 Task: Search one way flight ticket for 2 adults, 4 children and 1 infant on lap in business from Bethel: Bethel Airport(also Seebethel Seaplane Base) to Fort Wayne: Fort Wayne International Airport on 5-4-2023. Number of bags: 1 carry on bag. Price is upto 40000. Outbound departure time preference is 18:15.
Action: Mouse moved to (415, 360)
Screenshot: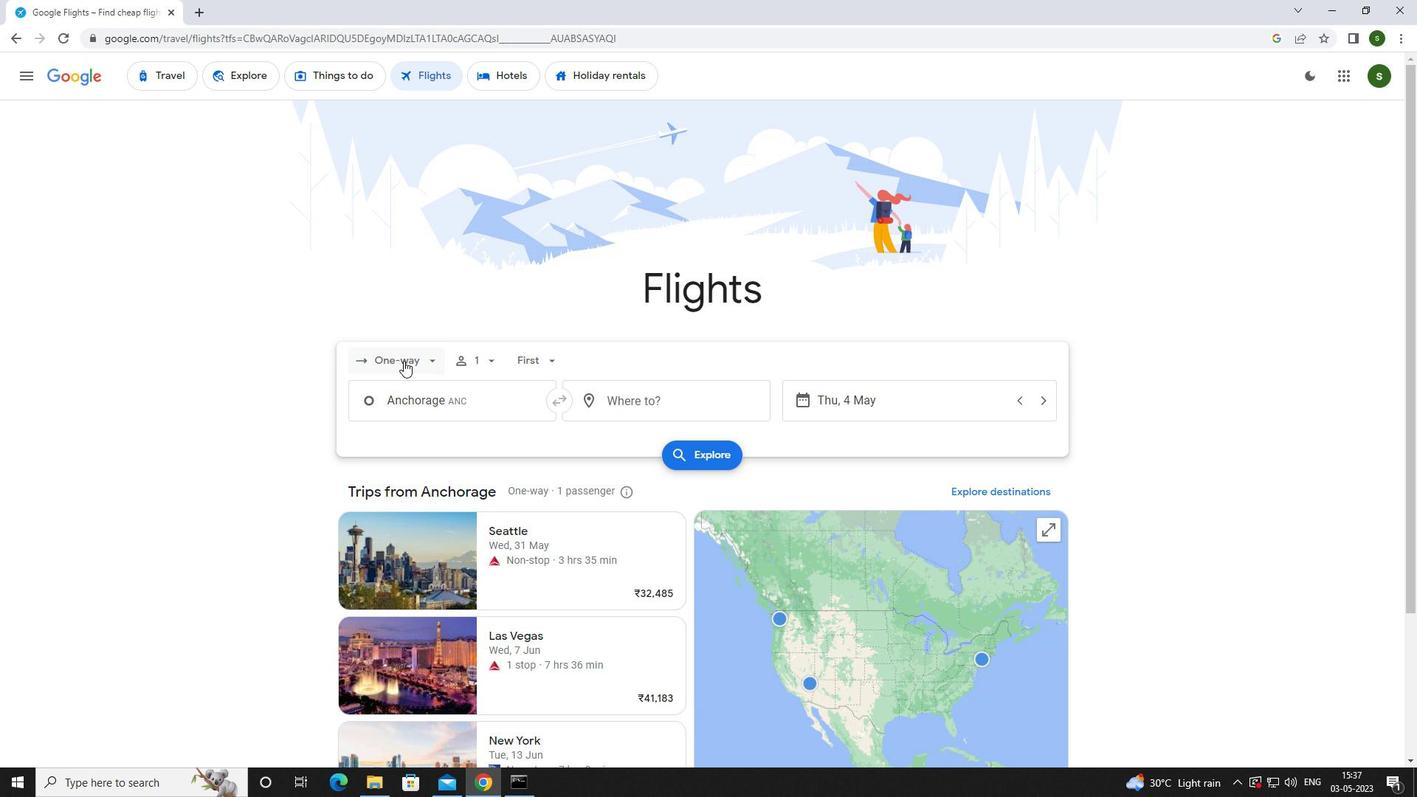 
Action: Mouse pressed left at (415, 360)
Screenshot: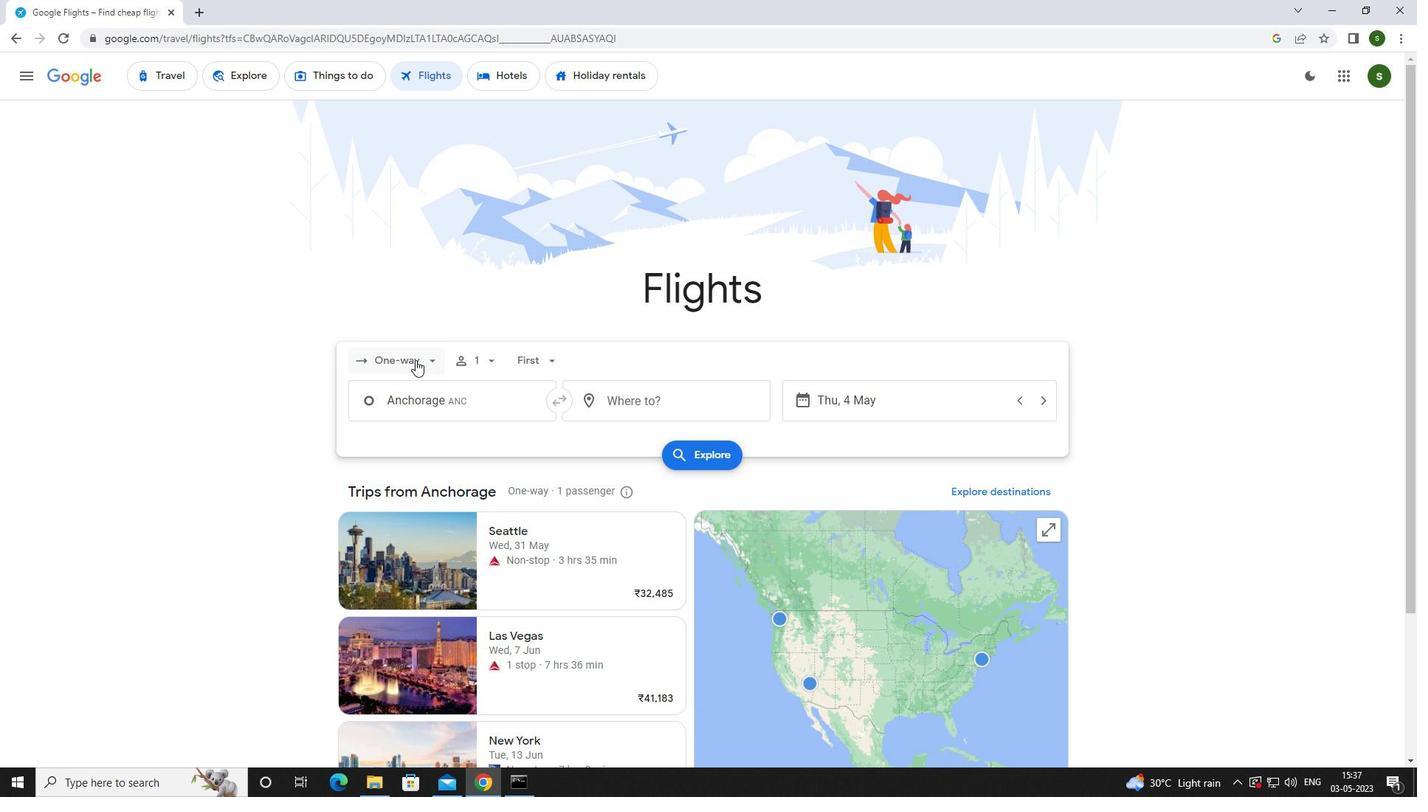 
Action: Mouse moved to (438, 422)
Screenshot: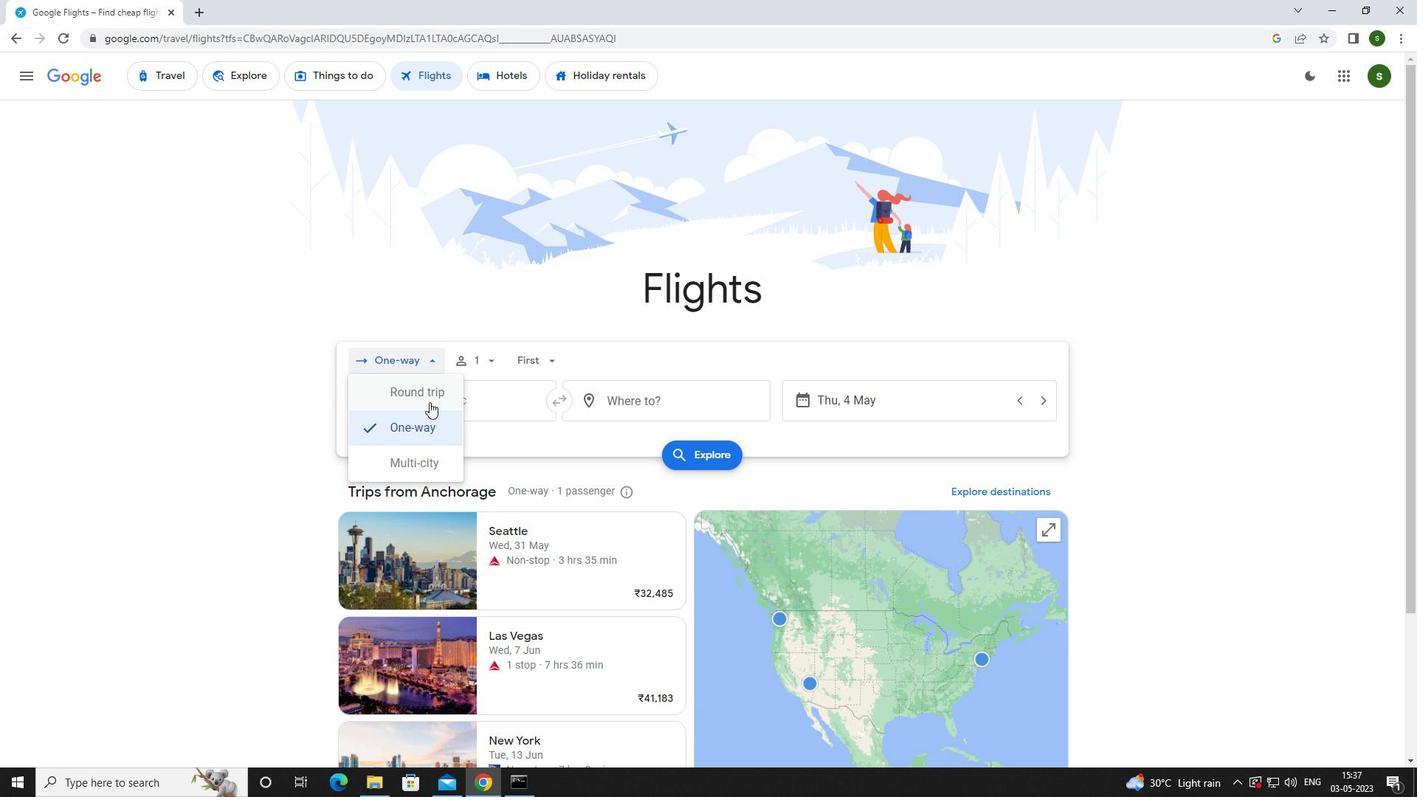 
Action: Mouse pressed left at (438, 422)
Screenshot: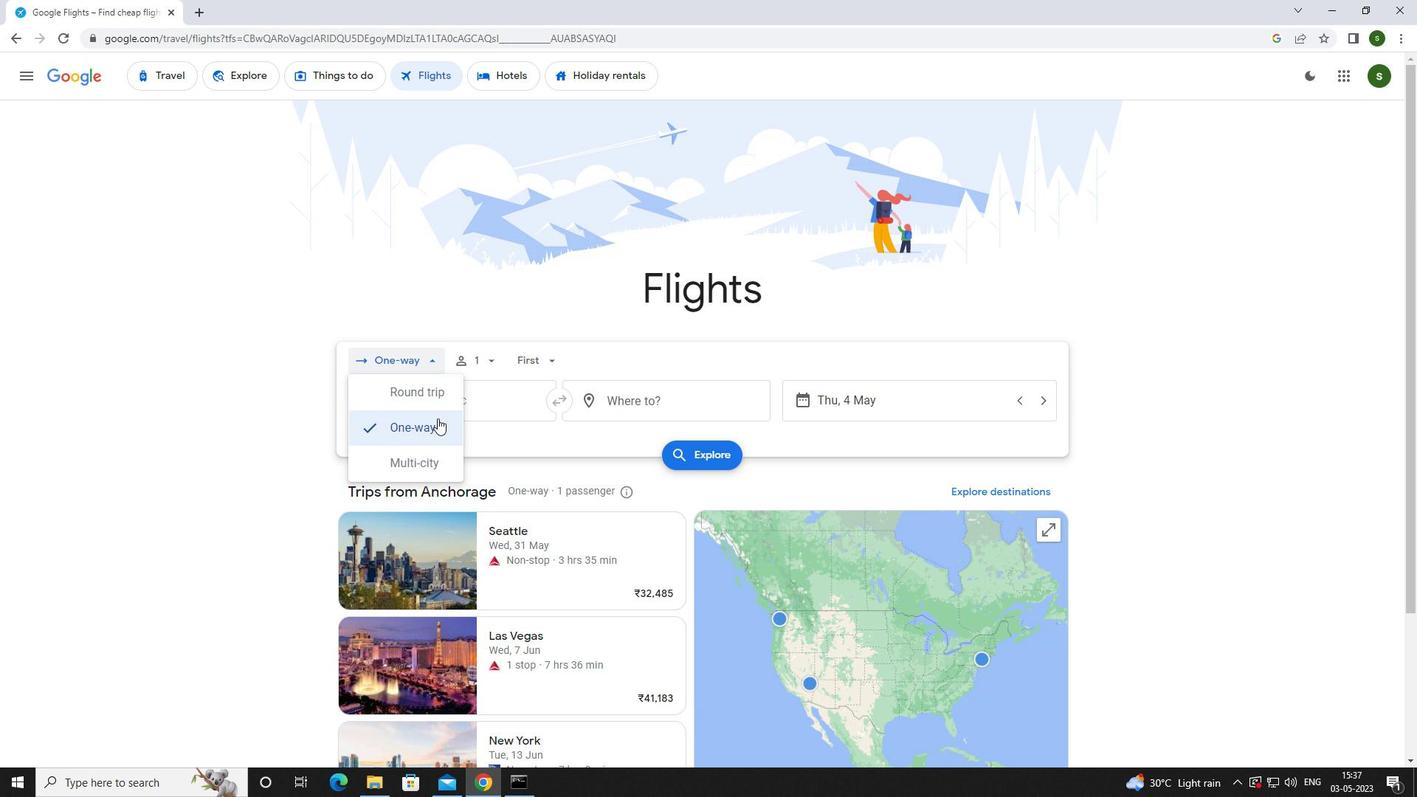 
Action: Mouse moved to (493, 364)
Screenshot: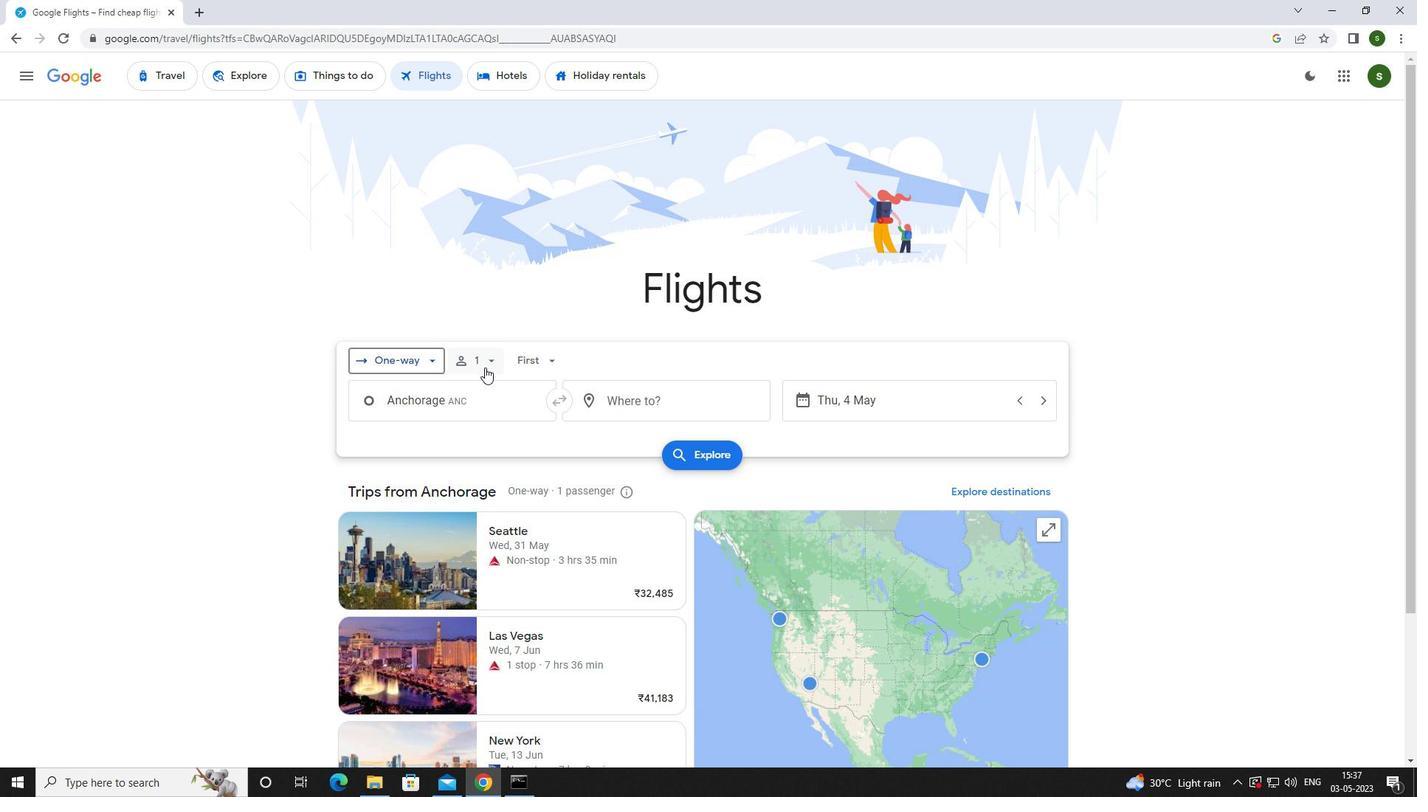 
Action: Mouse pressed left at (493, 364)
Screenshot: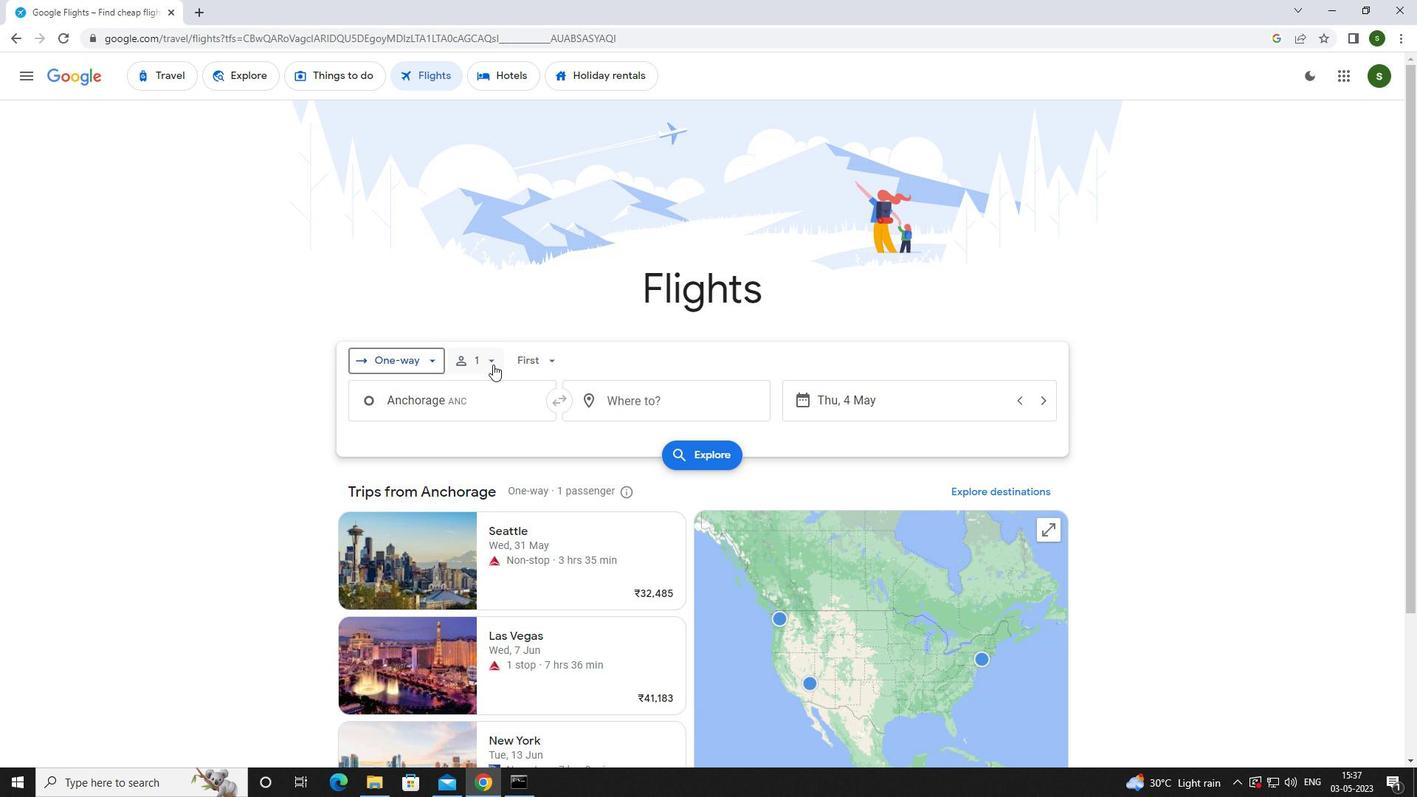
Action: Mouse moved to (604, 398)
Screenshot: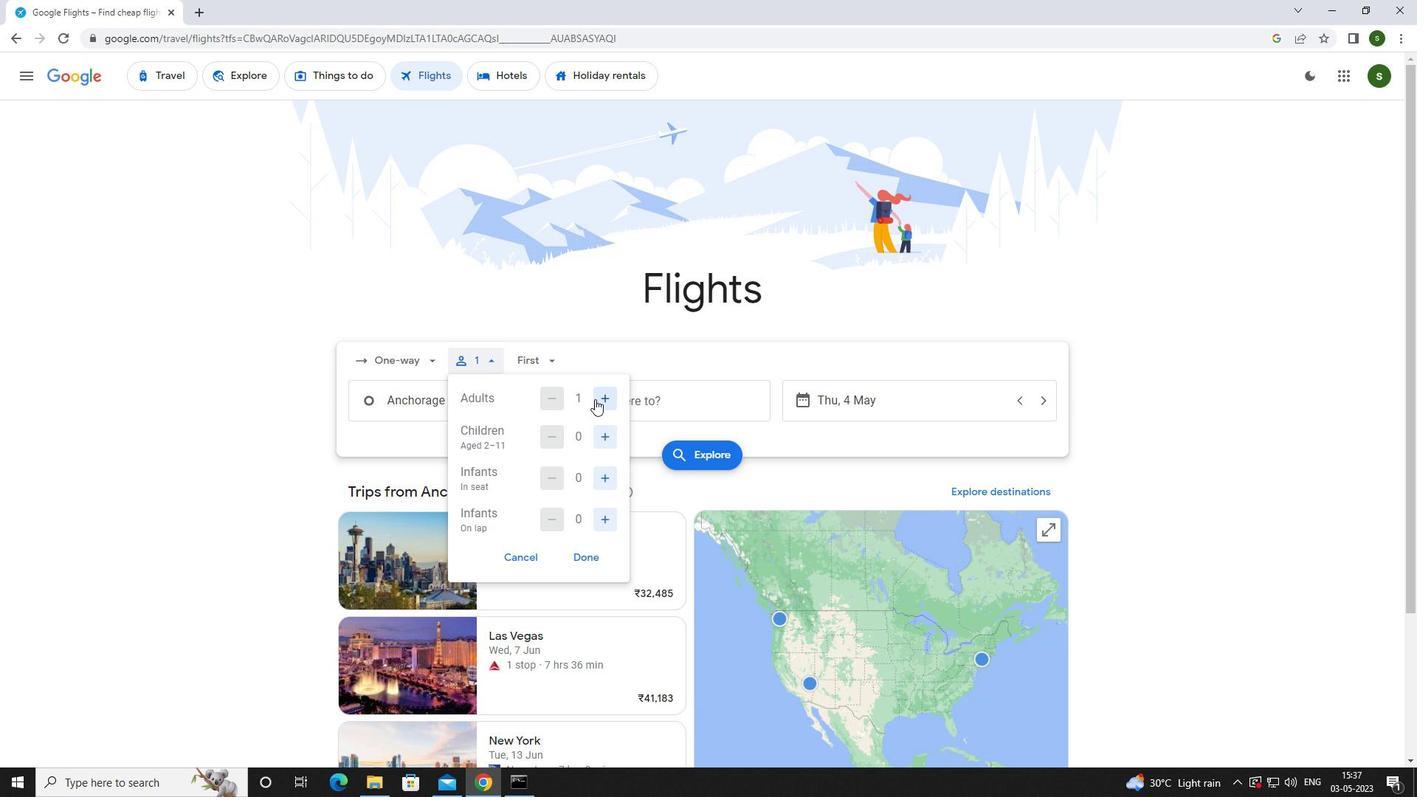 
Action: Mouse pressed left at (604, 398)
Screenshot: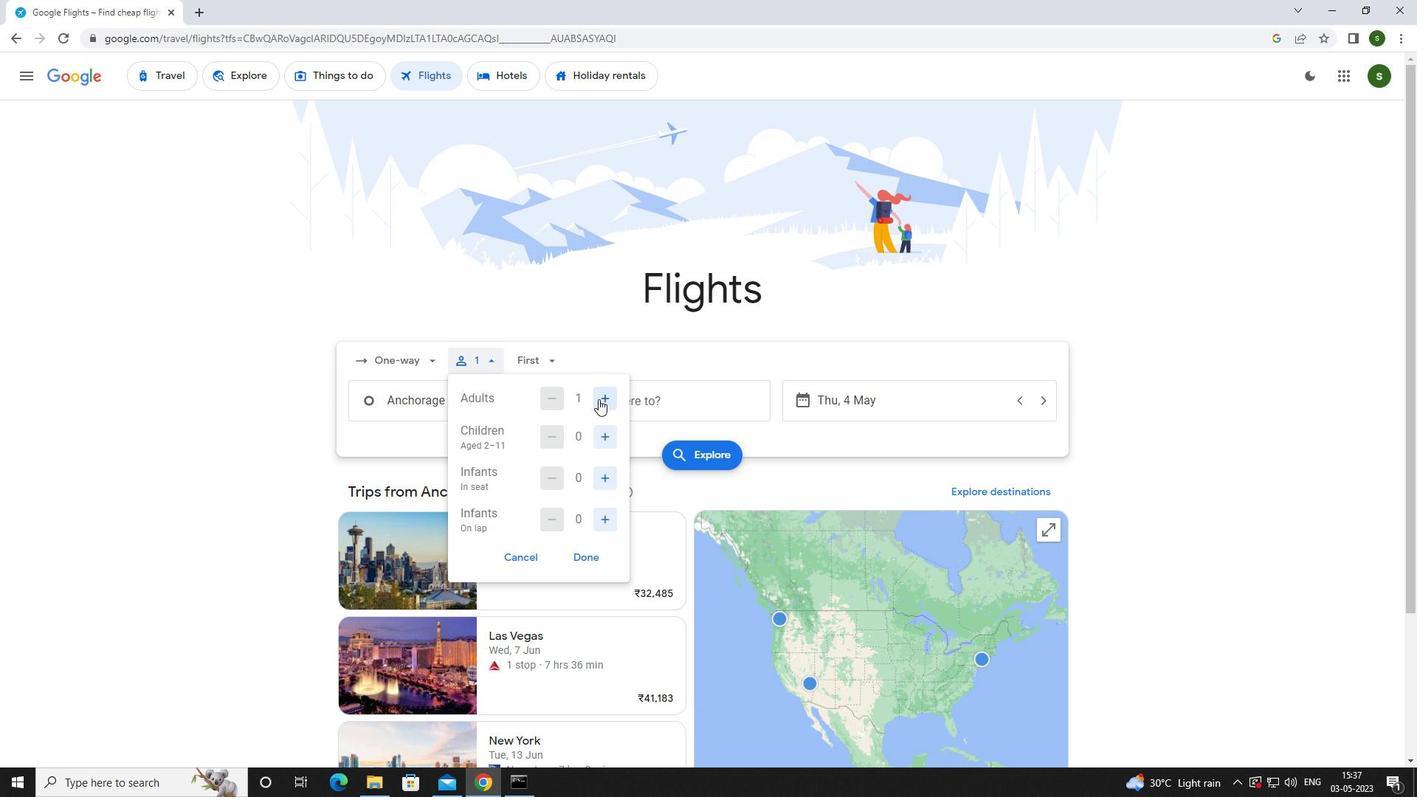 
Action: Mouse moved to (609, 438)
Screenshot: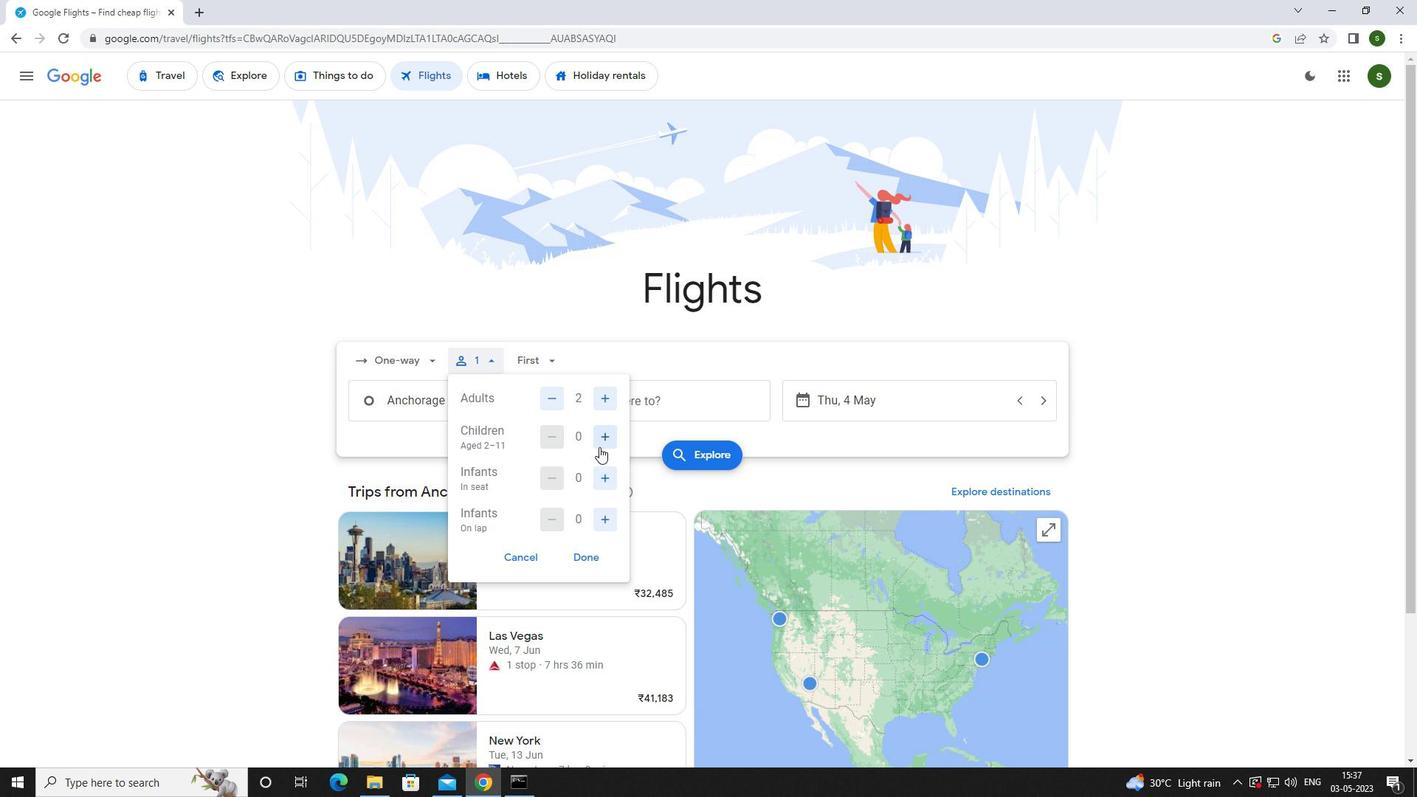 
Action: Mouse pressed left at (609, 438)
Screenshot: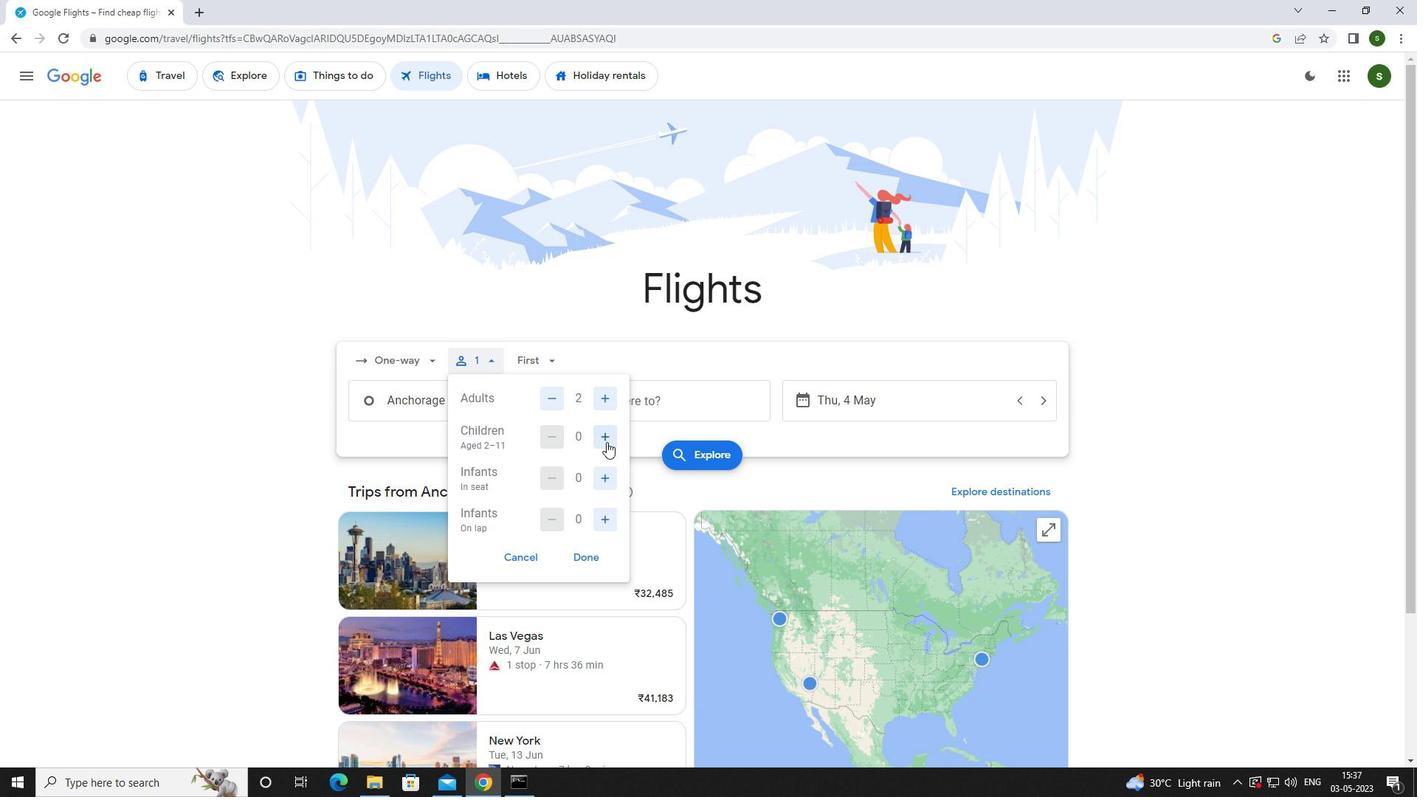 
Action: Mouse pressed left at (609, 438)
Screenshot: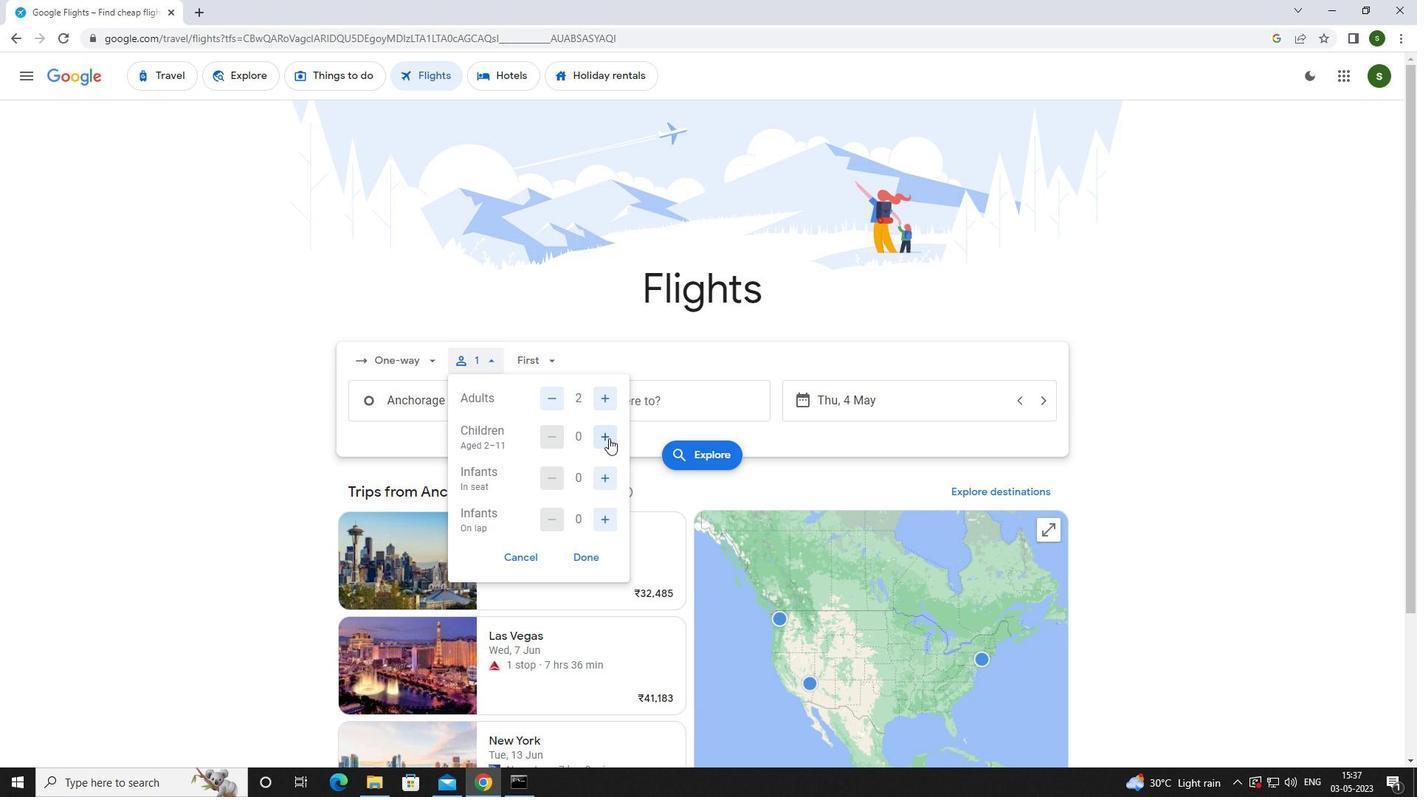 
Action: Mouse pressed left at (609, 438)
Screenshot: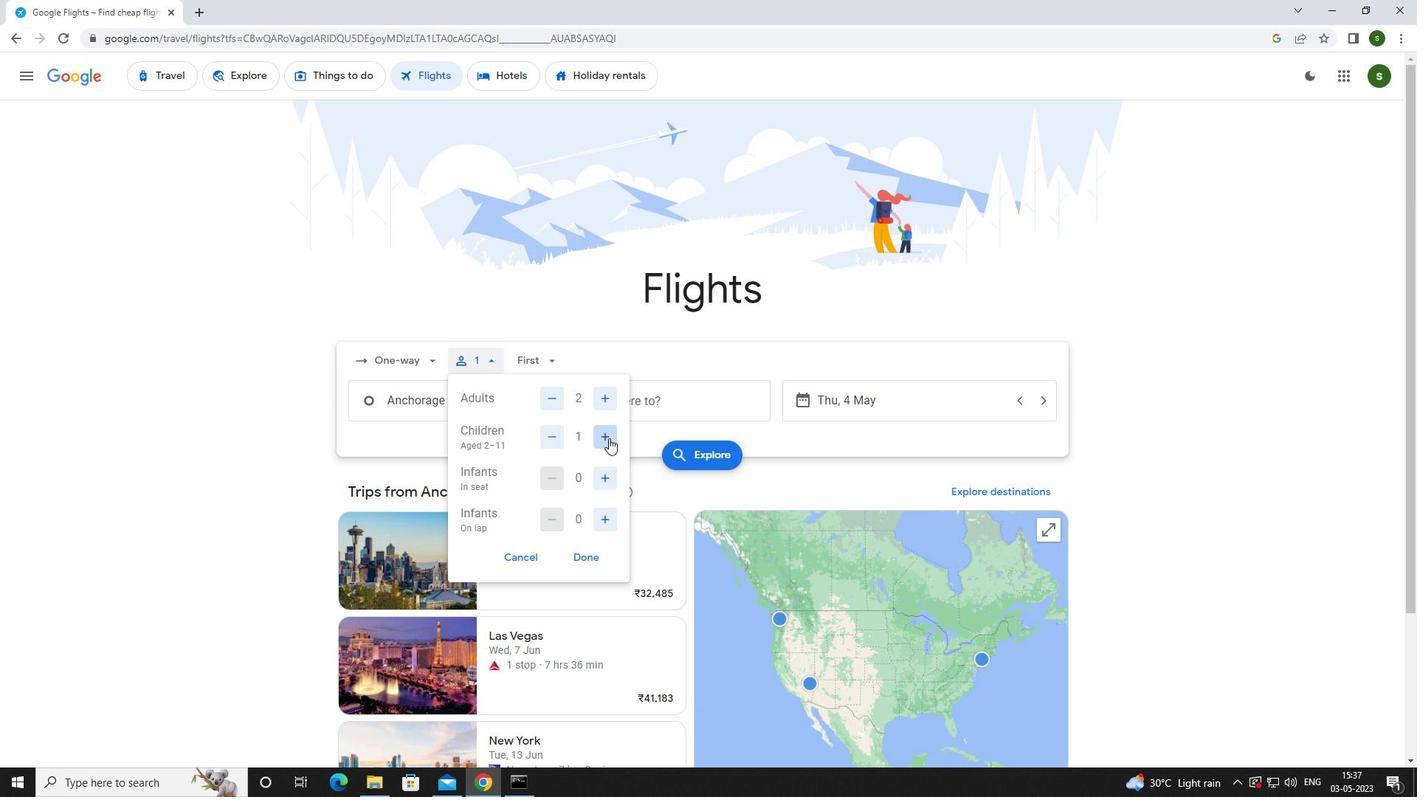 
Action: Mouse pressed left at (609, 438)
Screenshot: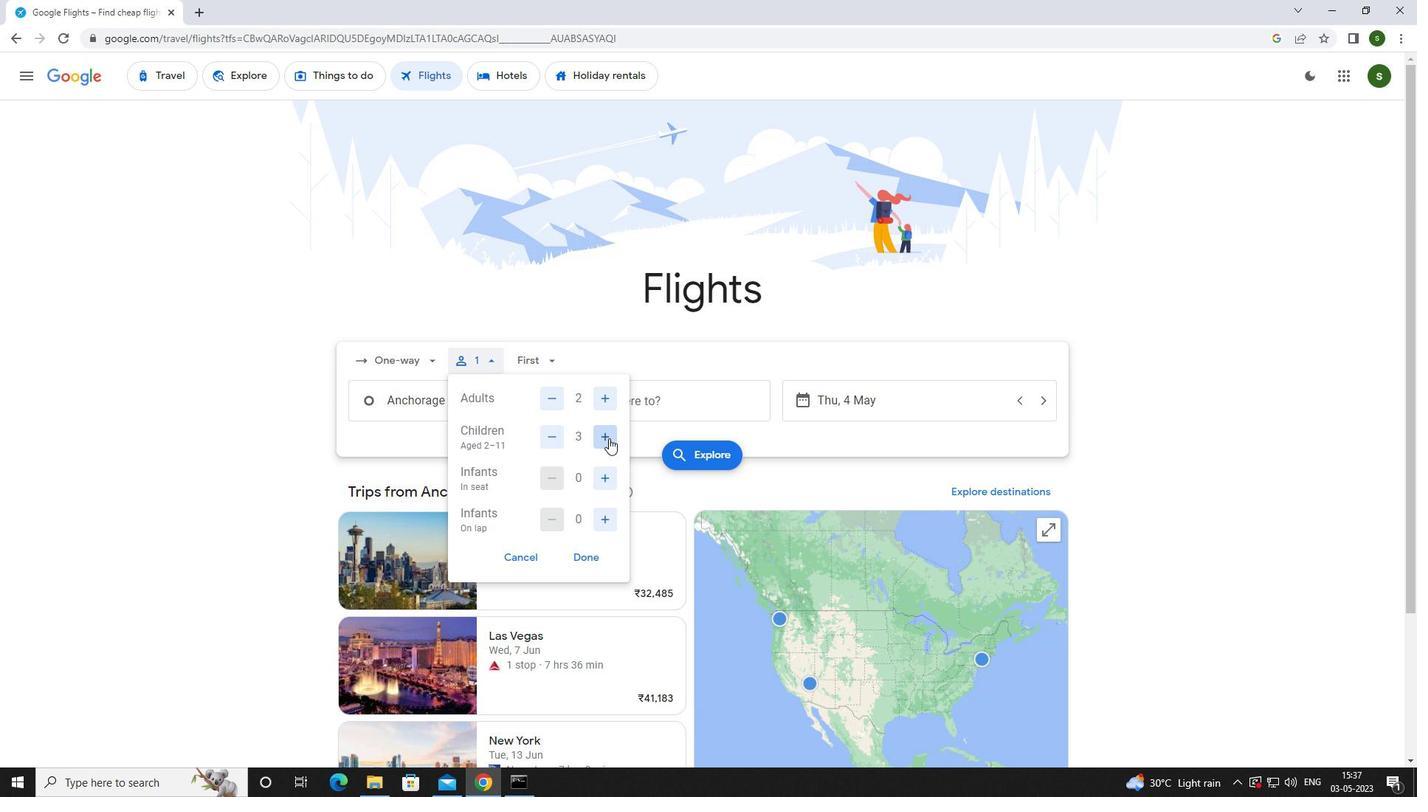 
Action: Mouse moved to (598, 508)
Screenshot: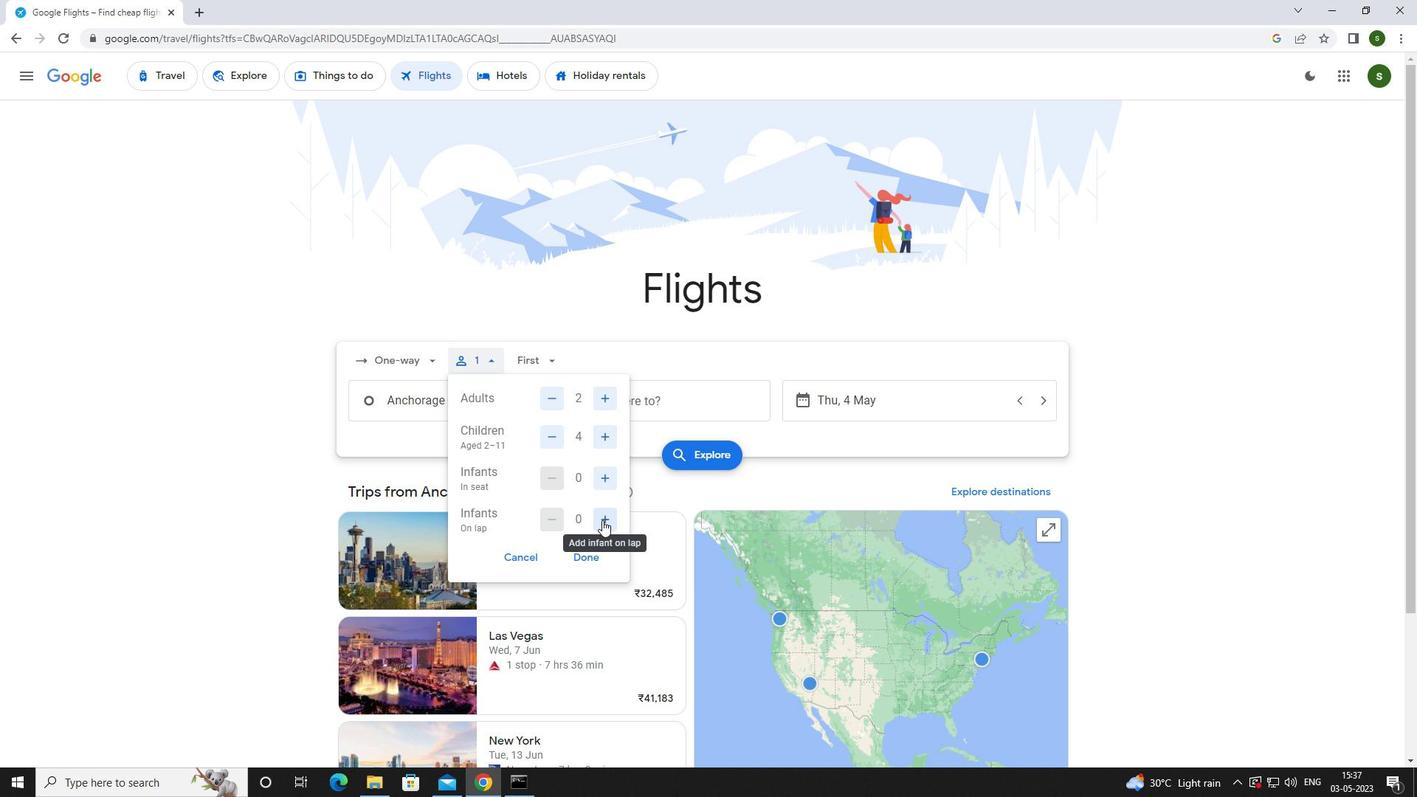 
Action: Mouse pressed left at (598, 508)
Screenshot: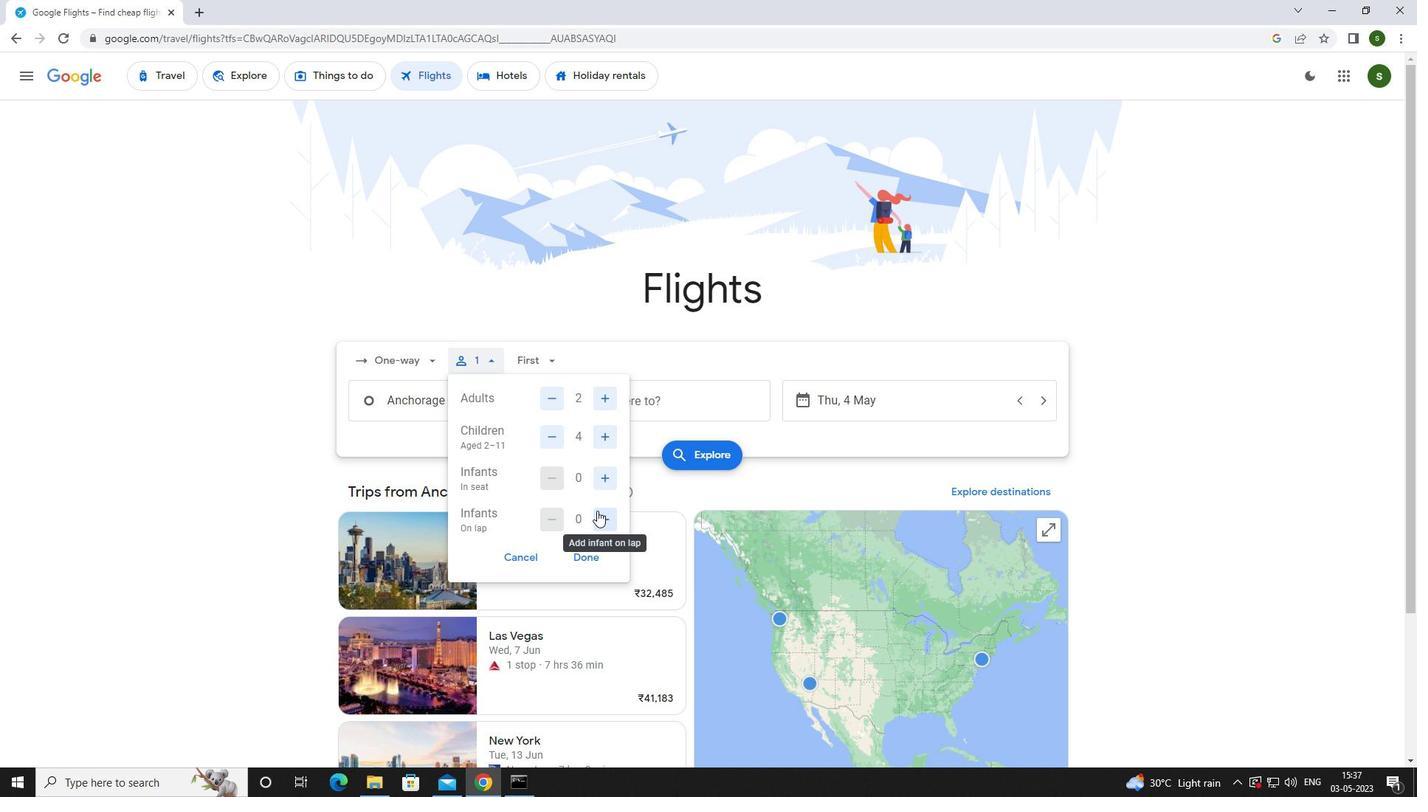 
Action: Mouse moved to (547, 348)
Screenshot: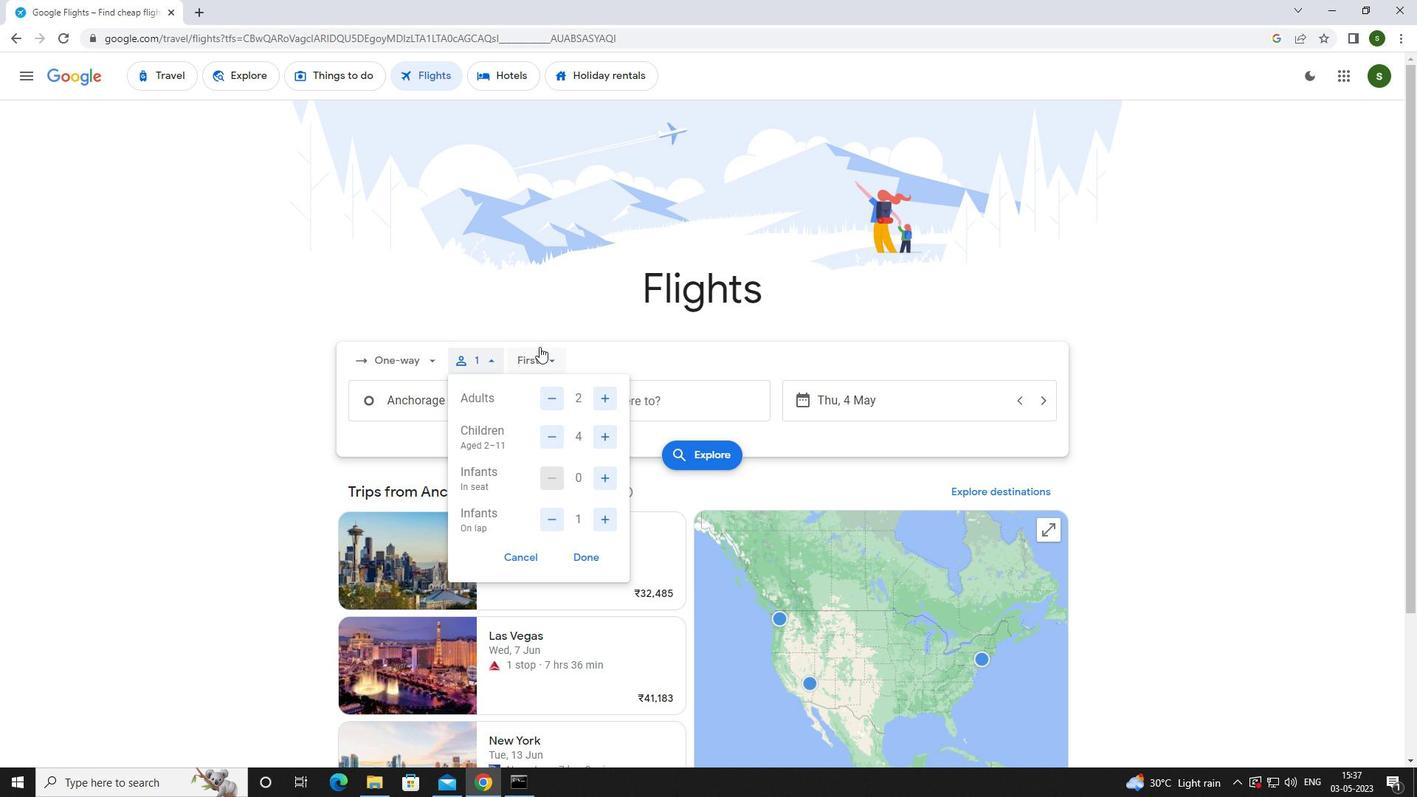 
Action: Mouse pressed left at (547, 348)
Screenshot: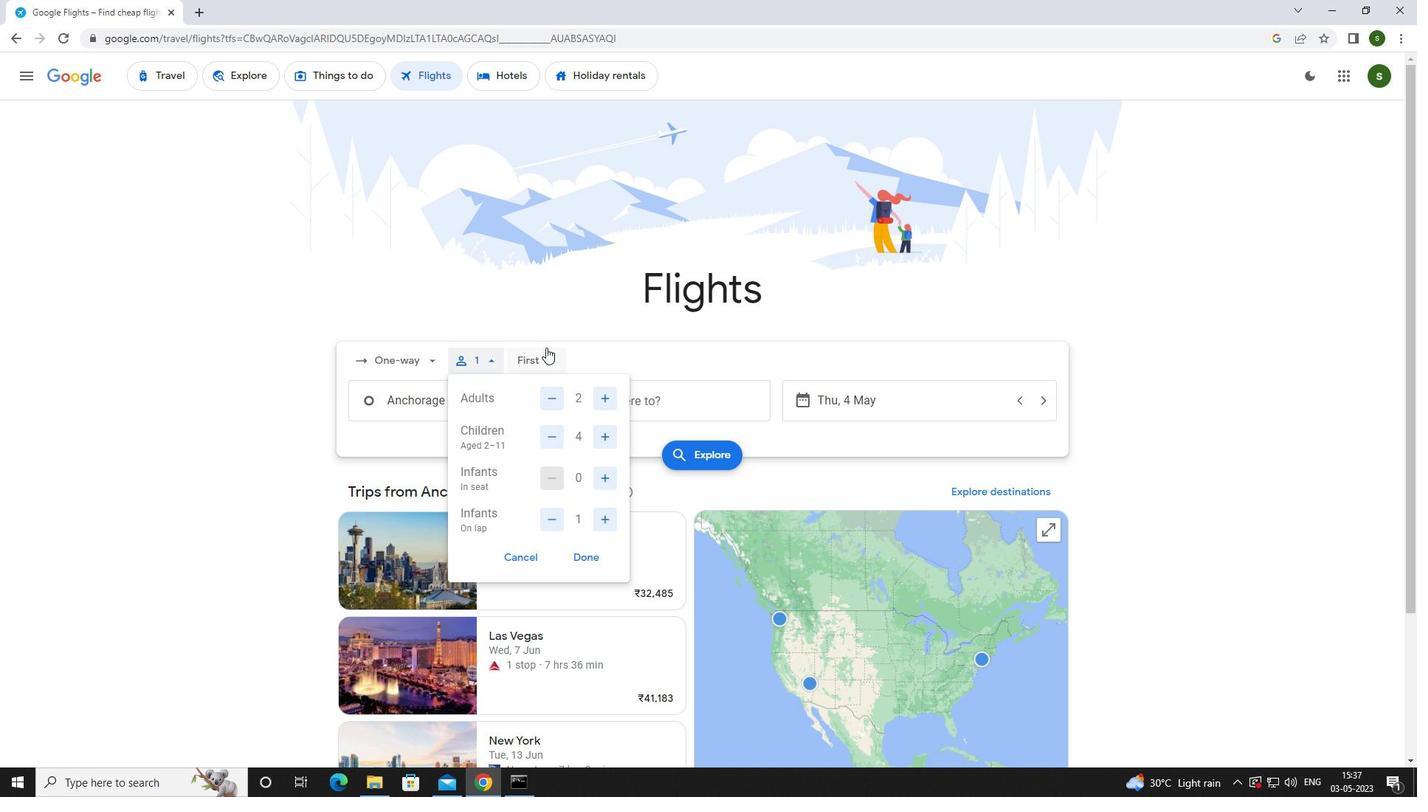 
Action: Mouse moved to (556, 472)
Screenshot: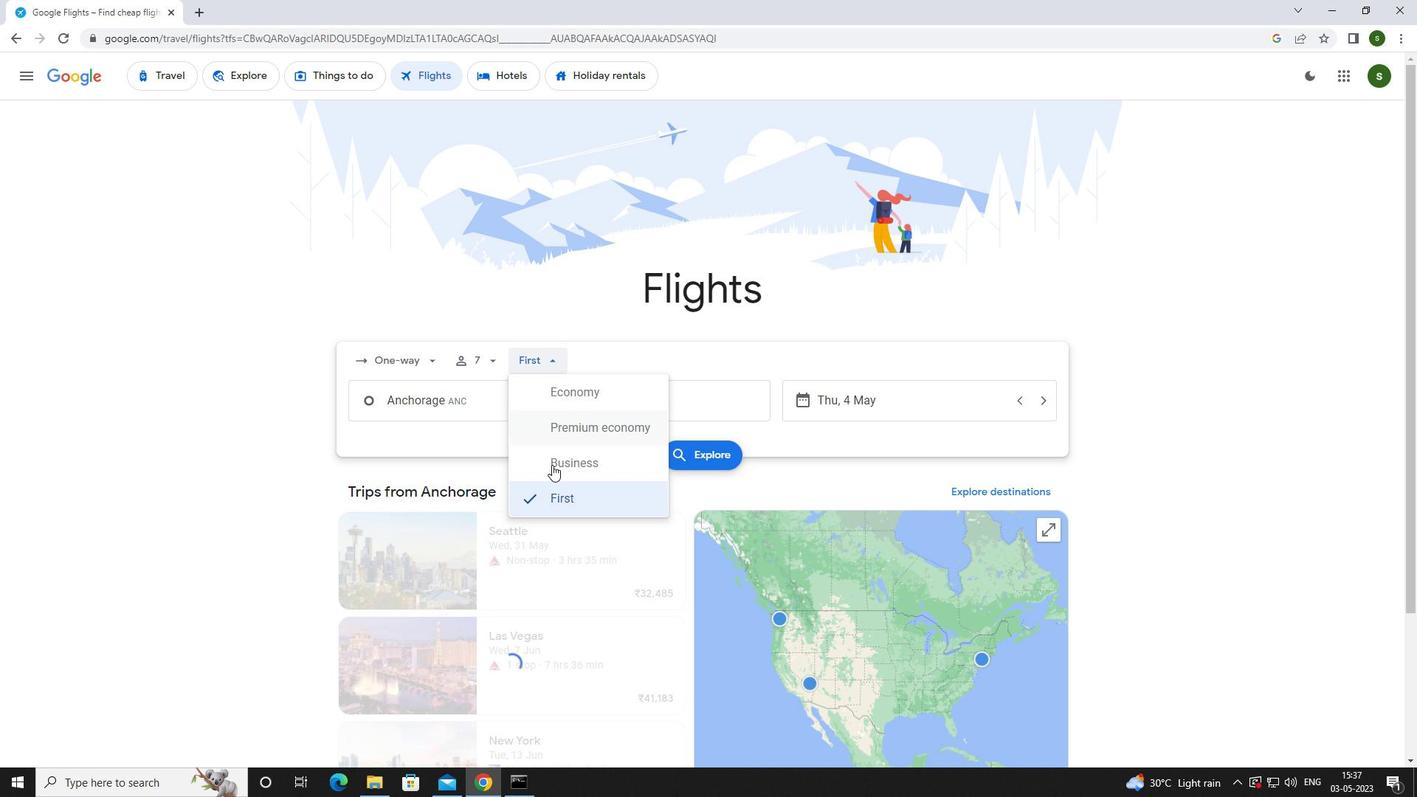 
Action: Mouse pressed left at (556, 472)
Screenshot: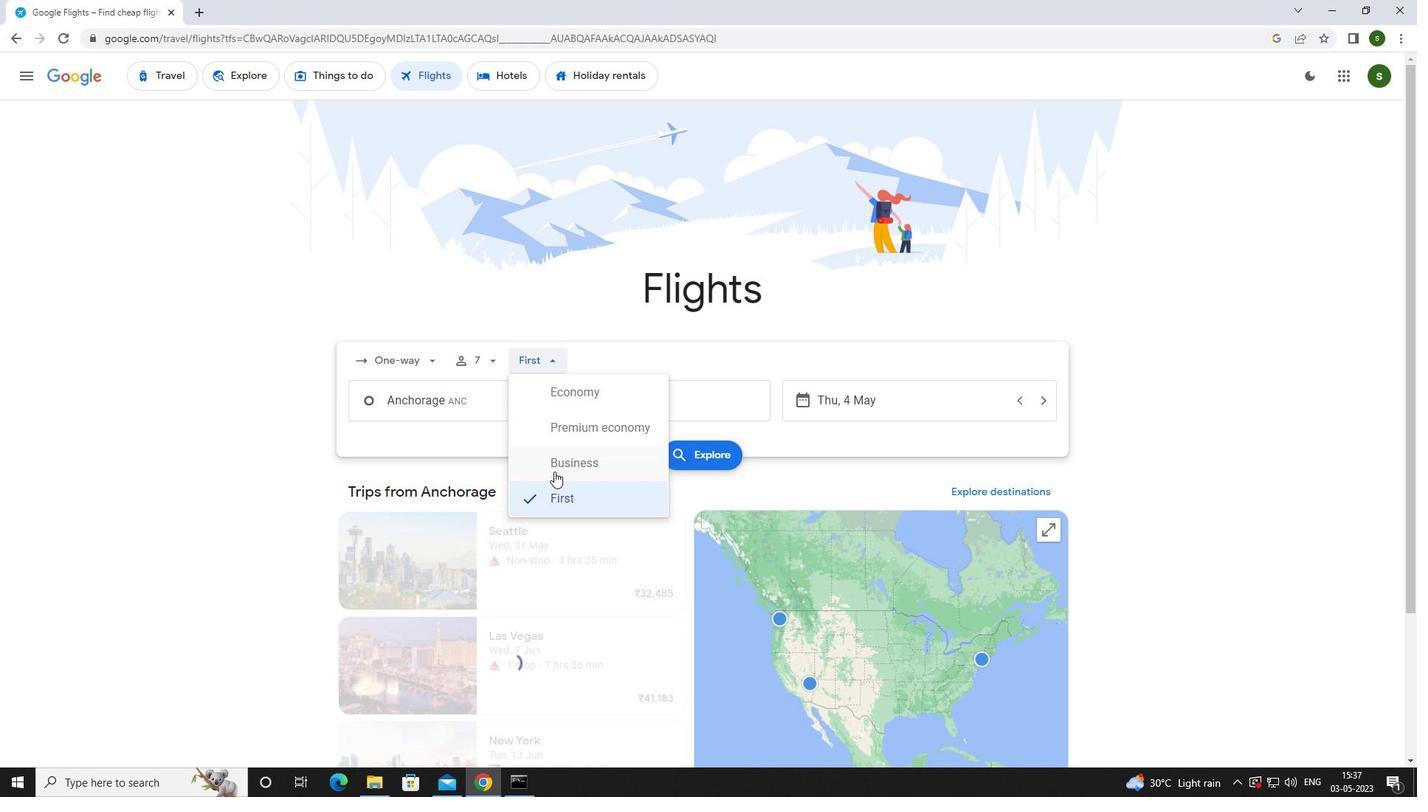 
Action: Mouse moved to (493, 409)
Screenshot: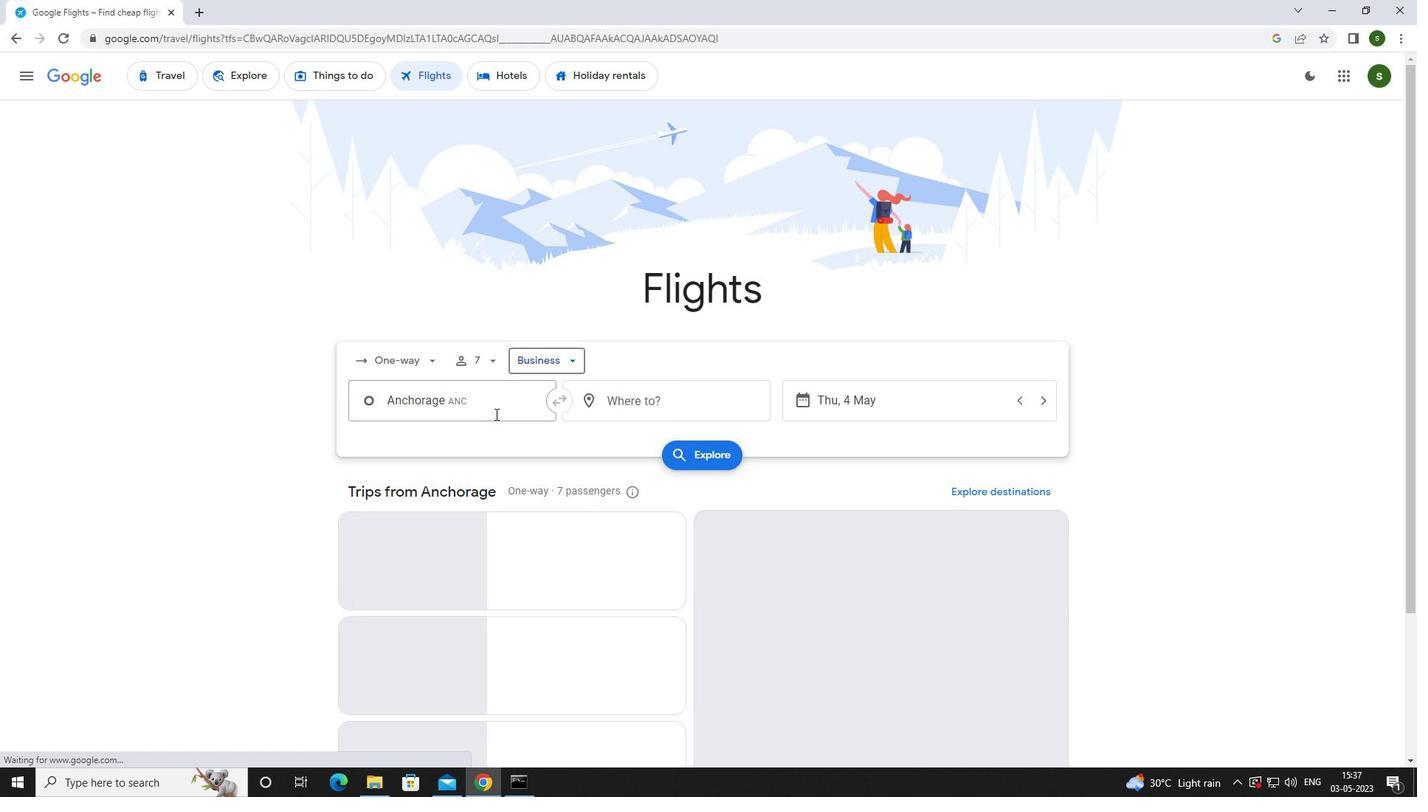
Action: Mouse pressed left at (493, 409)
Screenshot: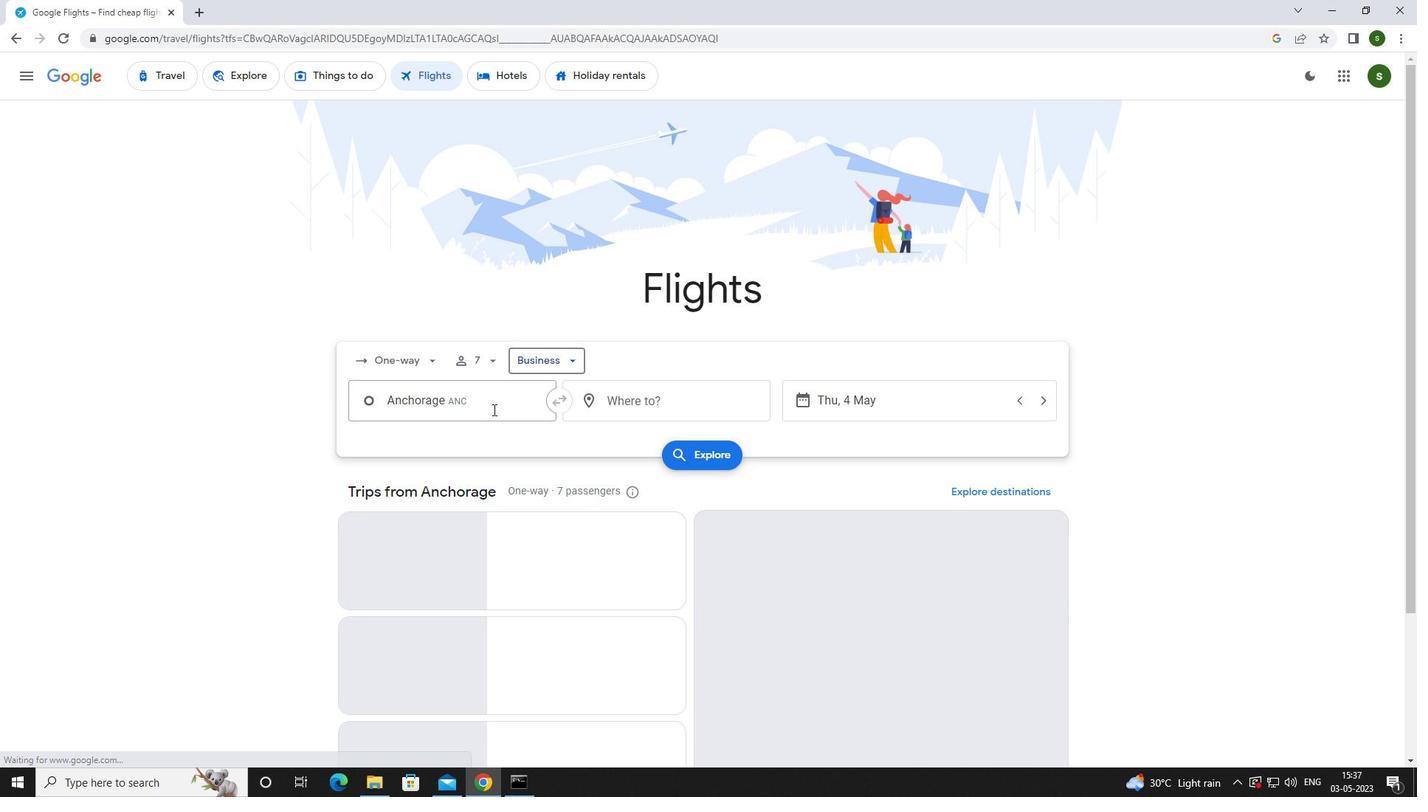 
Action: Mouse moved to (471, 412)
Screenshot: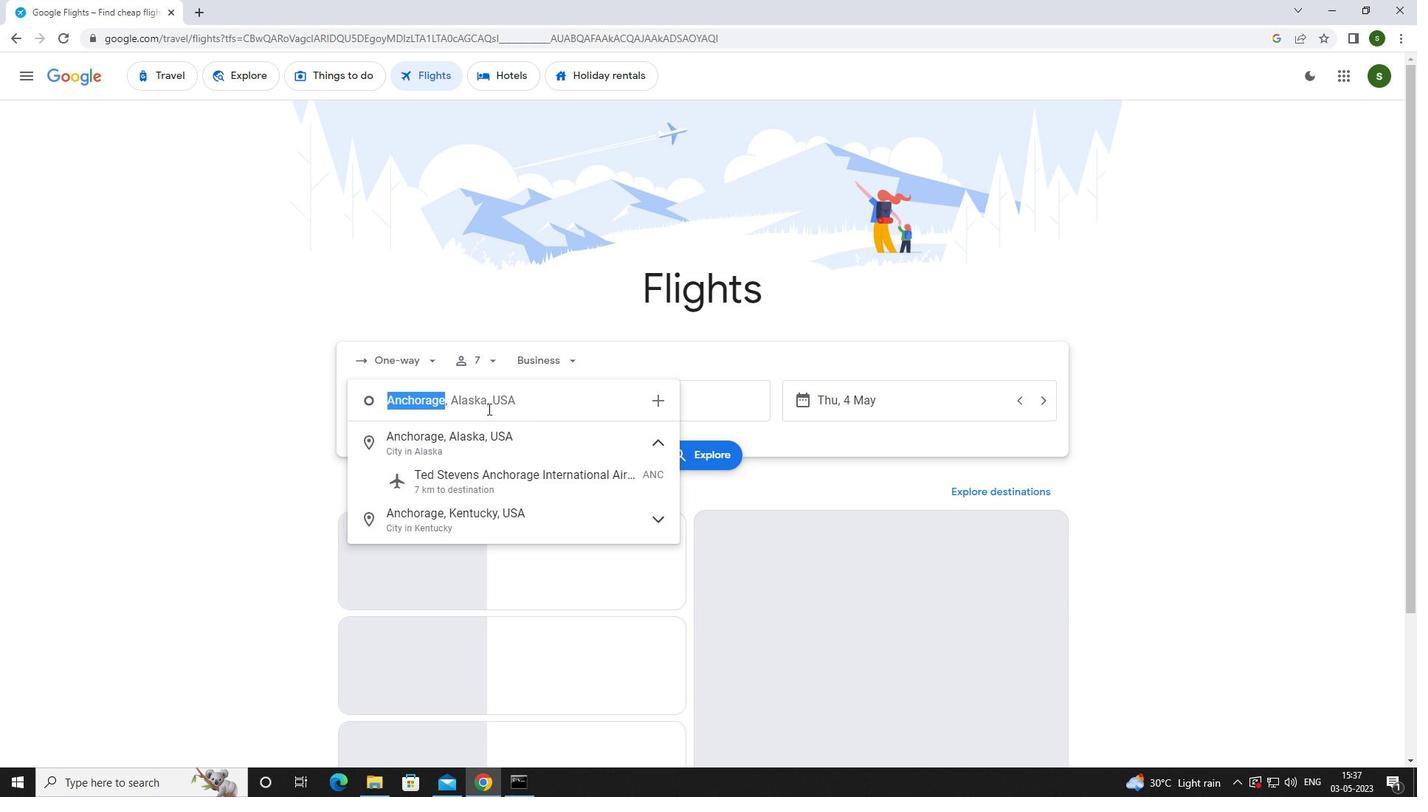 
Action: Key pressed <Key.caps_lock>b<Key.caps_lock>ethel
Screenshot: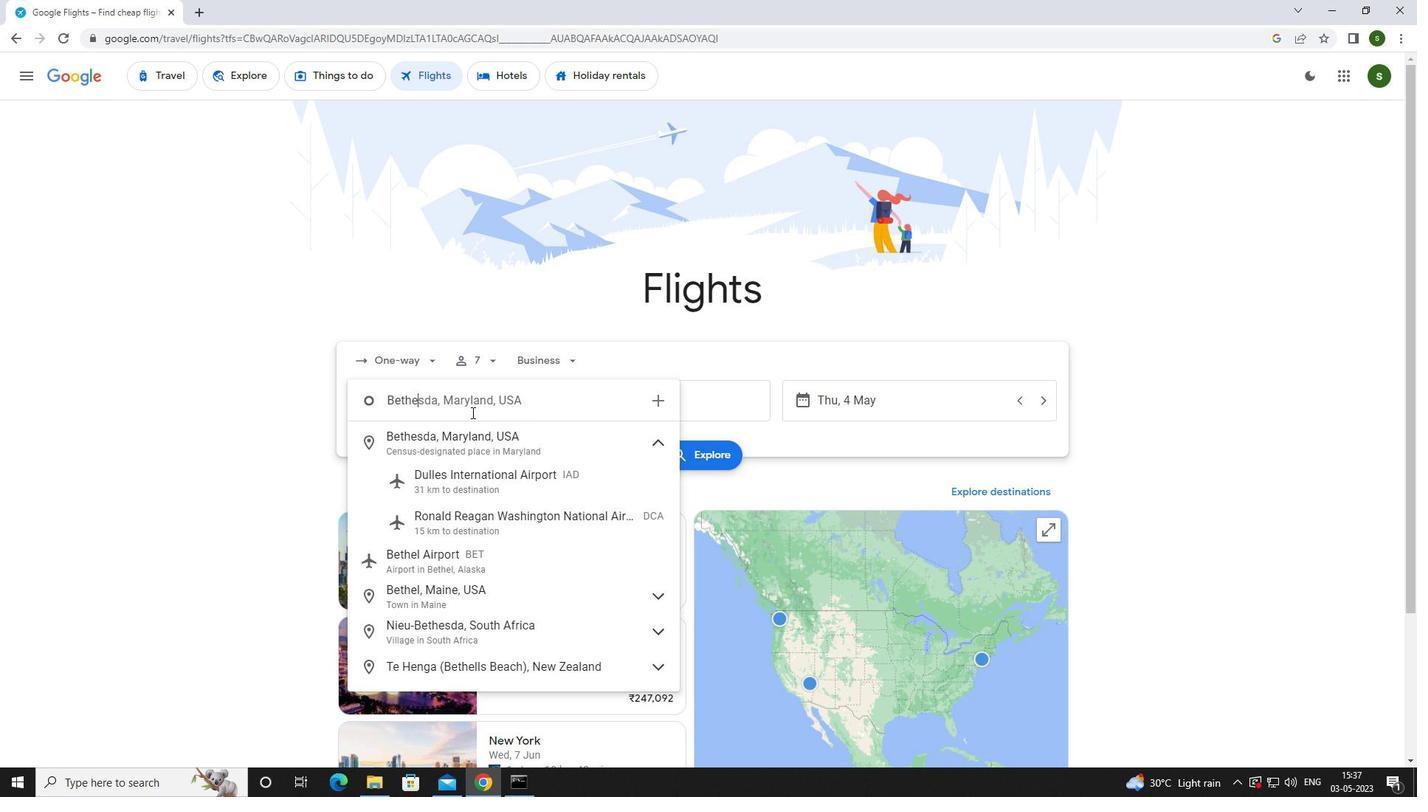 
Action: Mouse moved to (461, 440)
Screenshot: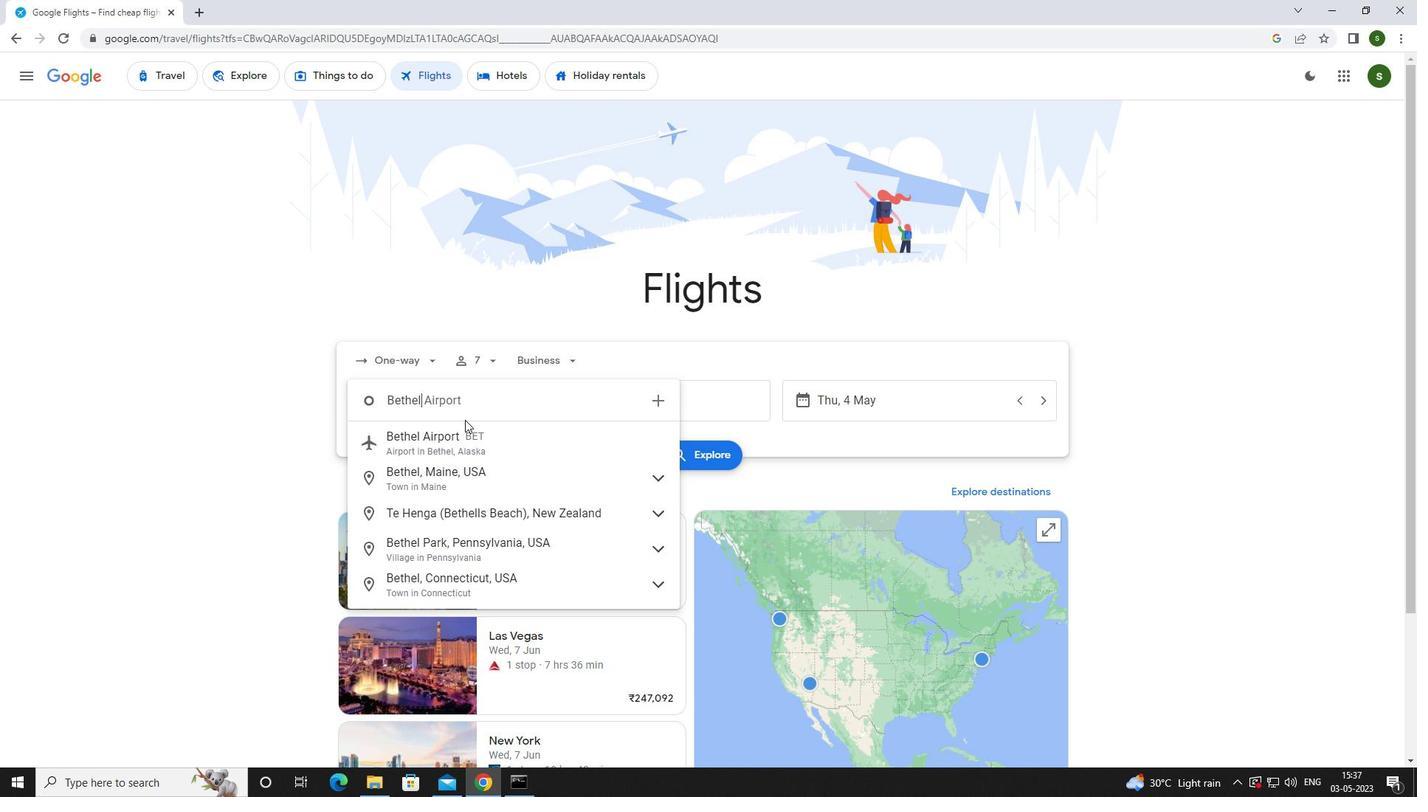 
Action: Mouse pressed left at (461, 440)
Screenshot: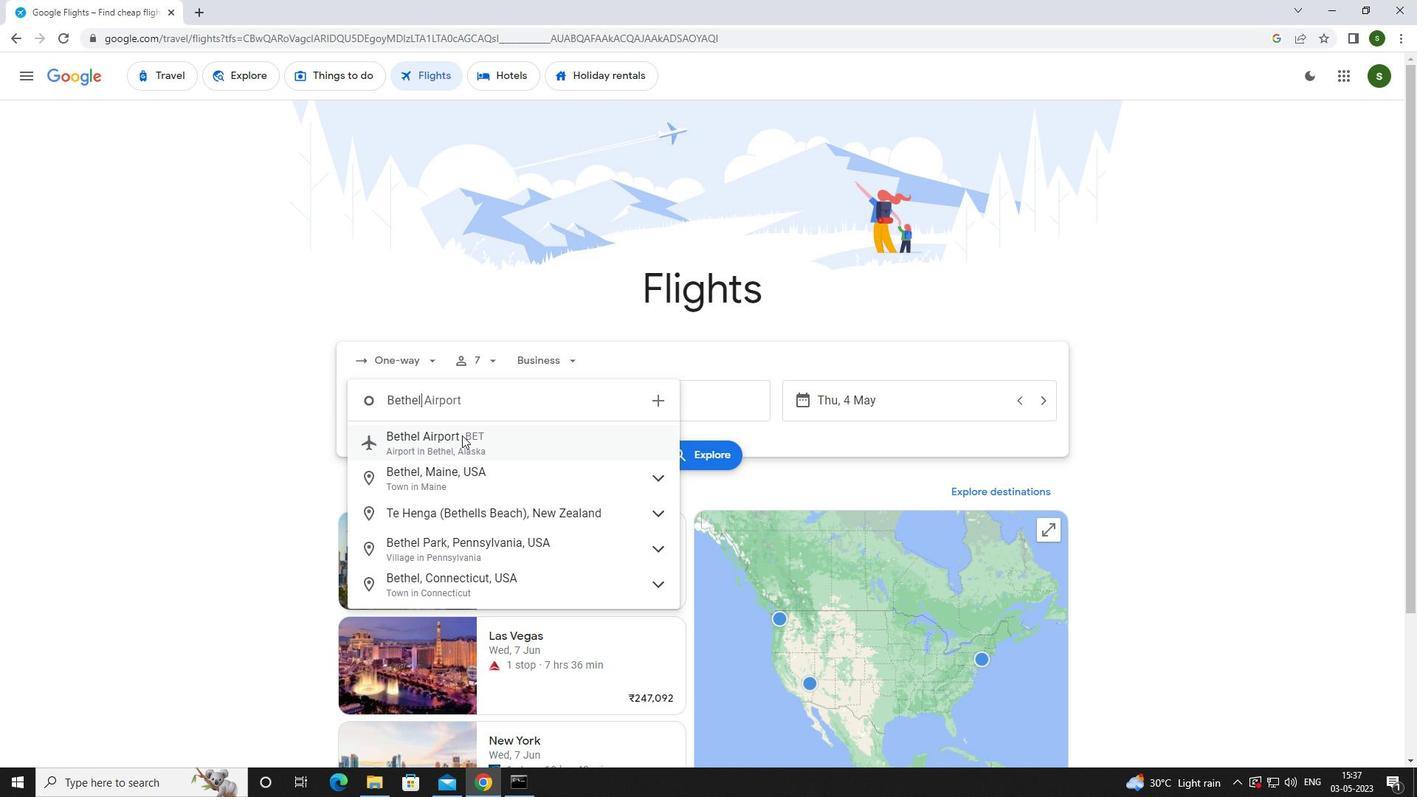
Action: Mouse moved to (640, 400)
Screenshot: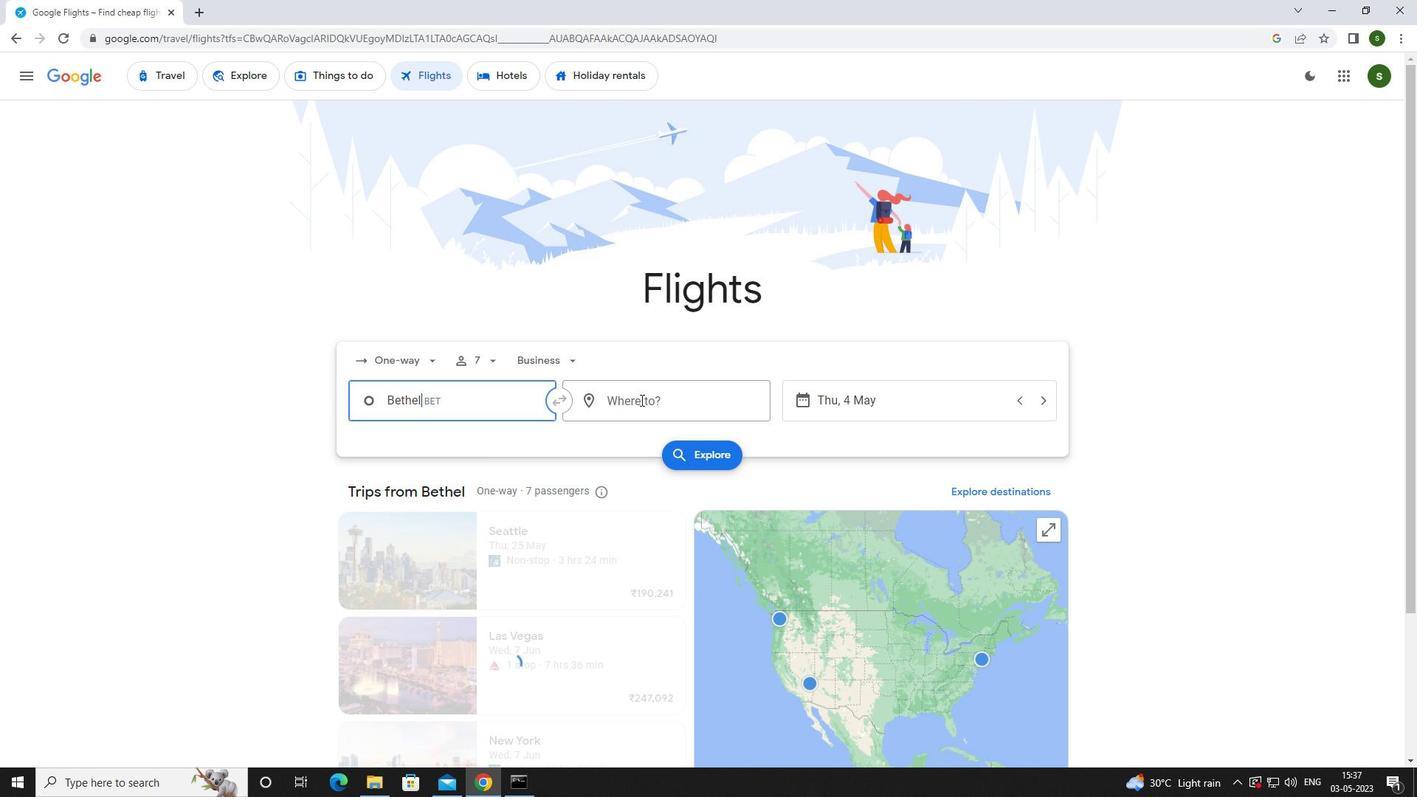 
Action: Mouse pressed left at (640, 400)
Screenshot: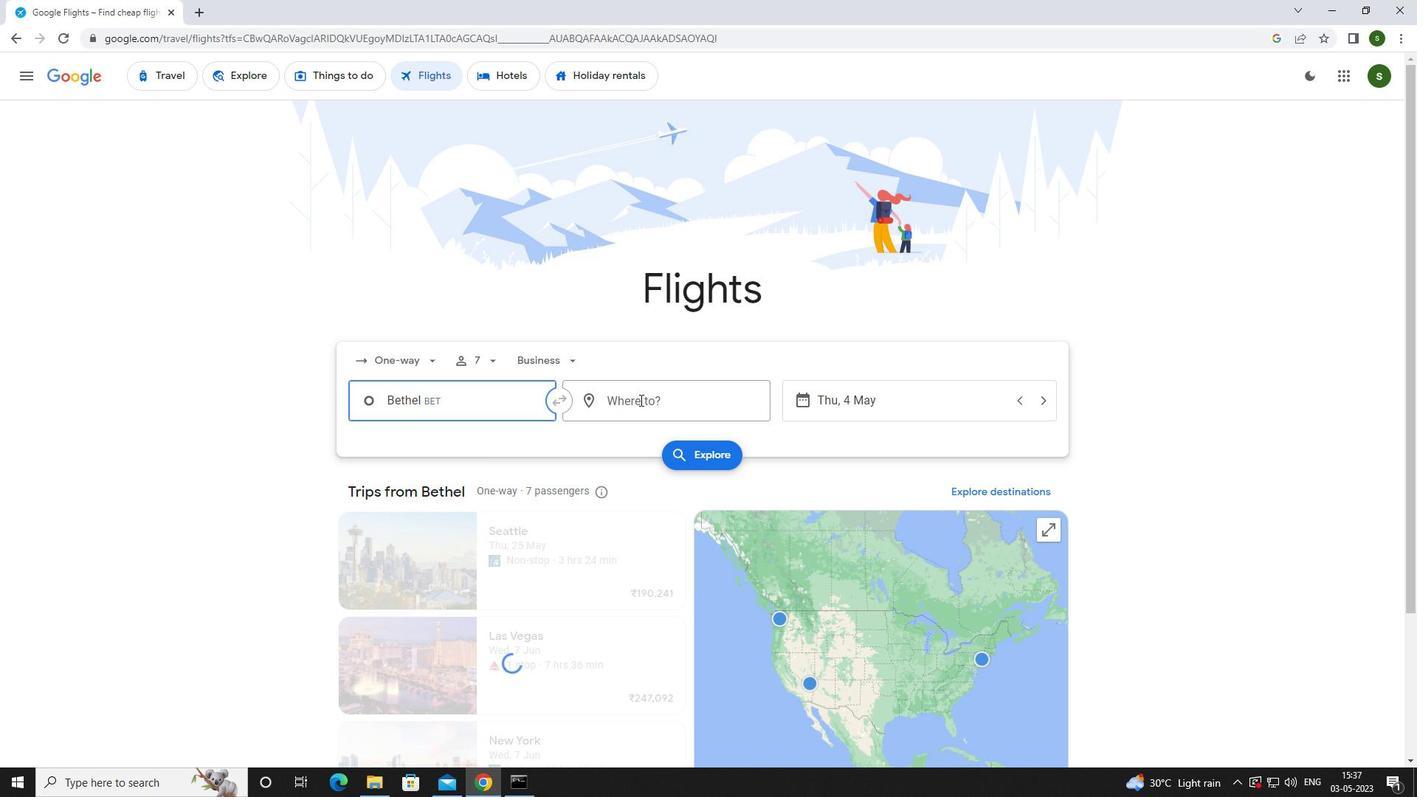 
Action: Mouse moved to (507, 444)
Screenshot: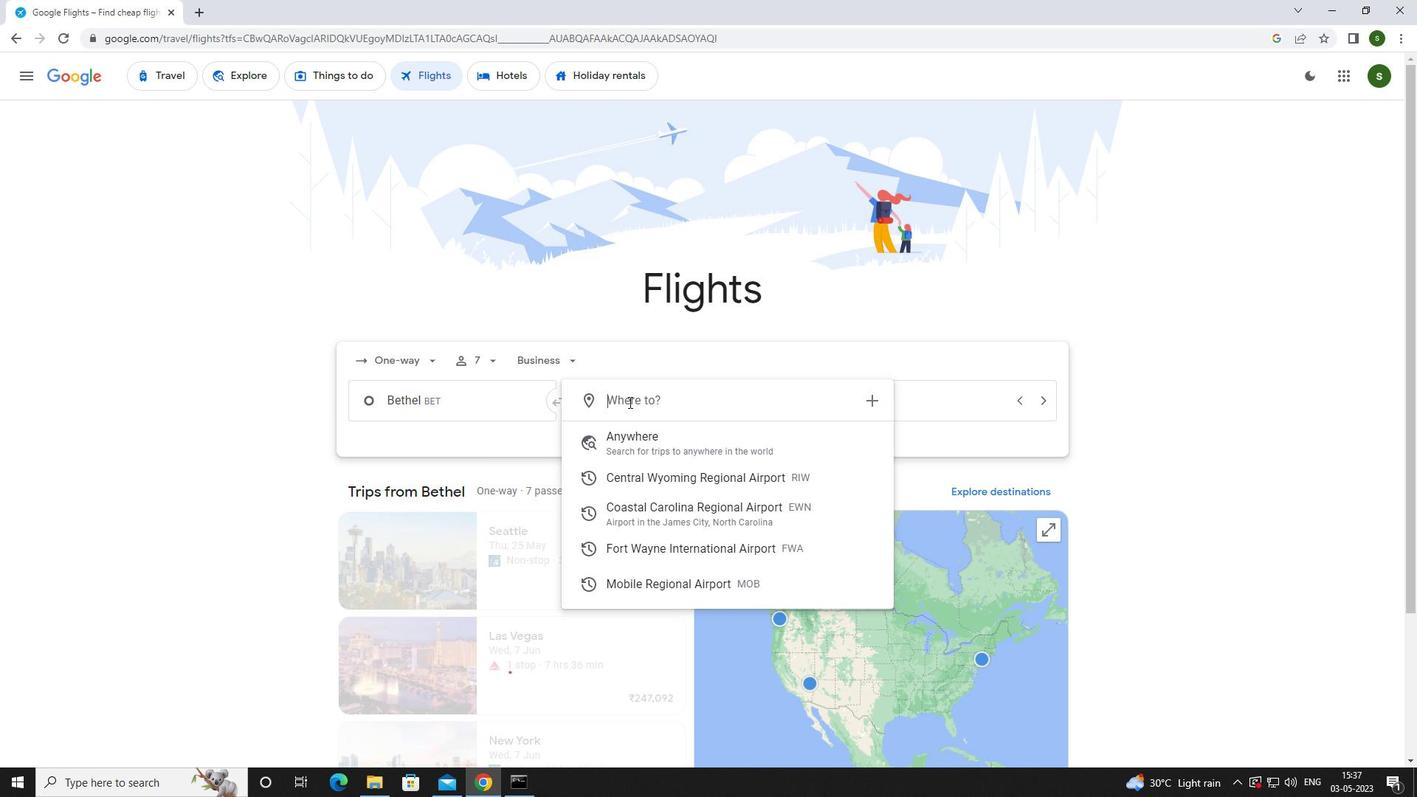 
Action: Key pressed <Key.caps_lock>f<Key.caps_lock>ort<Key.space><Key.caps_lock>w<Key.caps_lock>a
Screenshot: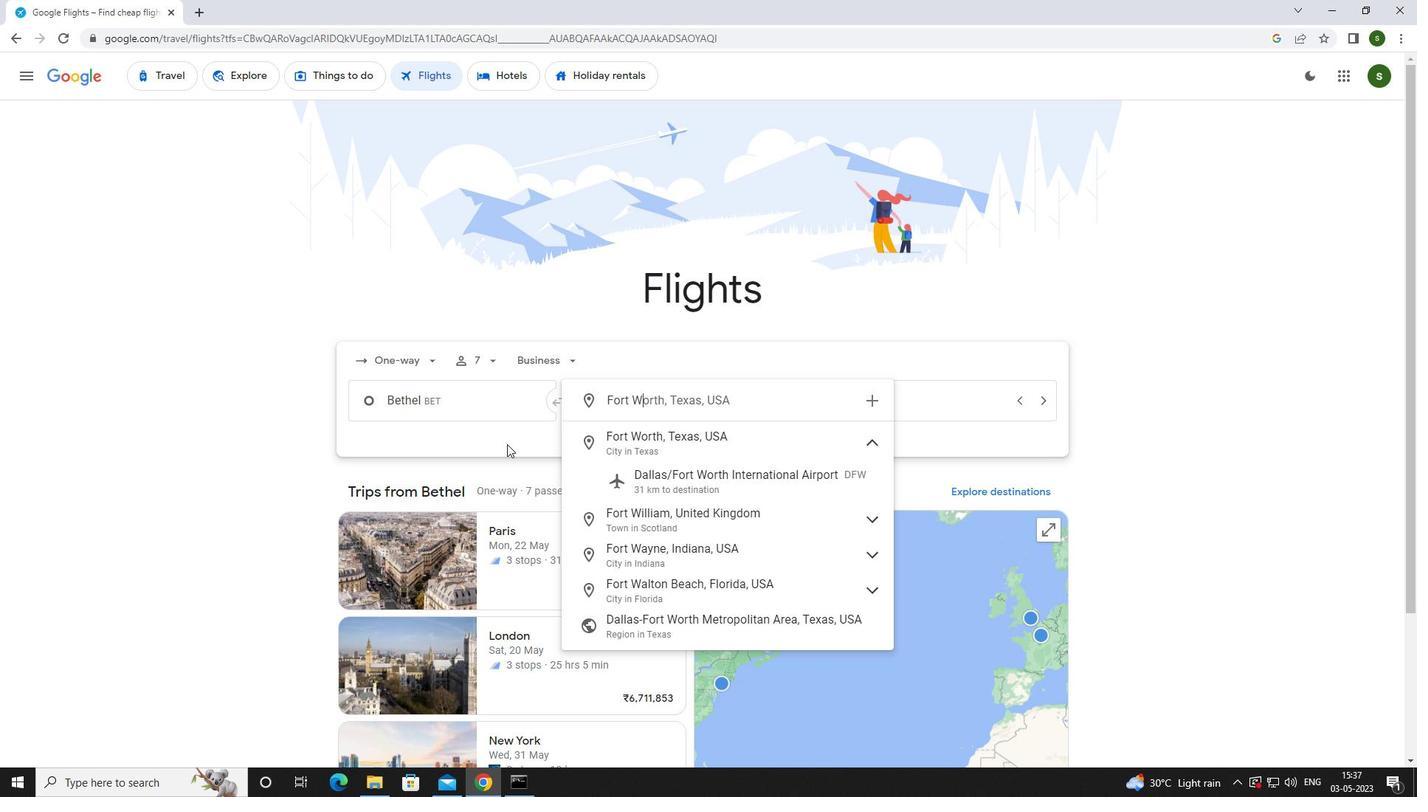 
Action: Mouse moved to (658, 492)
Screenshot: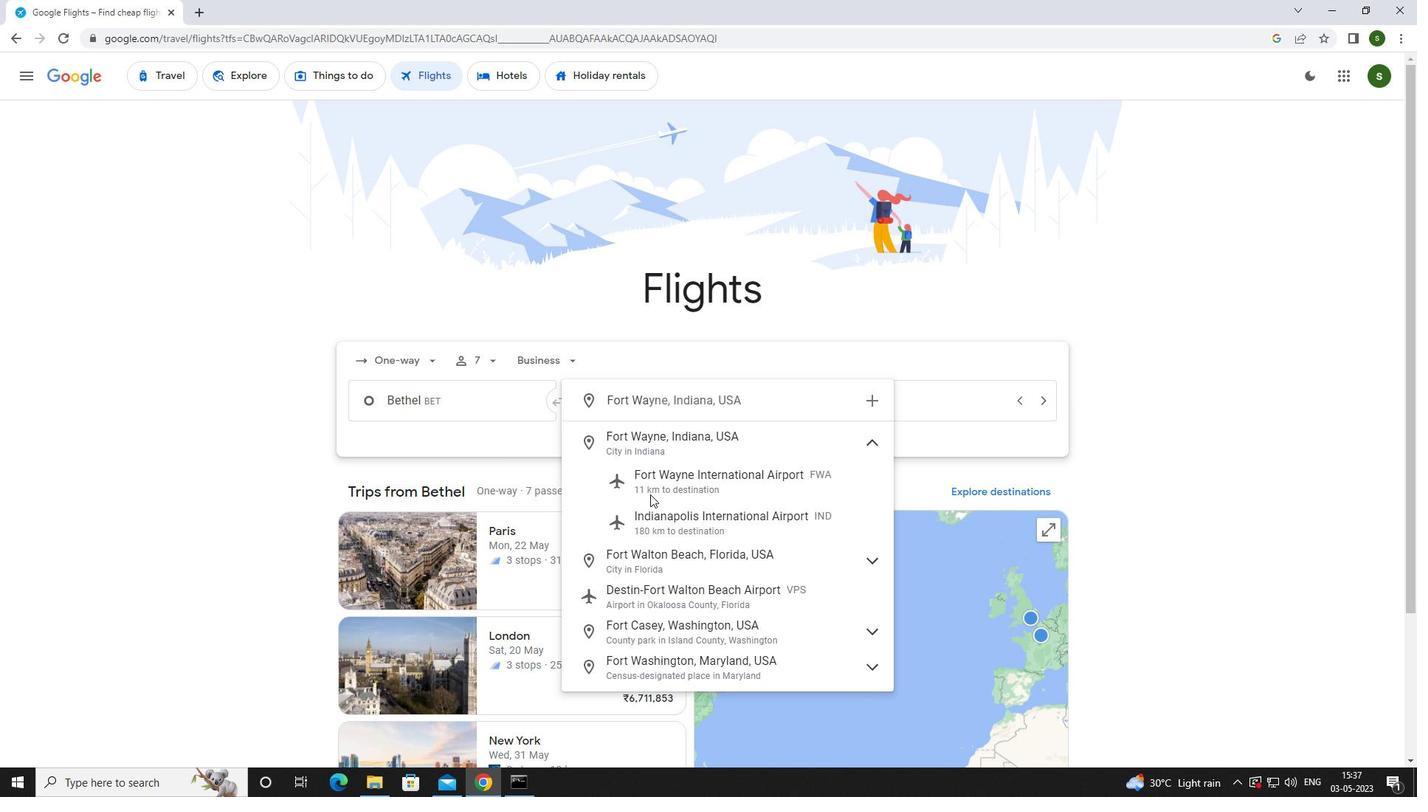 
Action: Mouse pressed left at (658, 492)
Screenshot: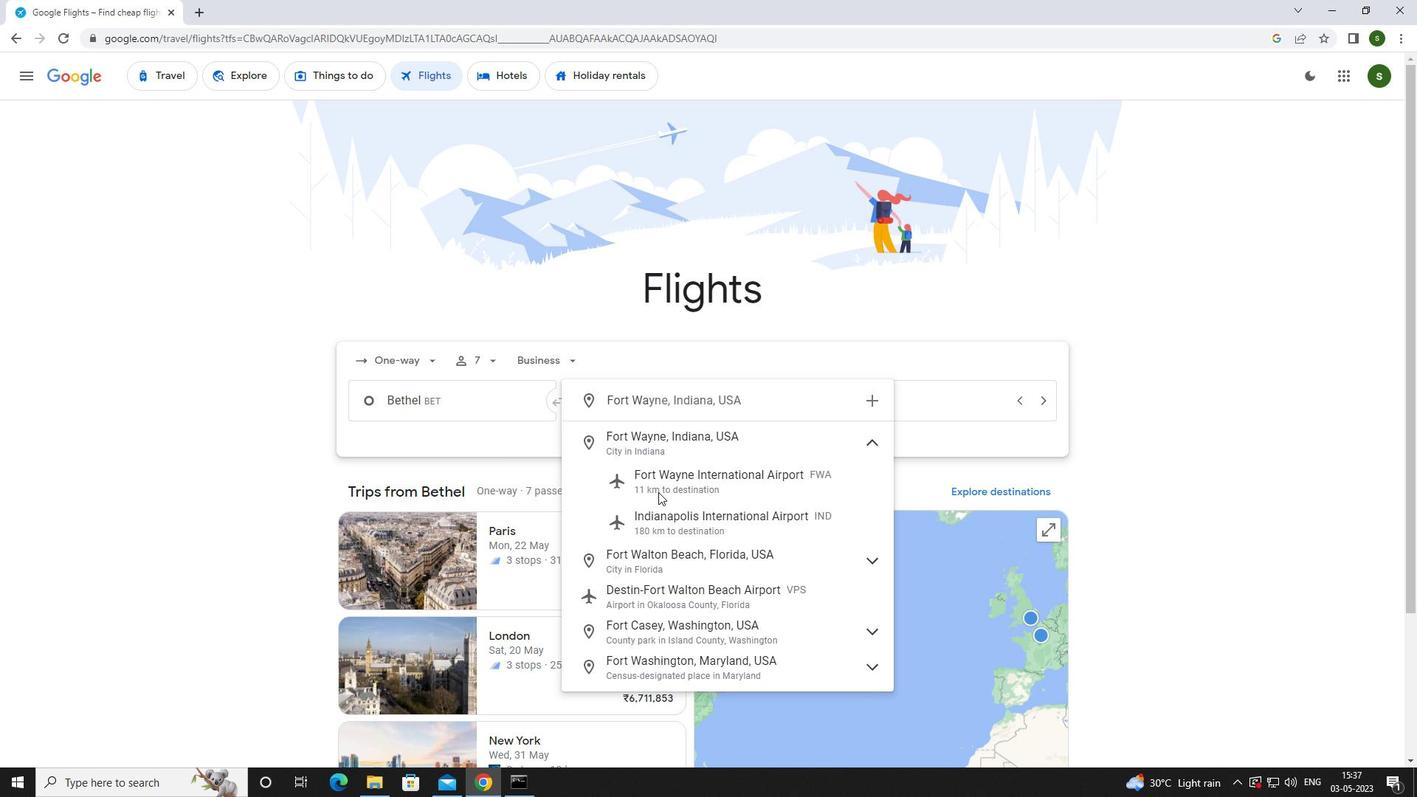 
Action: Mouse moved to (682, 477)
Screenshot: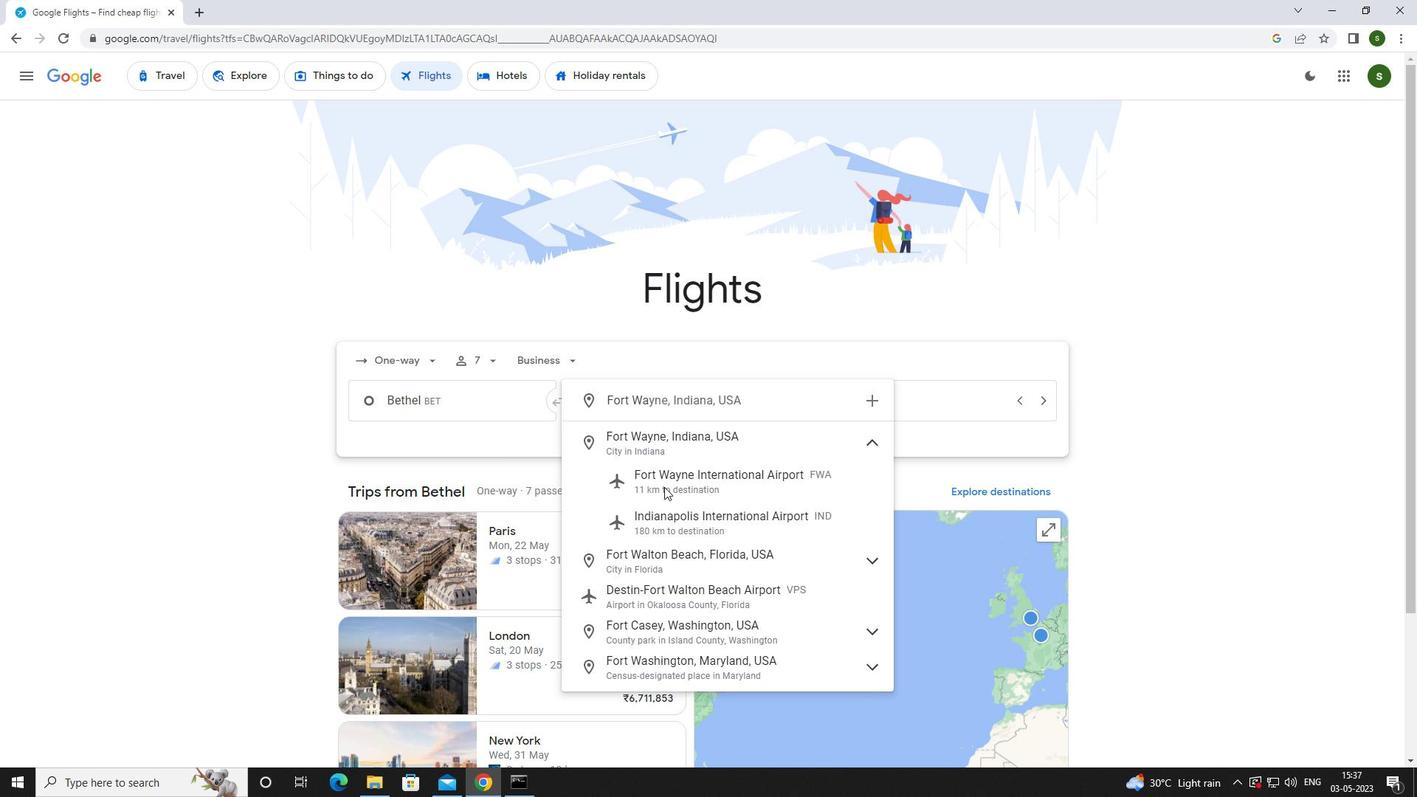 
Action: Mouse pressed left at (682, 477)
Screenshot: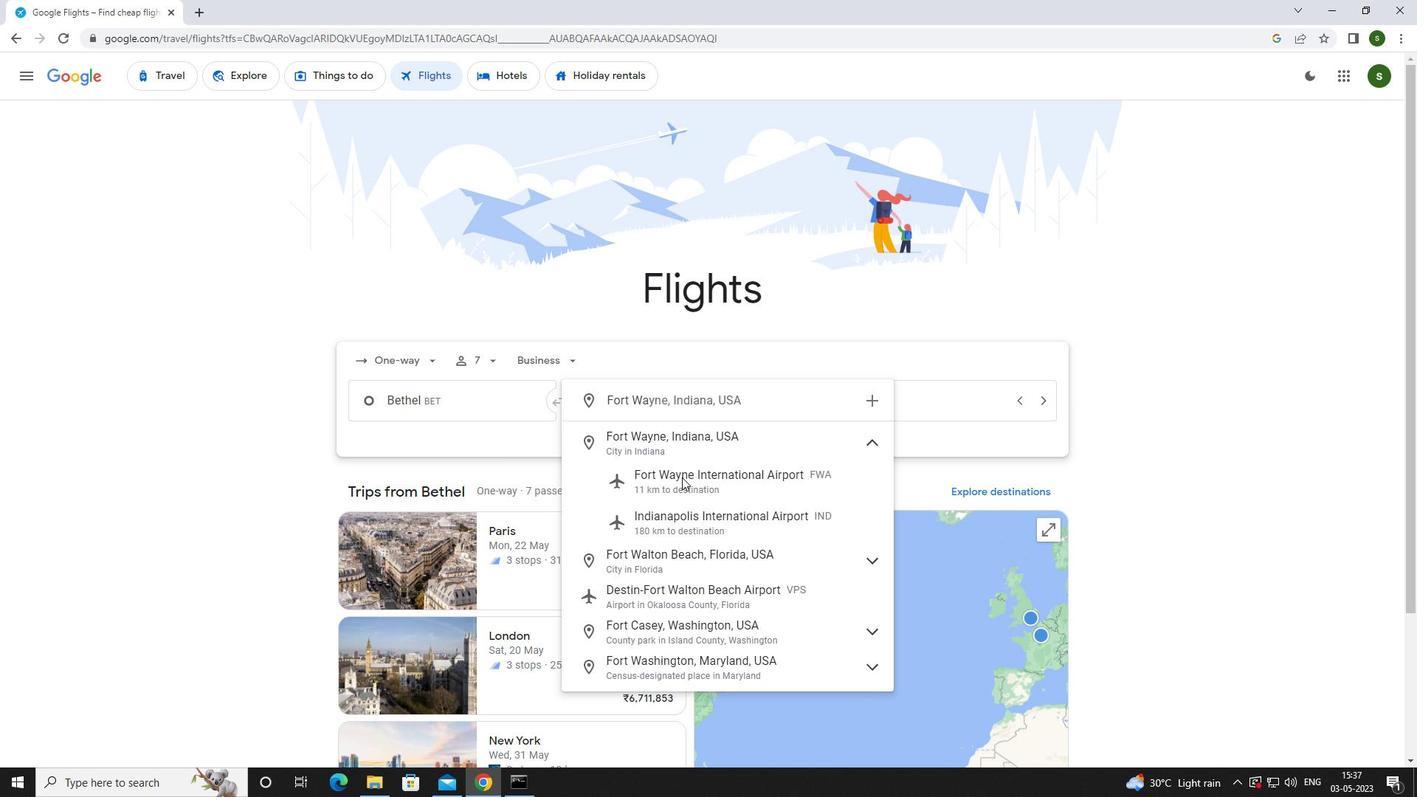 
Action: Mouse moved to (903, 395)
Screenshot: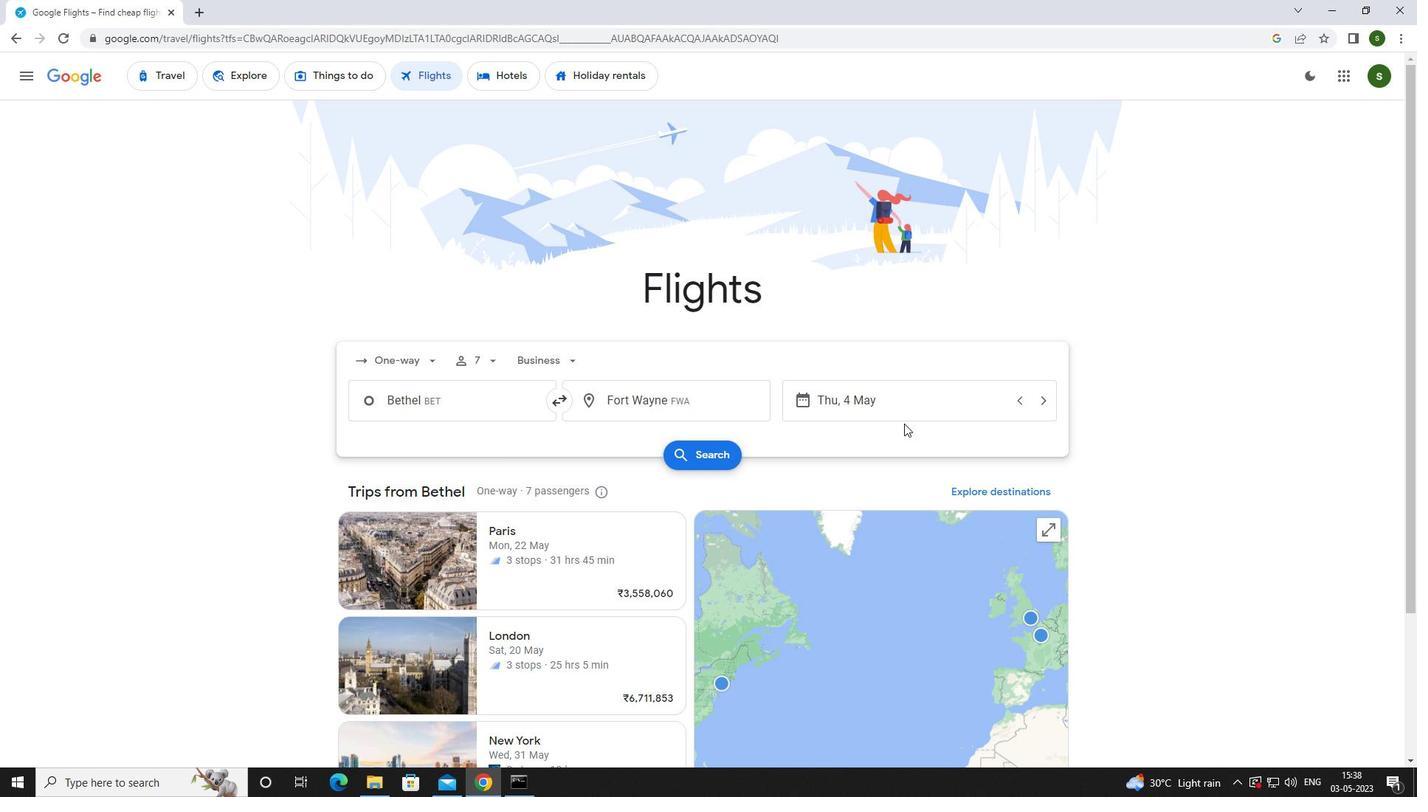 
Action: Mouse pressed left at (903, 395)
Screenshot: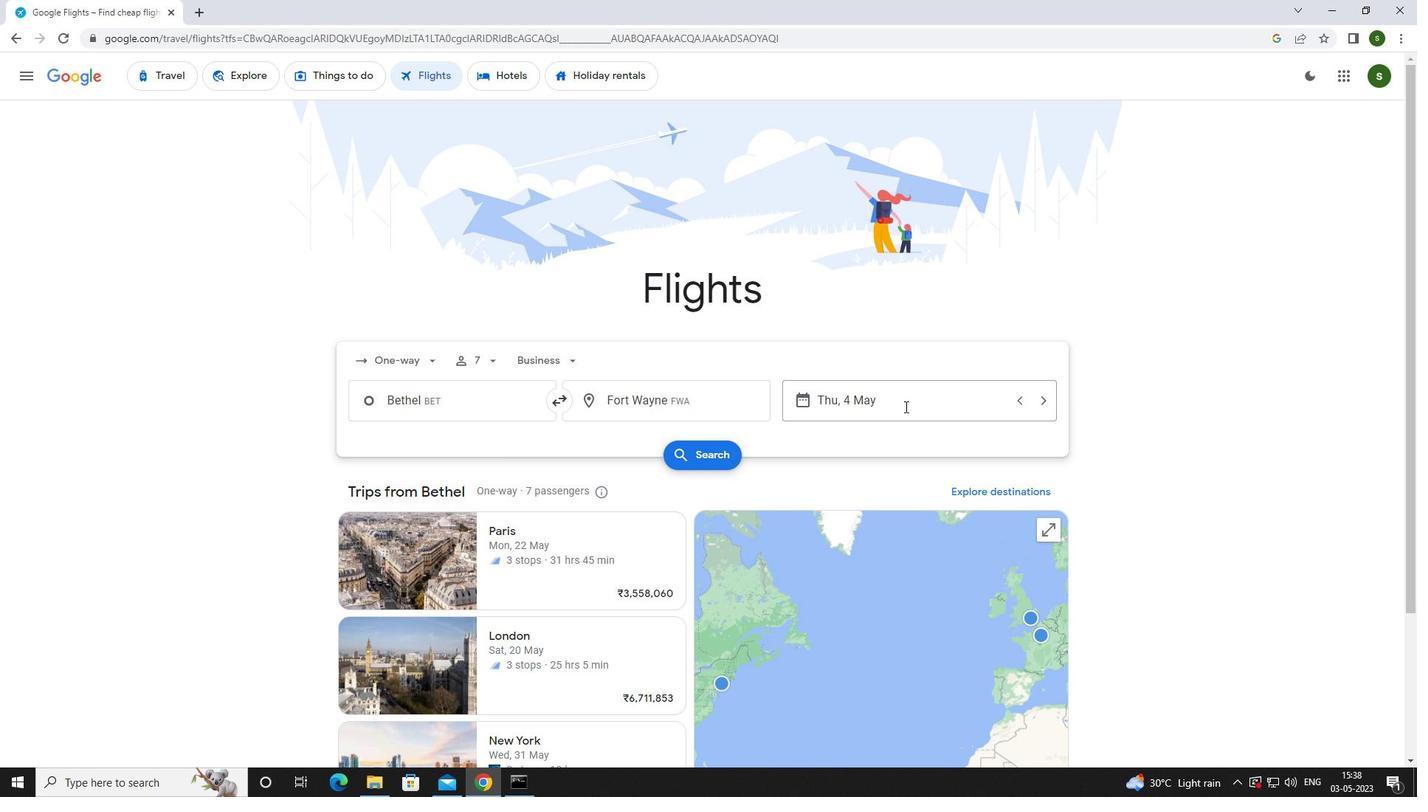 
Action: Mouse moved to (678, 505)
Screenshot: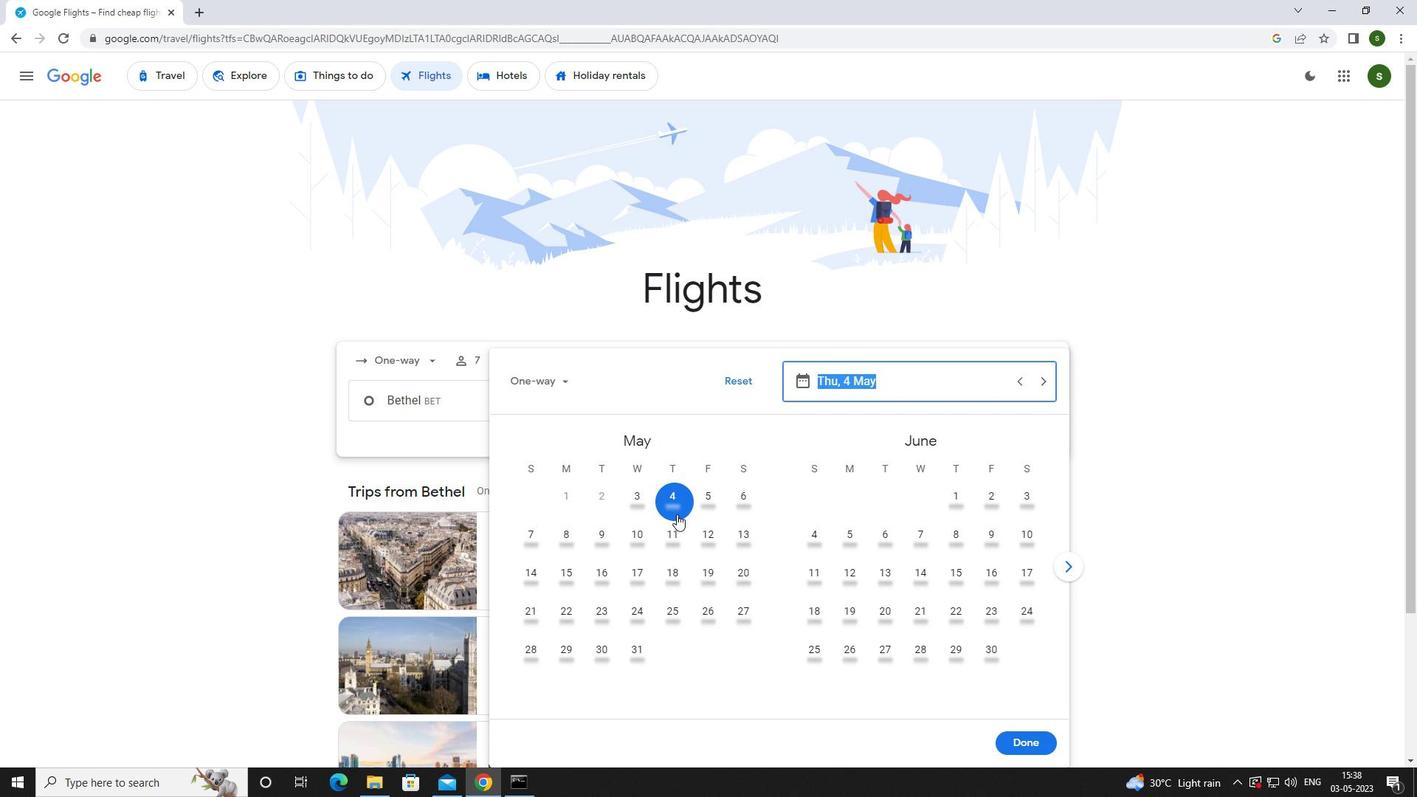 
Action: Mouse pressed left at (678, 505)
Screenshot: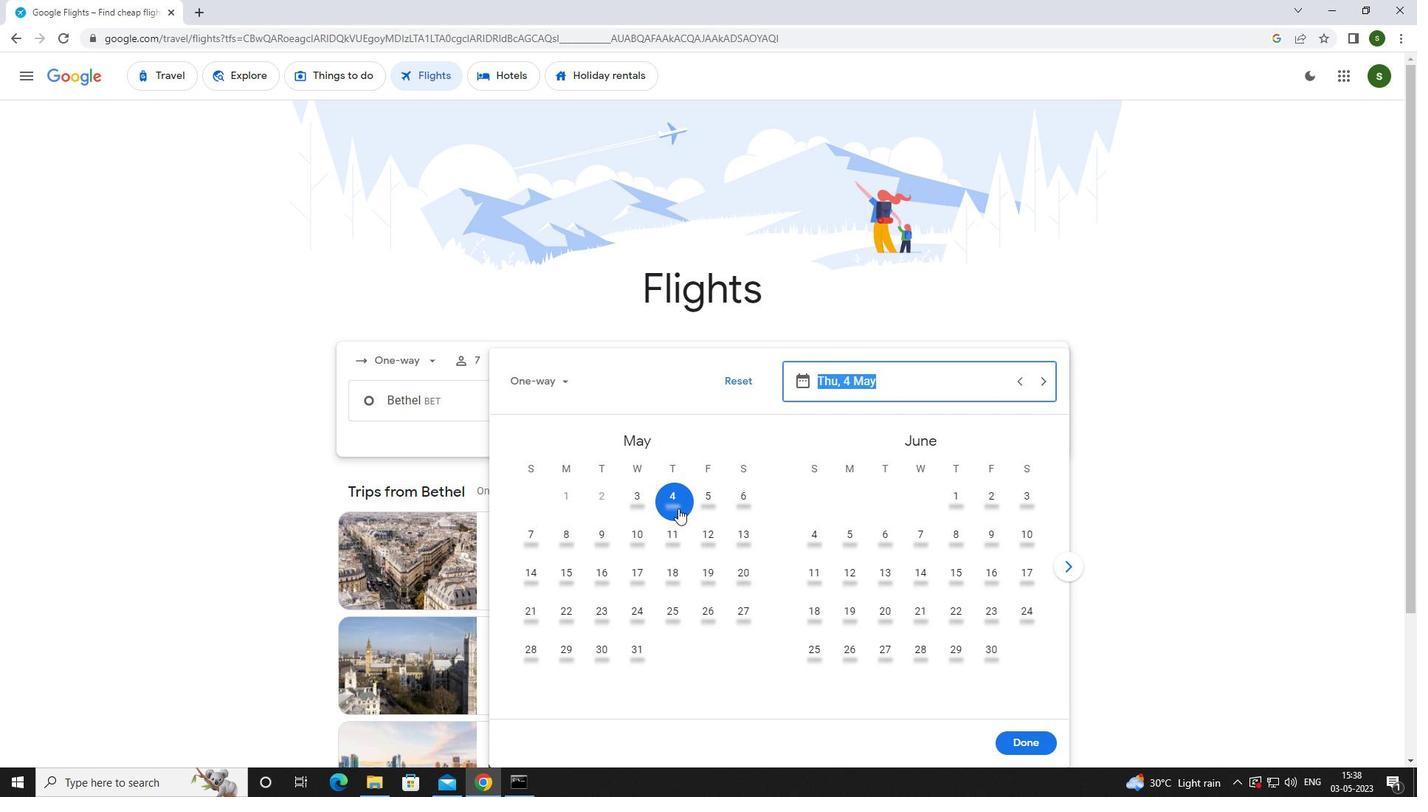 
Action: Mouse moved to (1033, 742)
Screenshot: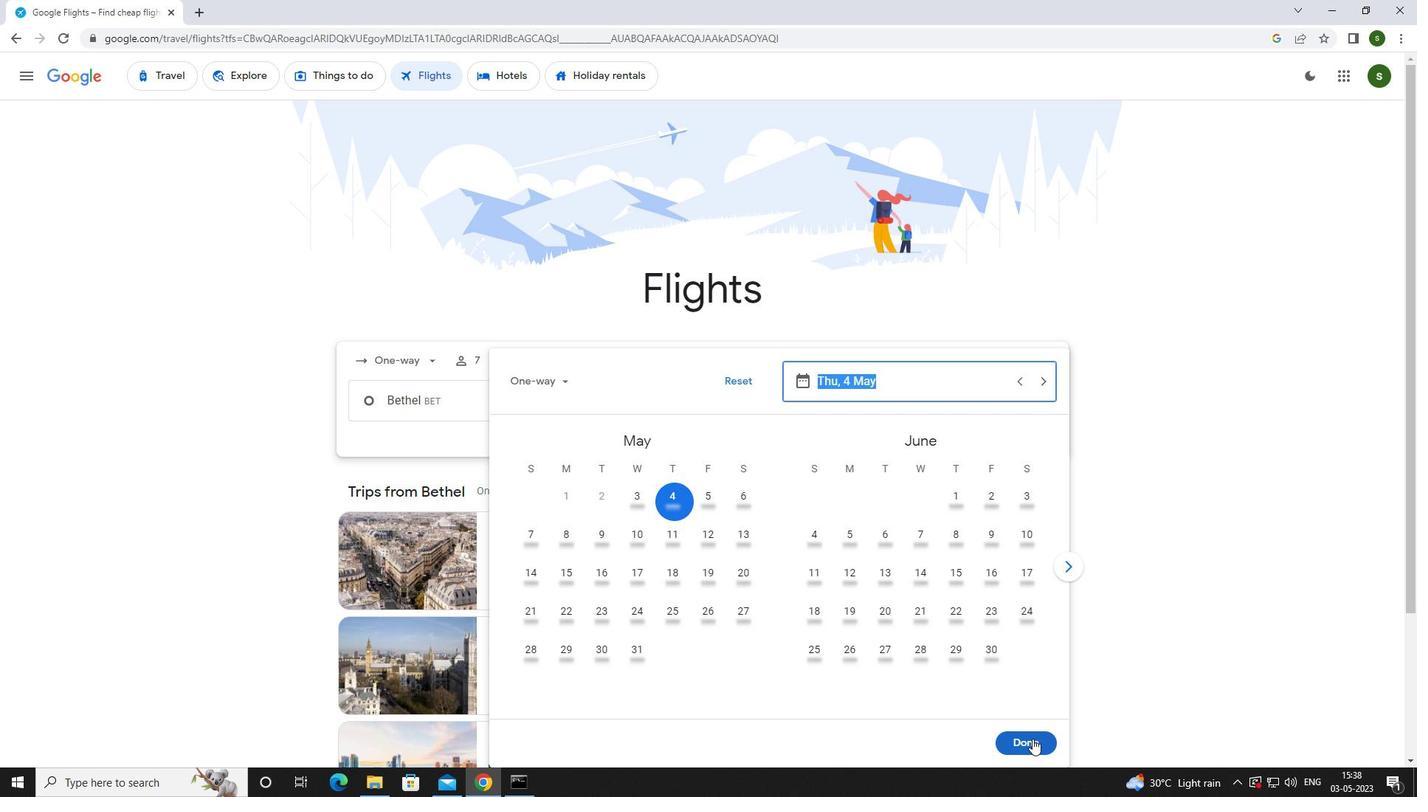 
Action: Mouse pressed left at (1033, 742)
Screenshot: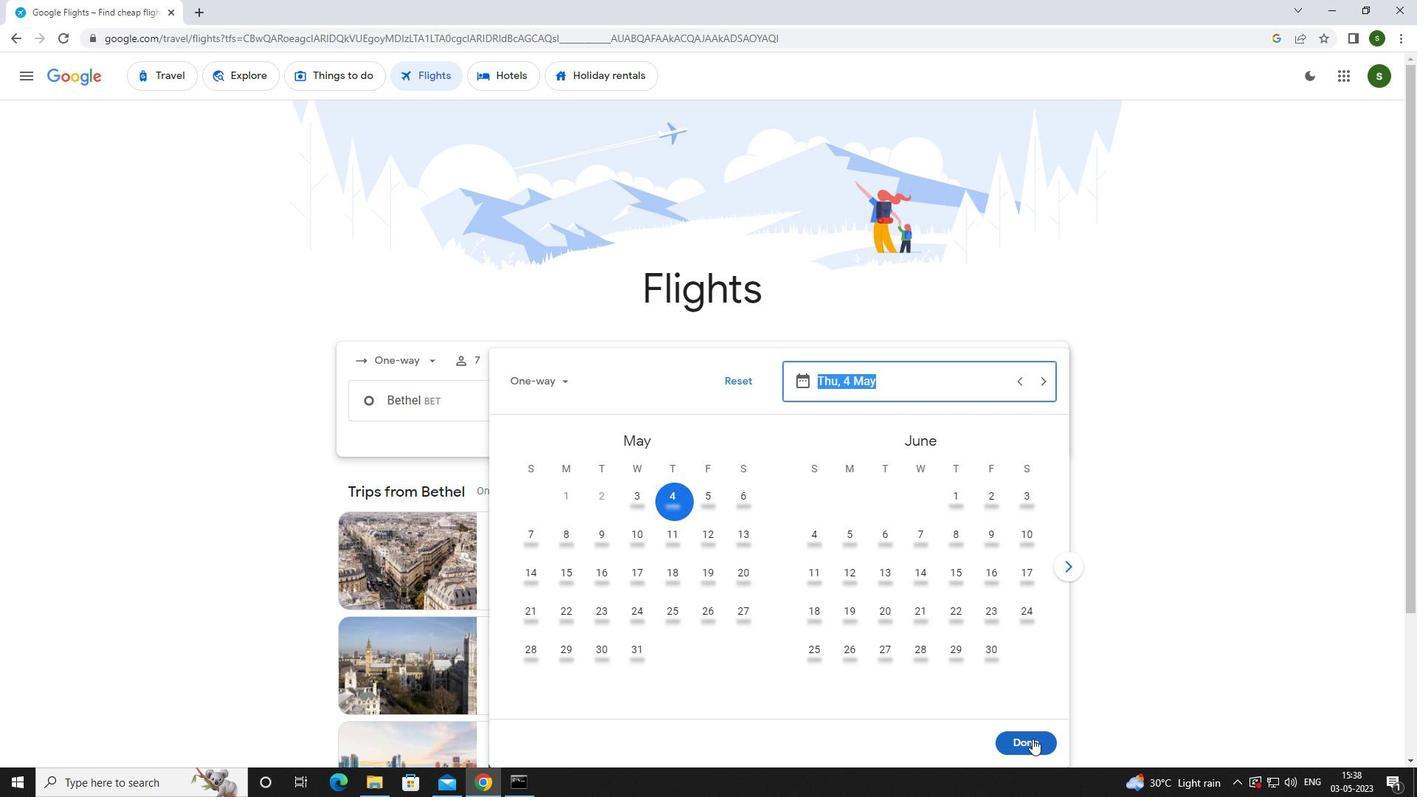 
Action: Mouse moved to (720, 462)
Screenshot: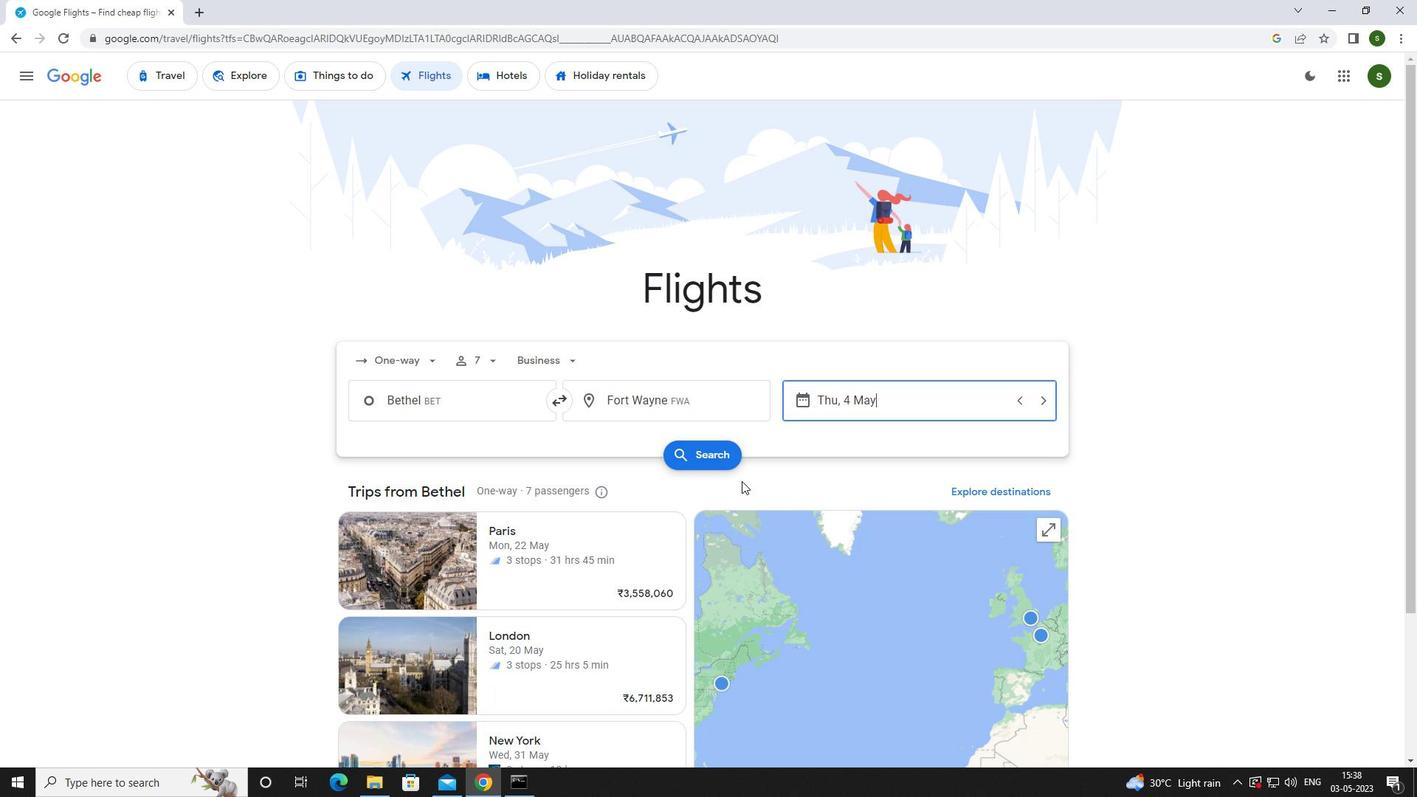 
Action: Mouse pressed left at (720, 462)
Screenshot: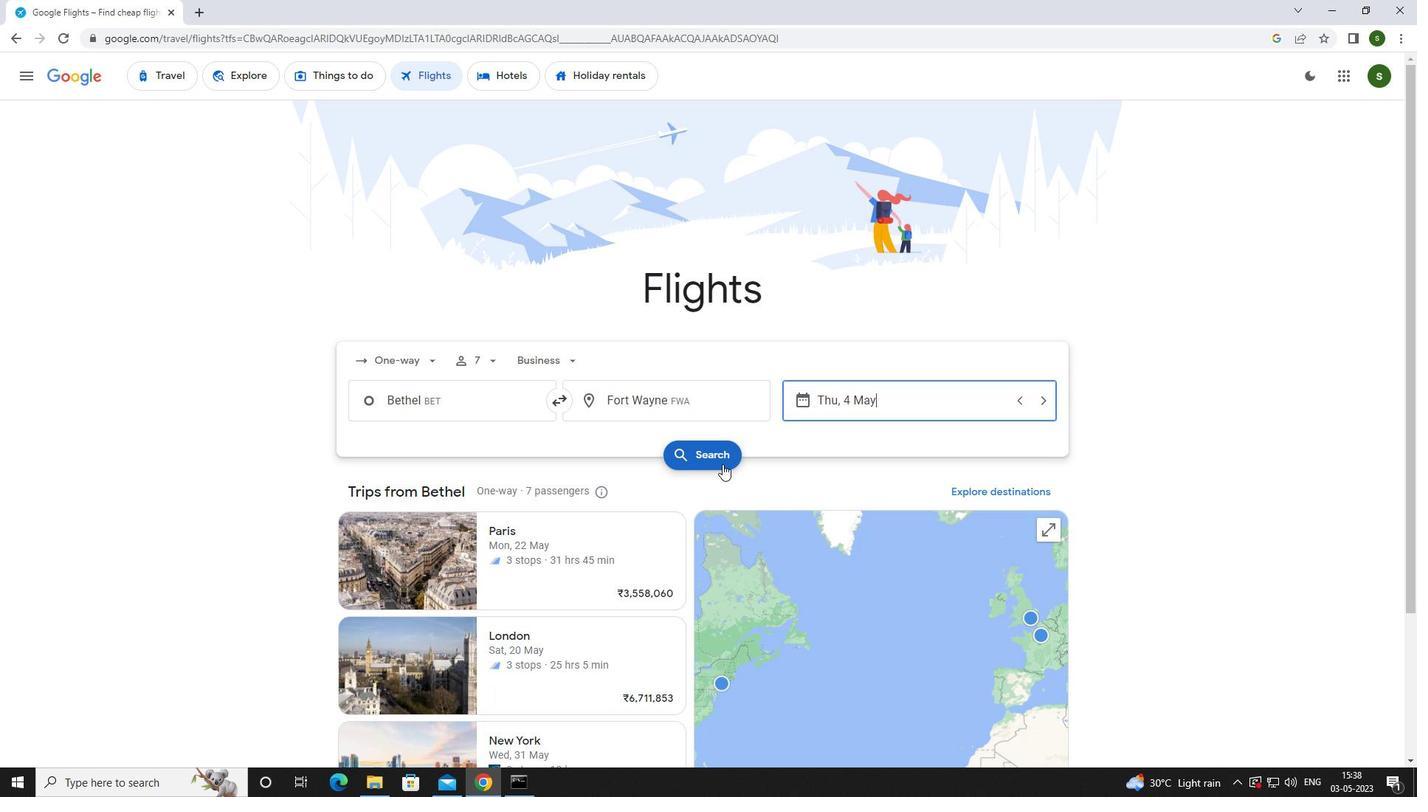 
Action: Mouse moved to (373, 205)
Screenshot: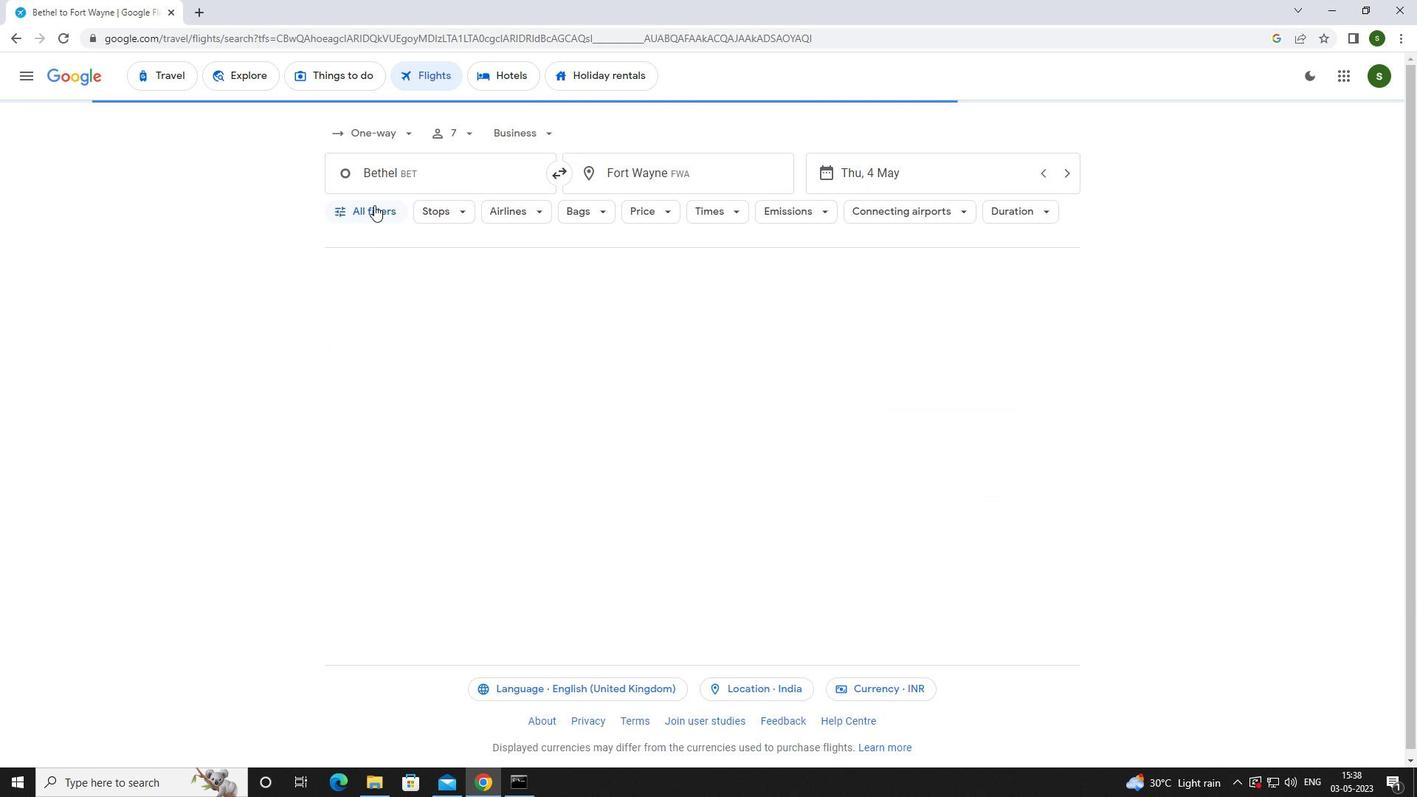 
Action: Mouse pressed left at (373, 205)
Screenshot: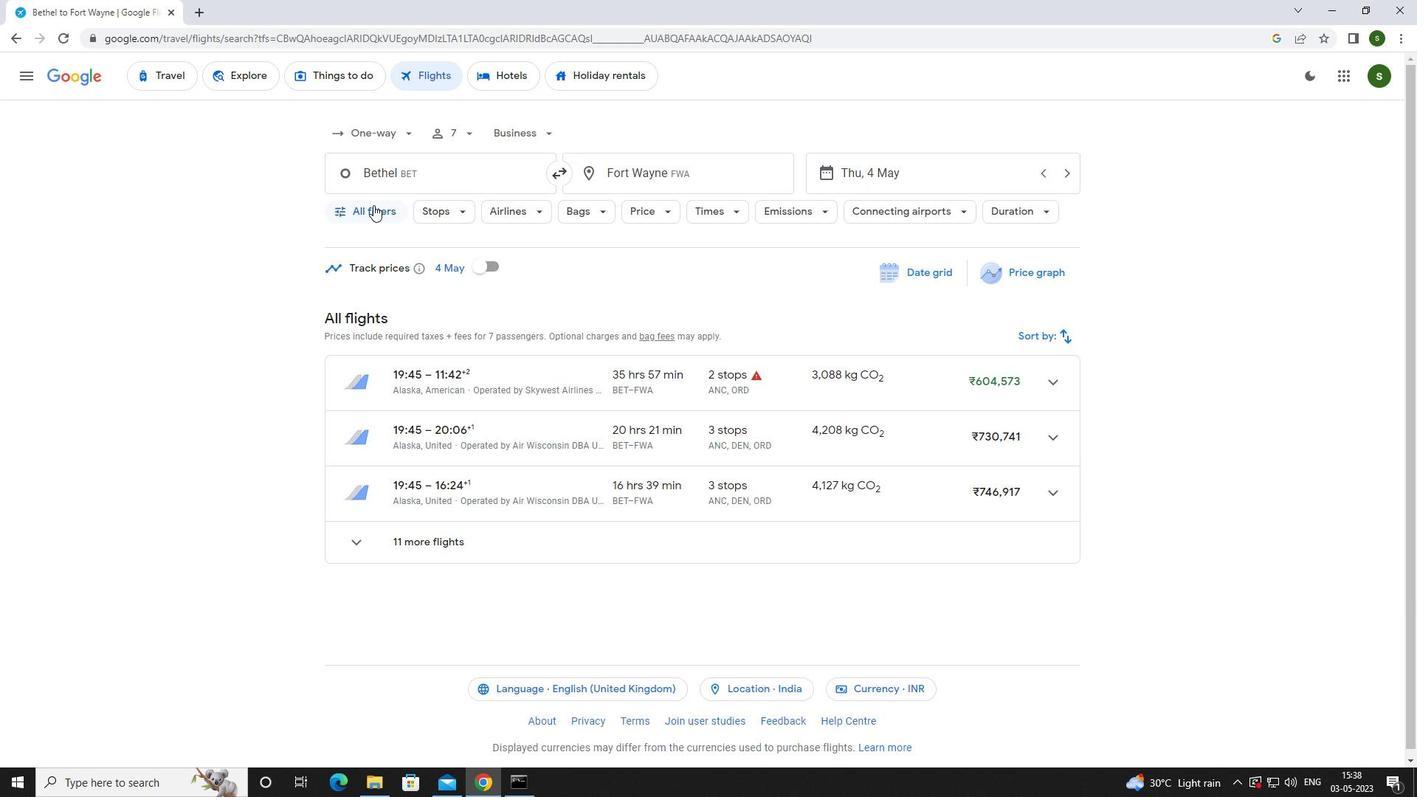 
Action: Mouse moved to (487, 412)
Screenshot: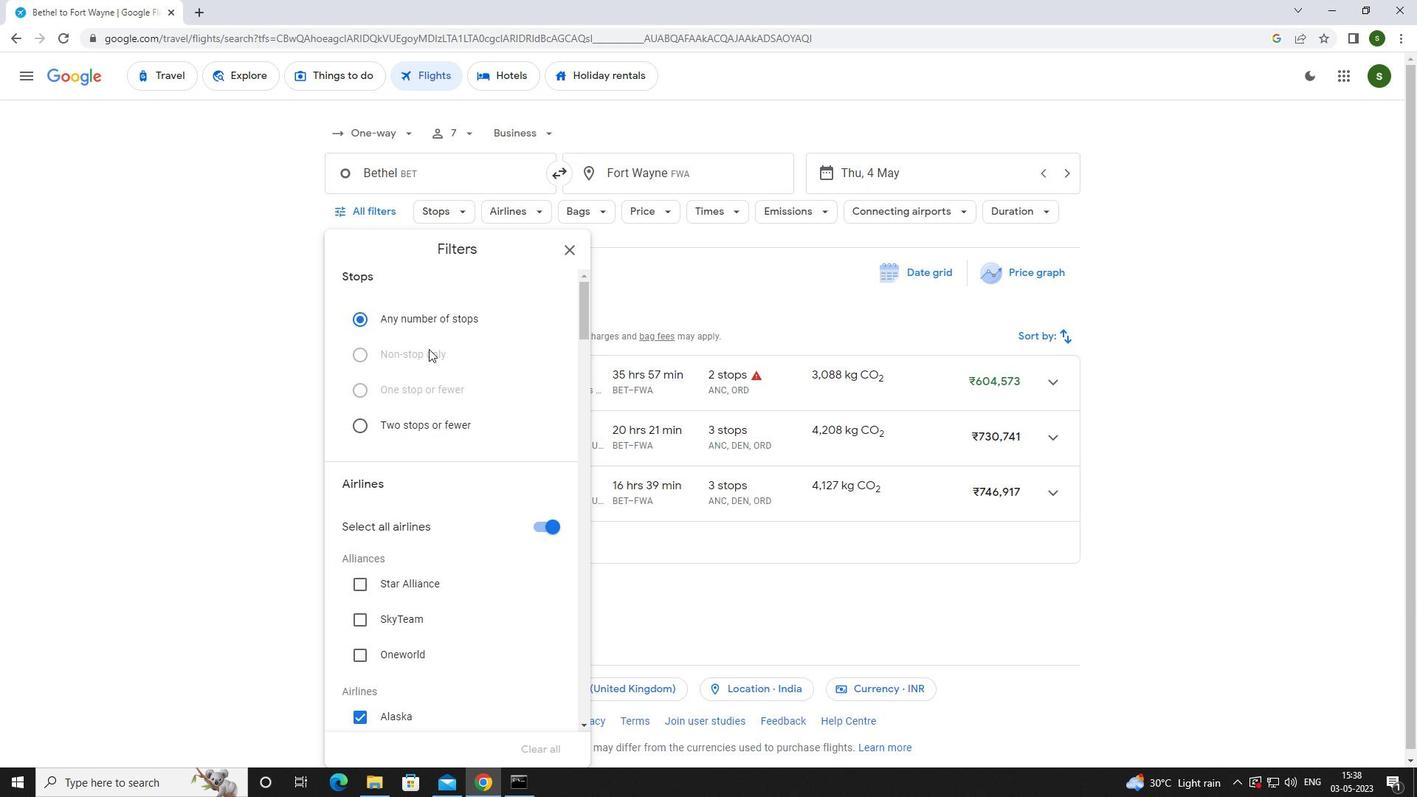 
Action: Mouse scrolled (487, 411) with delta (0, 0)
Screenshot: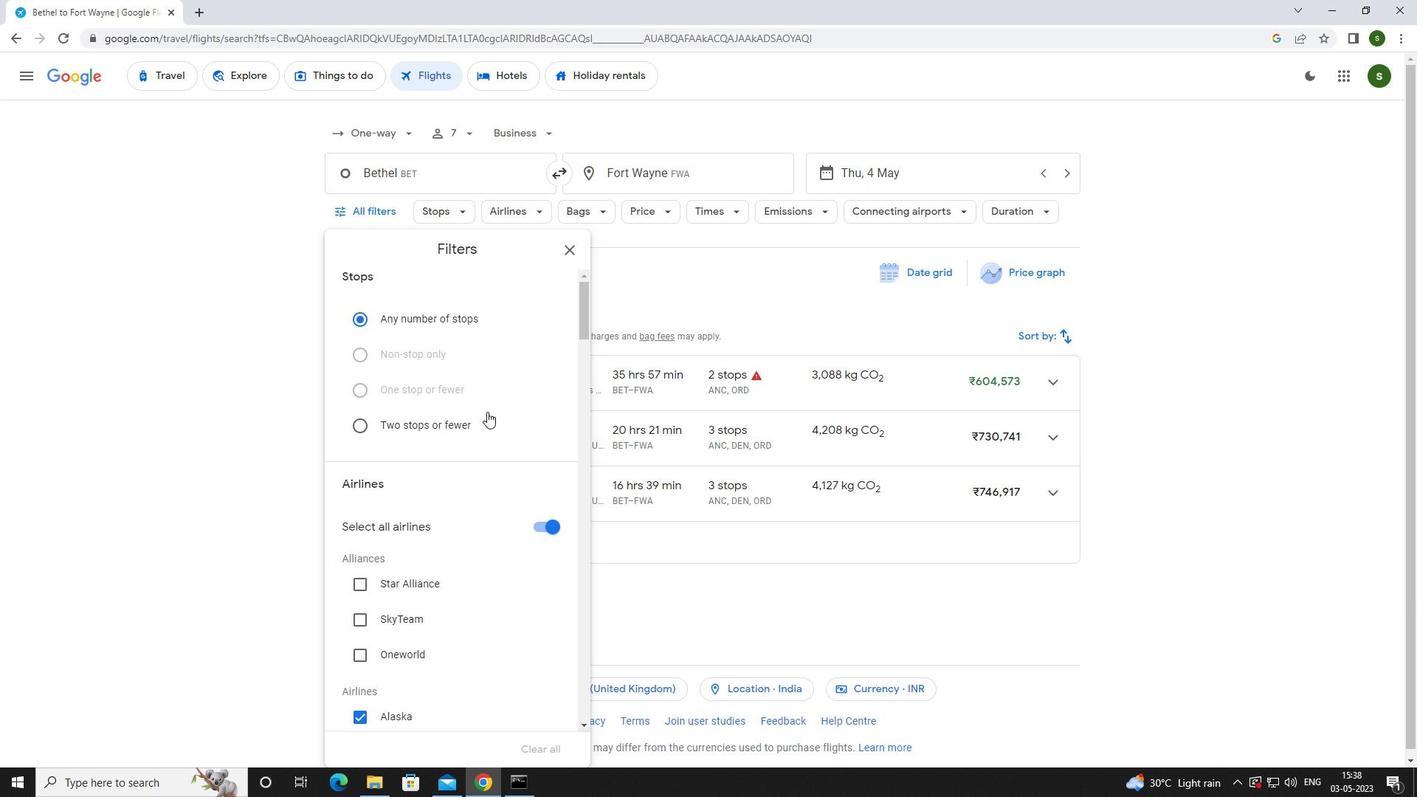
Action: Mouse scrolled (487, 411) with delta (0, 0)
Screenshot: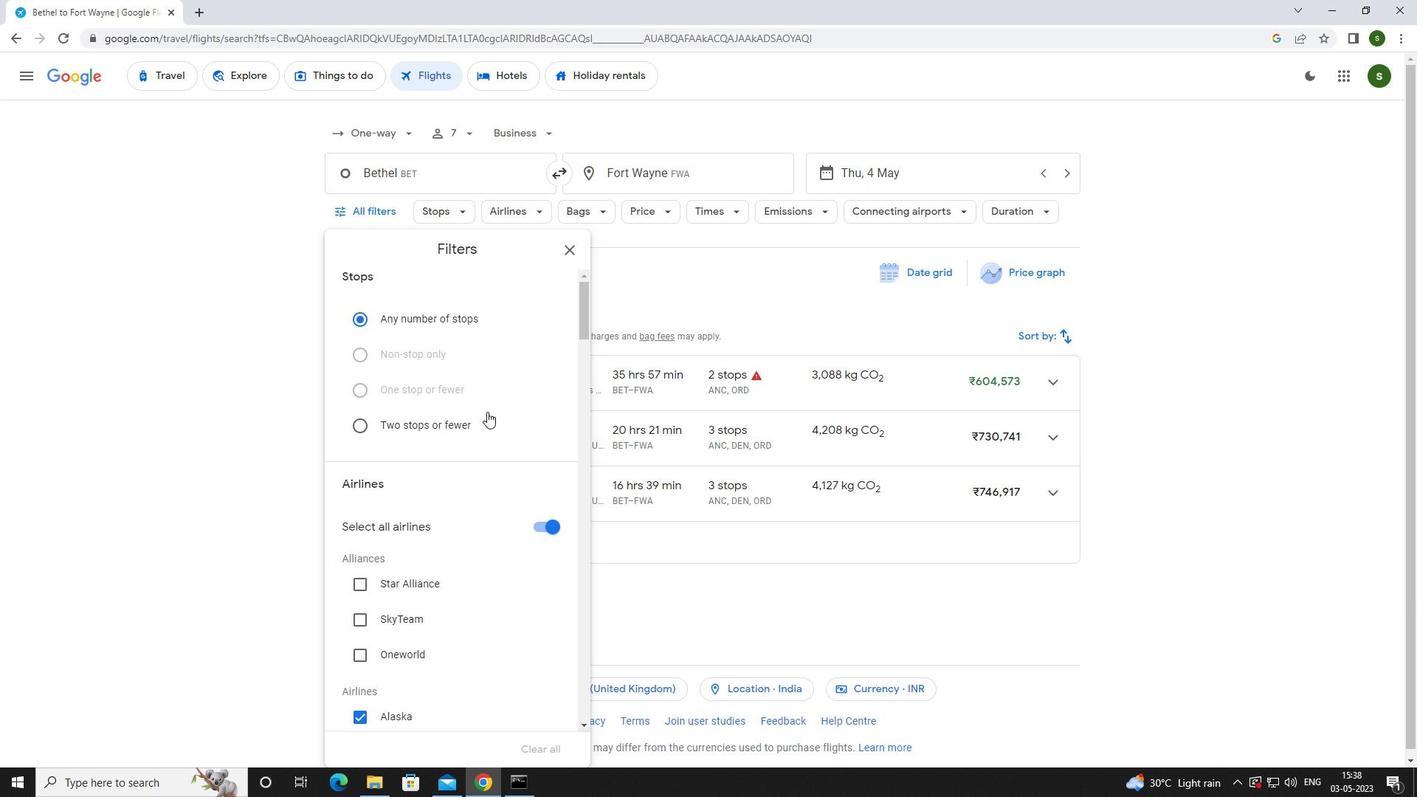 
Action: Mouse scrolled (487, 411) with delta (0, 0)
Screenshot: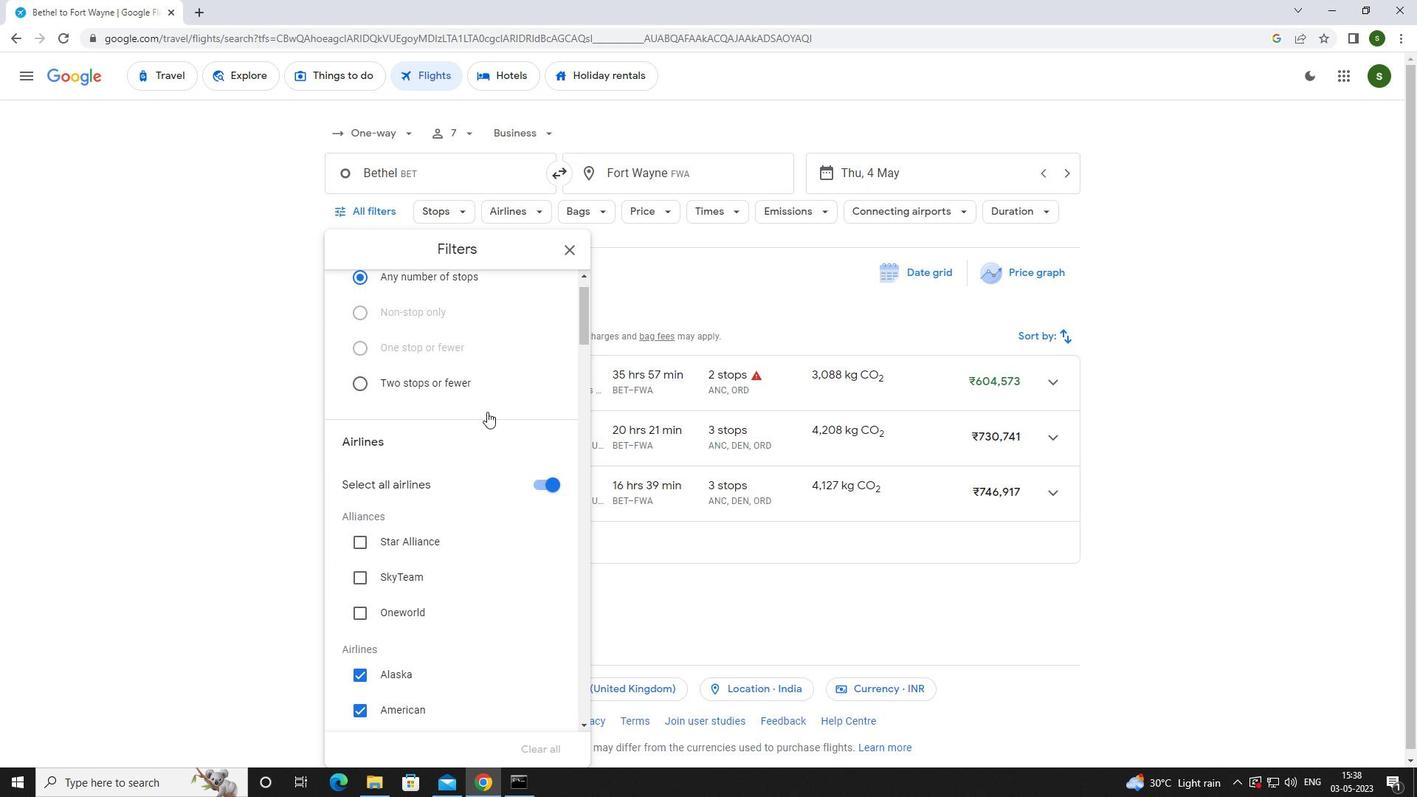 
Action: Mouse scrolled (487, 411) with delta (0, 0)
Screenshot: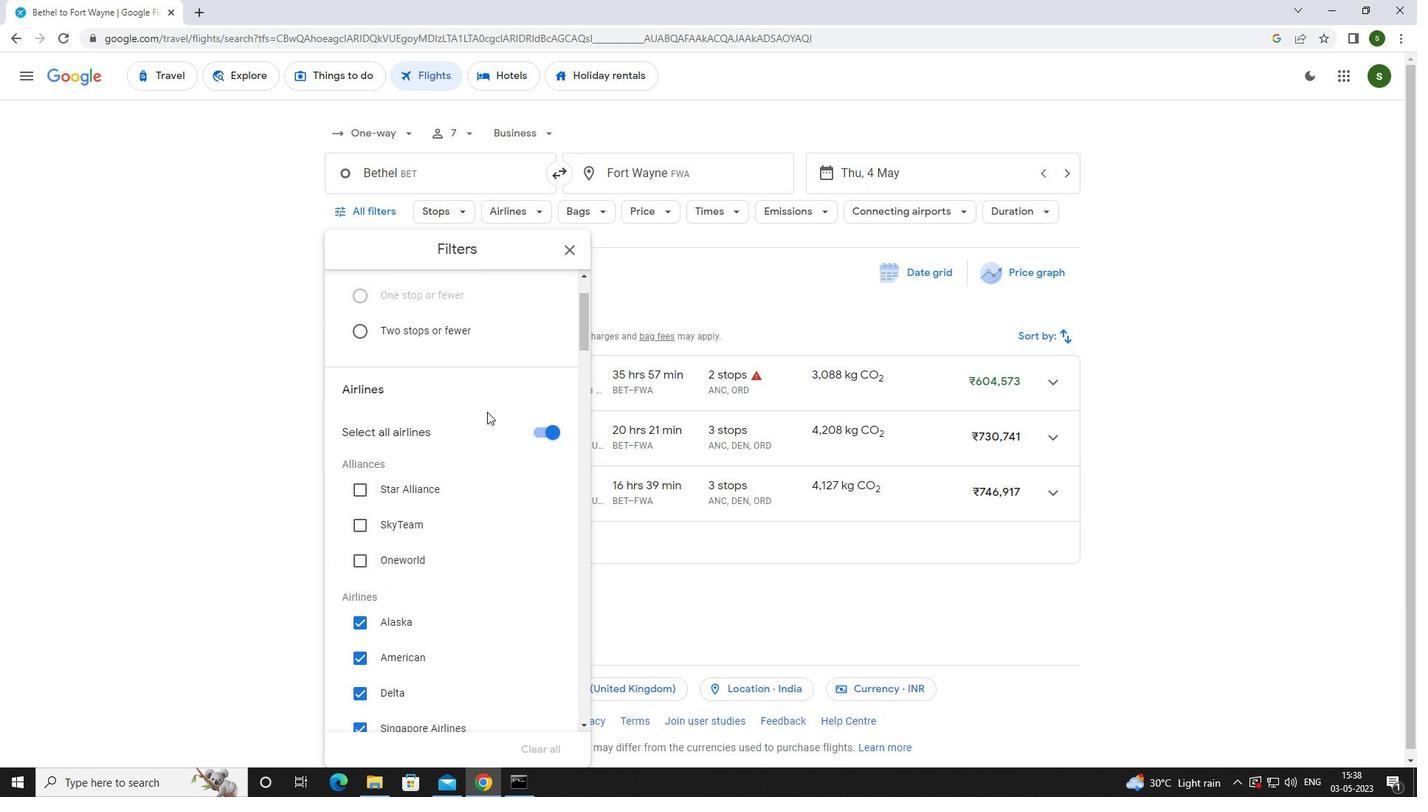
Action: Mouse scrolled (487, 411) with delta (0, 0)
Screenshot: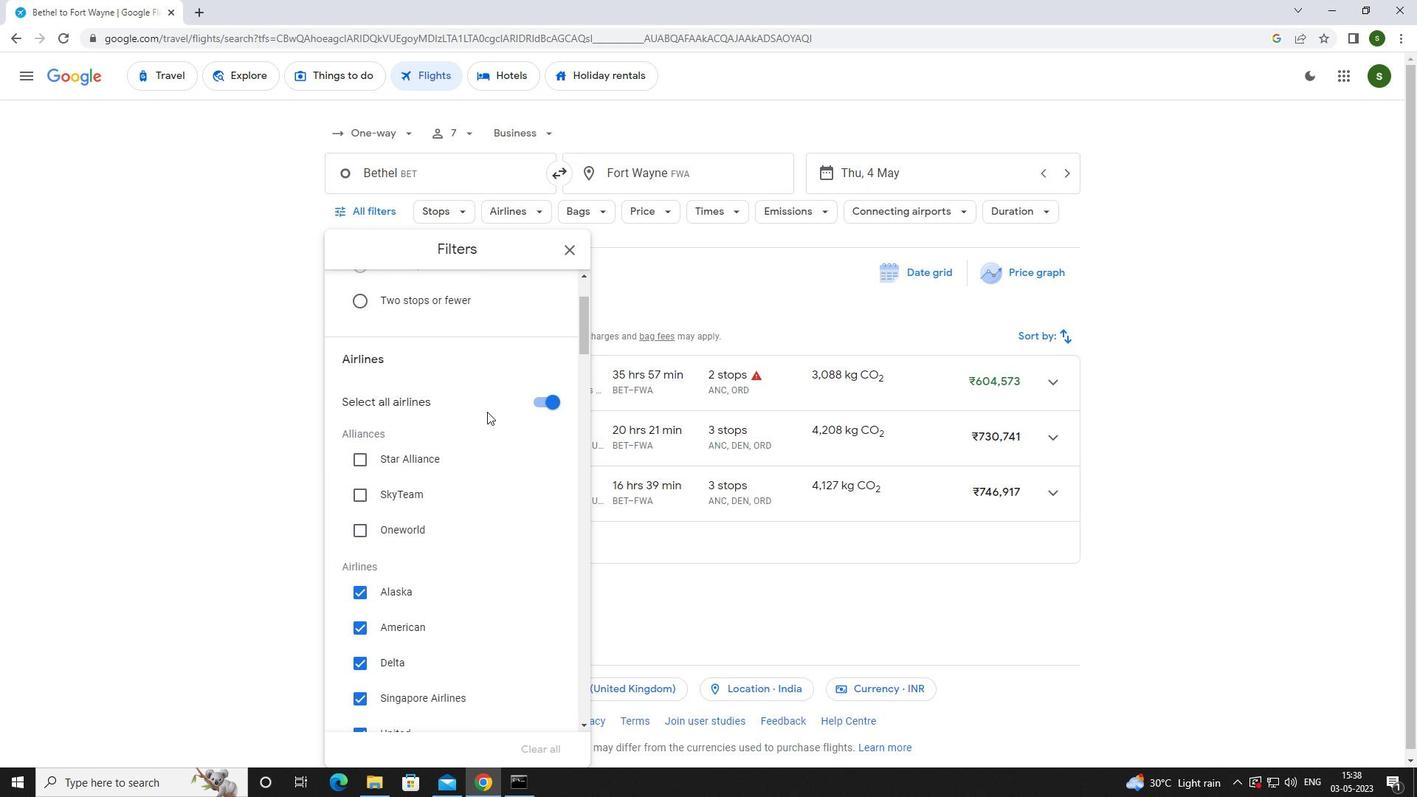 
Action: Mouse scrolled (487, 411) with delta (0, 0)
Screenshot: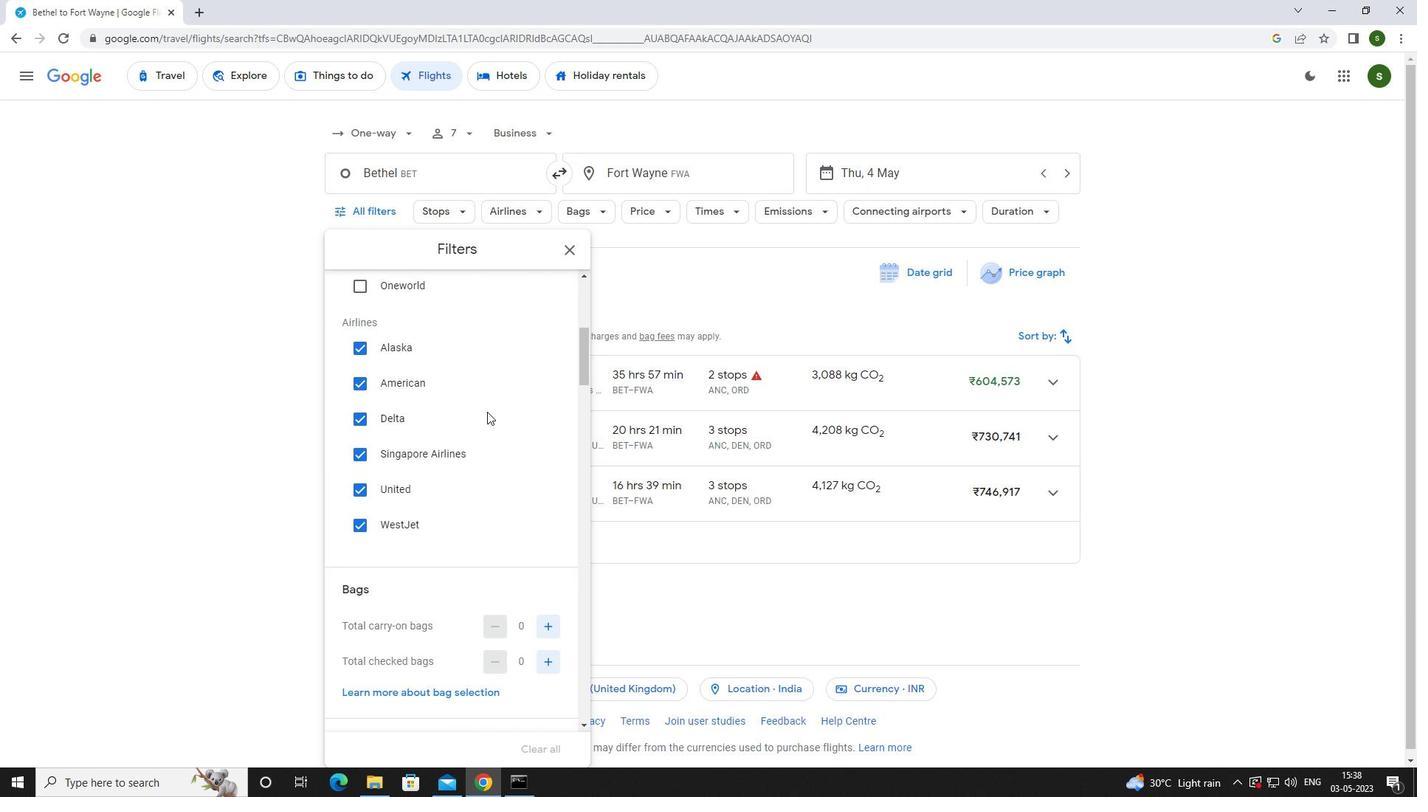 
Action: Mouse scrolled (487, 411) with delta (0, 0)
Screenshot: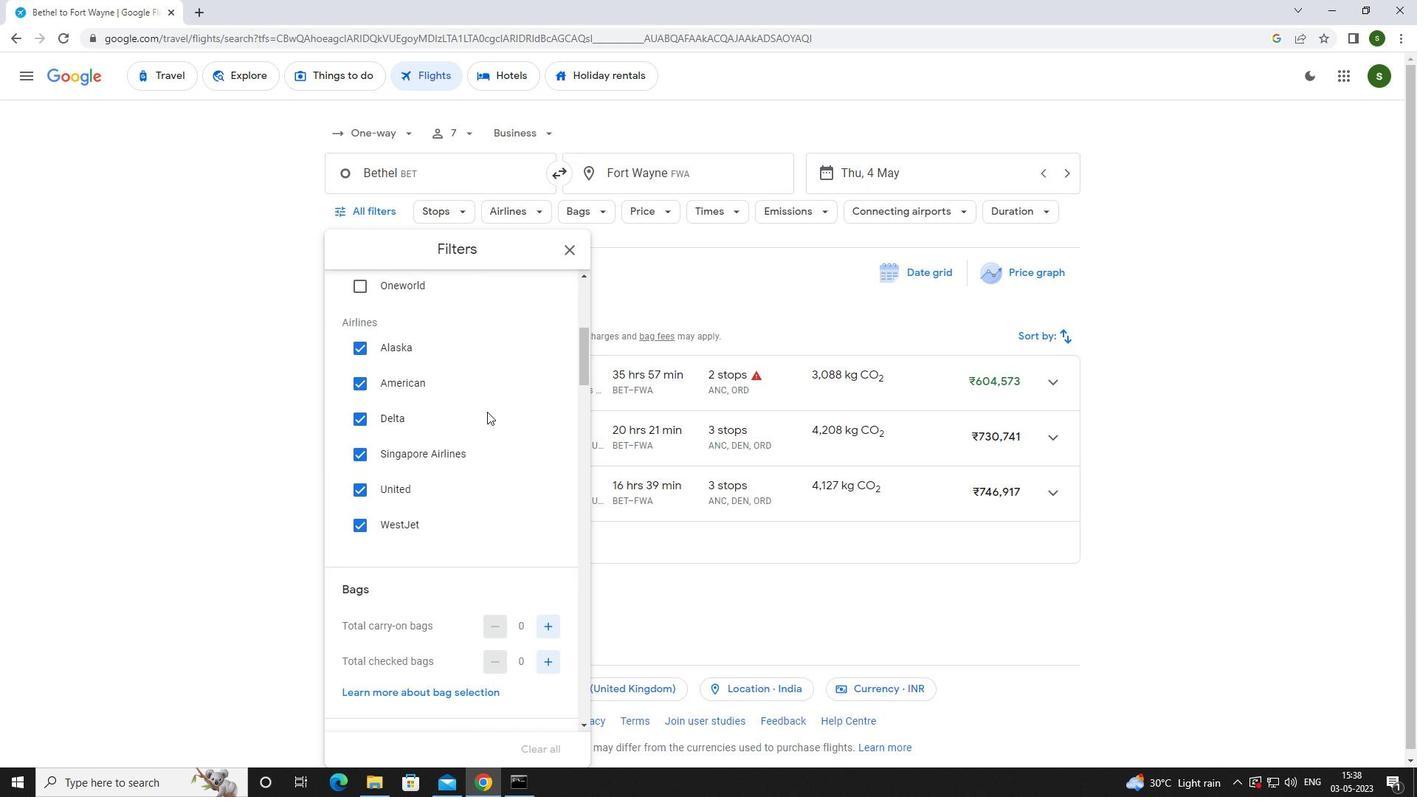 
Action: Mouse scrolled (487, 411) with delta (0, 0)
Screenshot: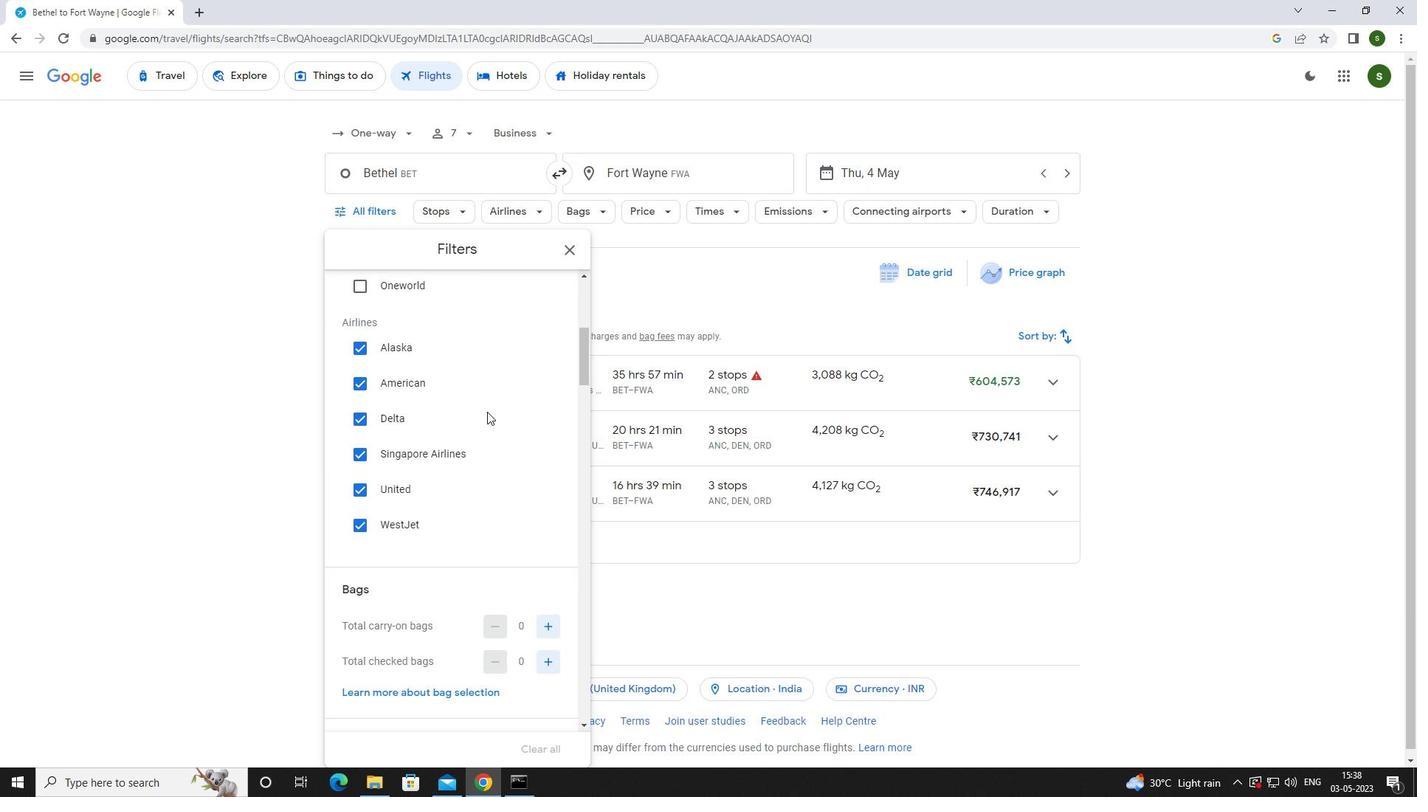 
Action: Mouse moved to (548, 401)
Screenshot: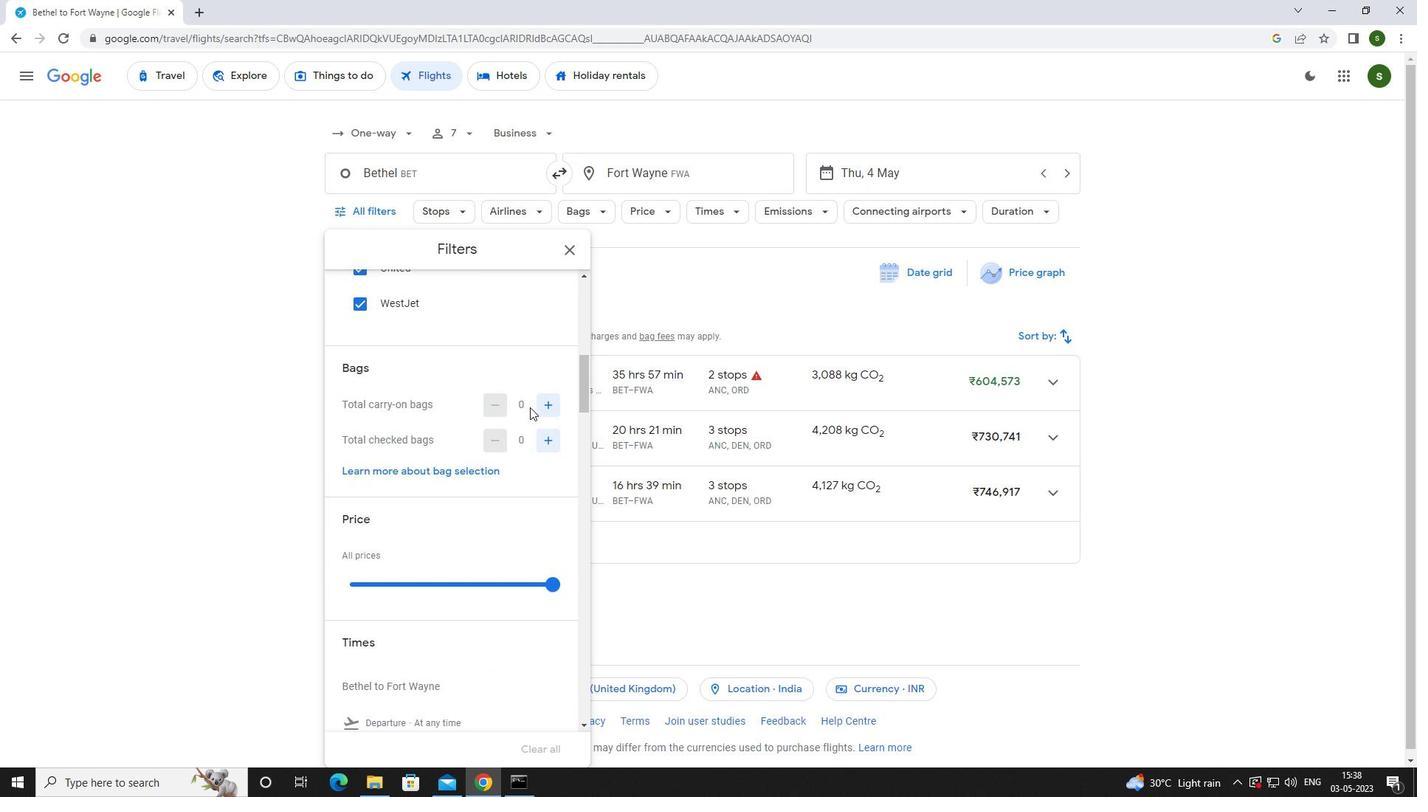 
Action: Mouse pressed left at (548, 401)
Screenshot: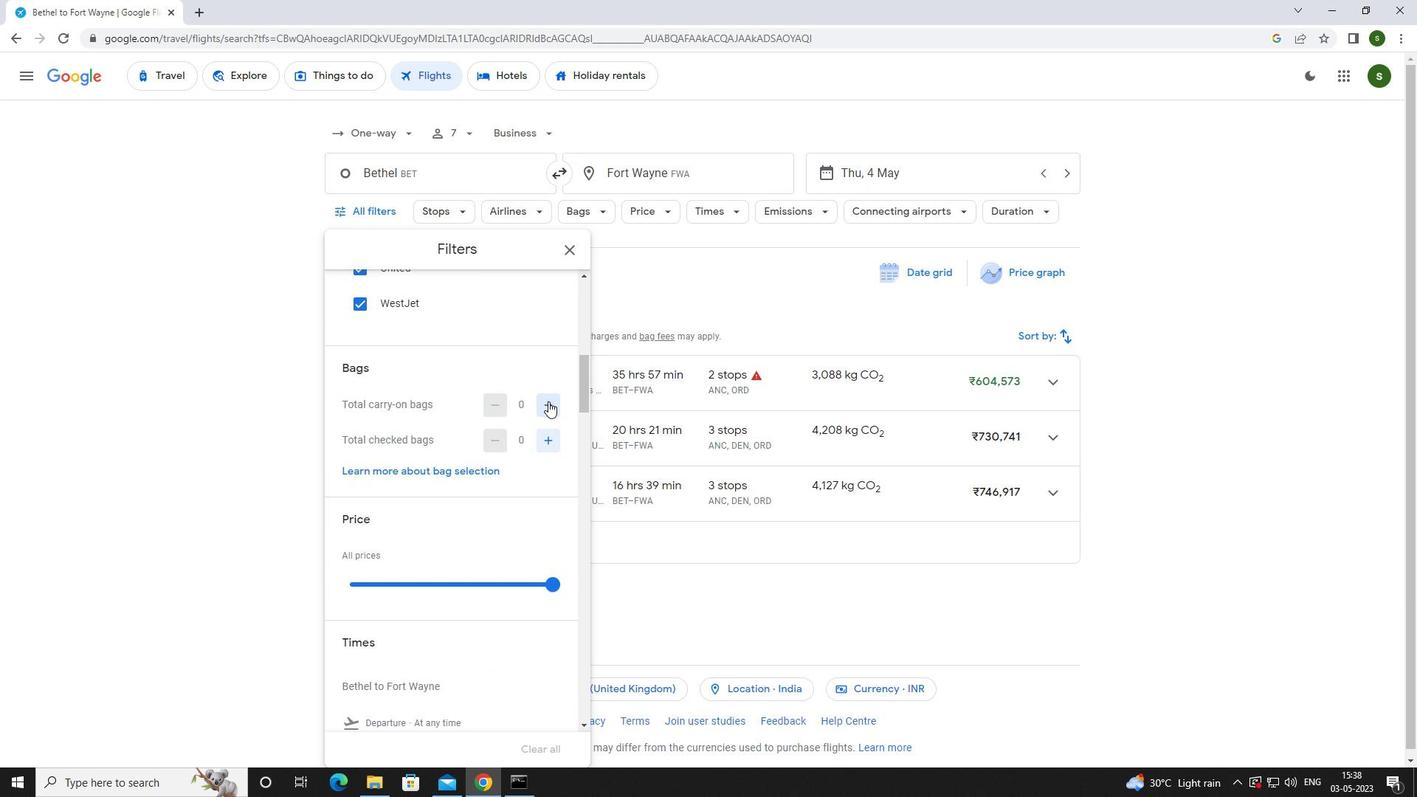 
Action: Mouse moved to (547, 401)
Screenshot: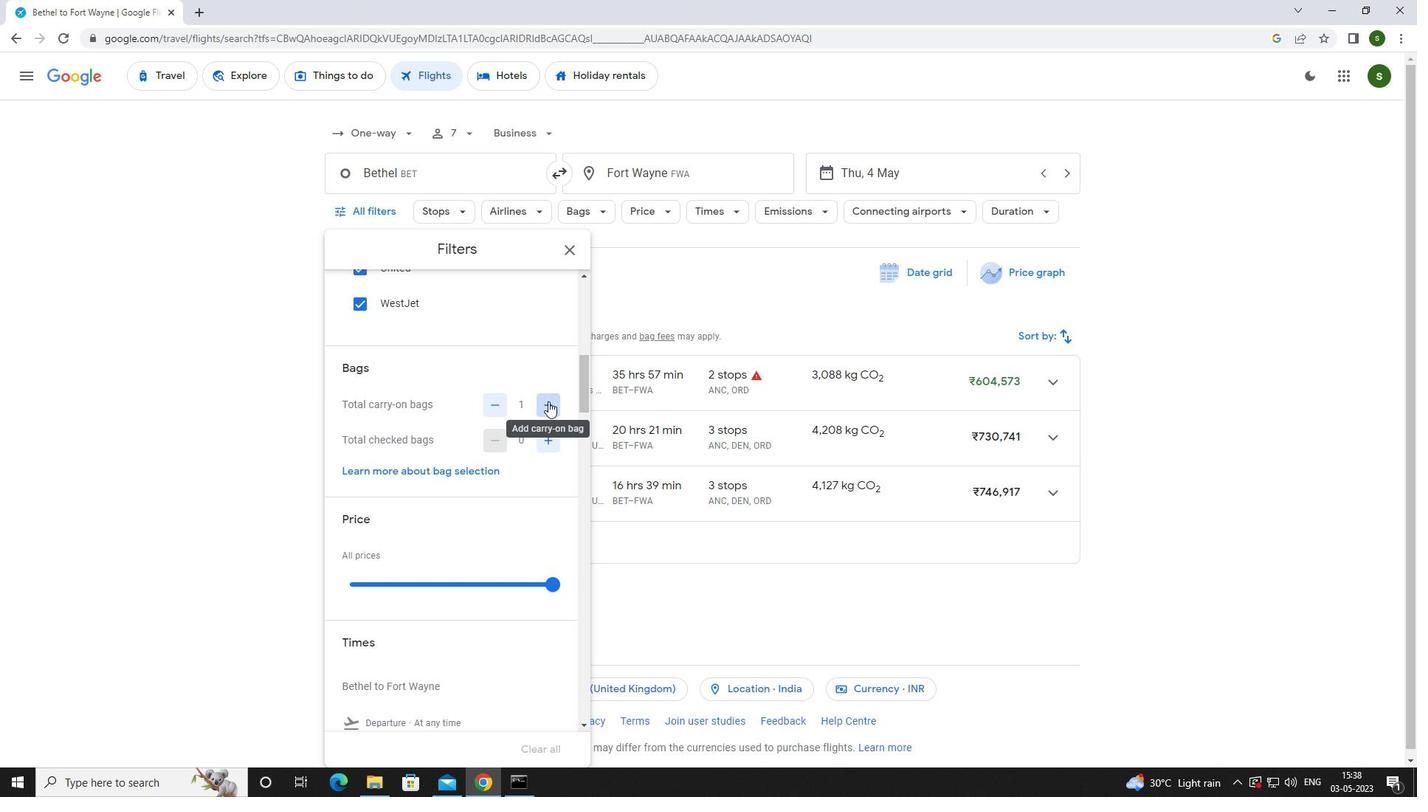
Action: Mouse scrolled (547, 400) with delta (0, 0)
Screenshot: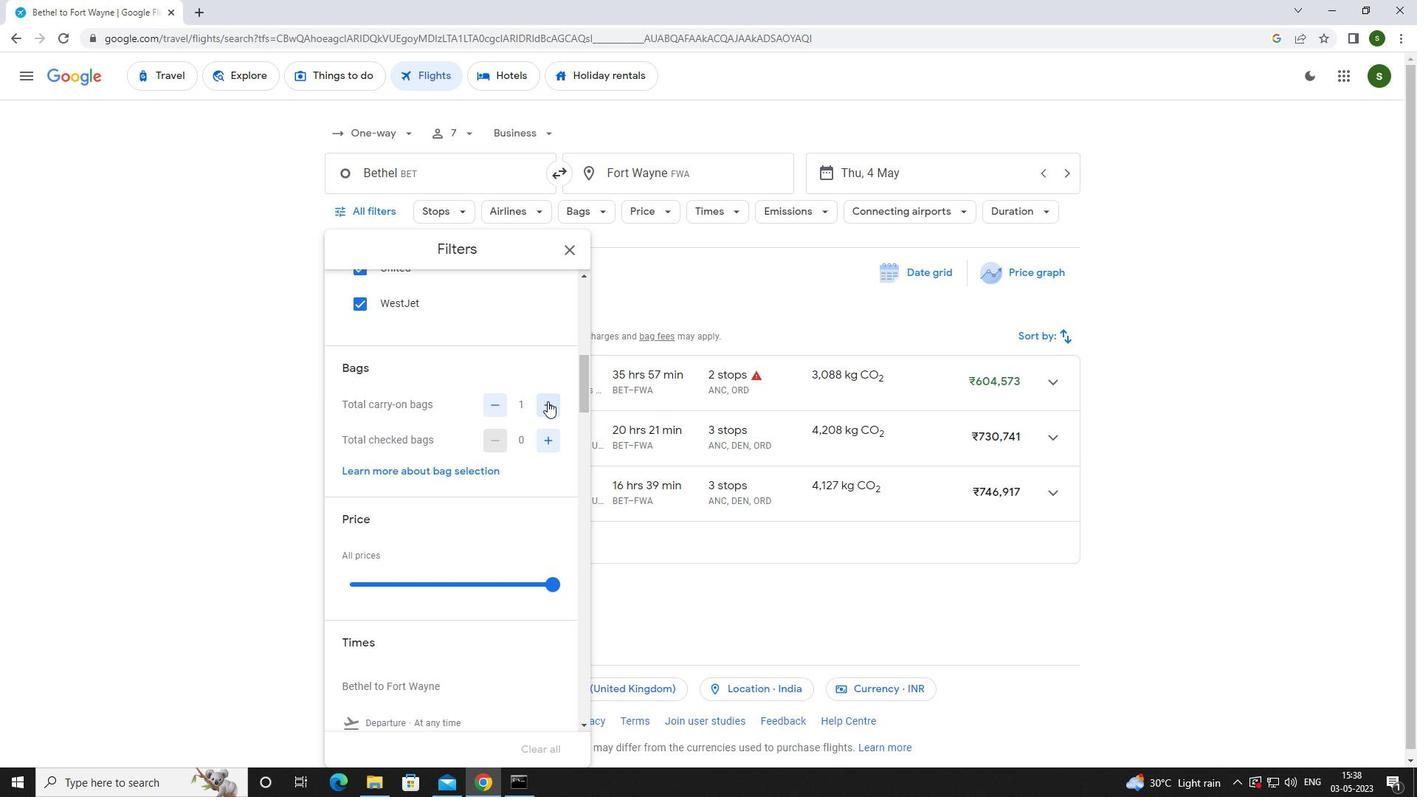 
Action: Mouse moved to (547, 401)
Screenshot: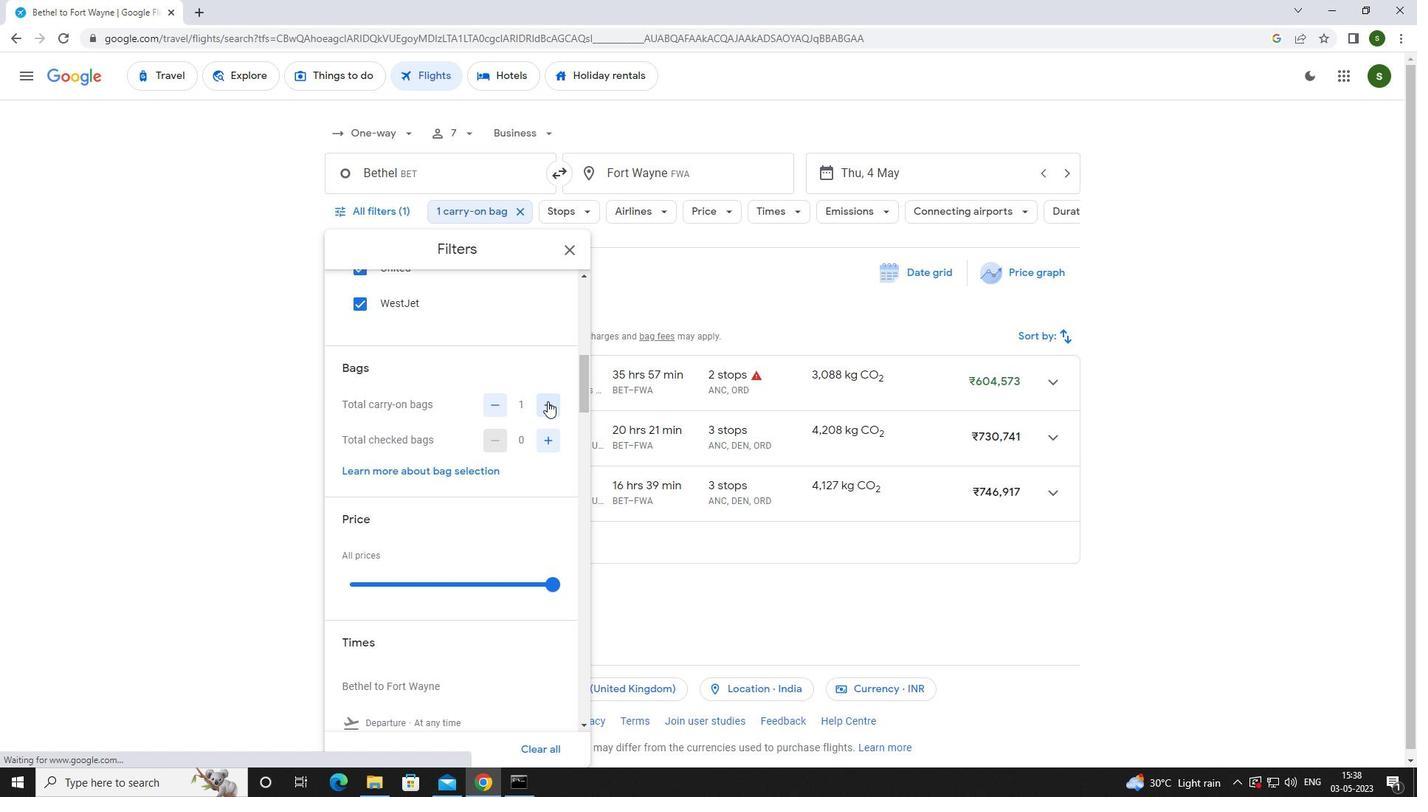 
Action: Mouse scrolled (547, 400) with delta (0, 0)
Screenshot: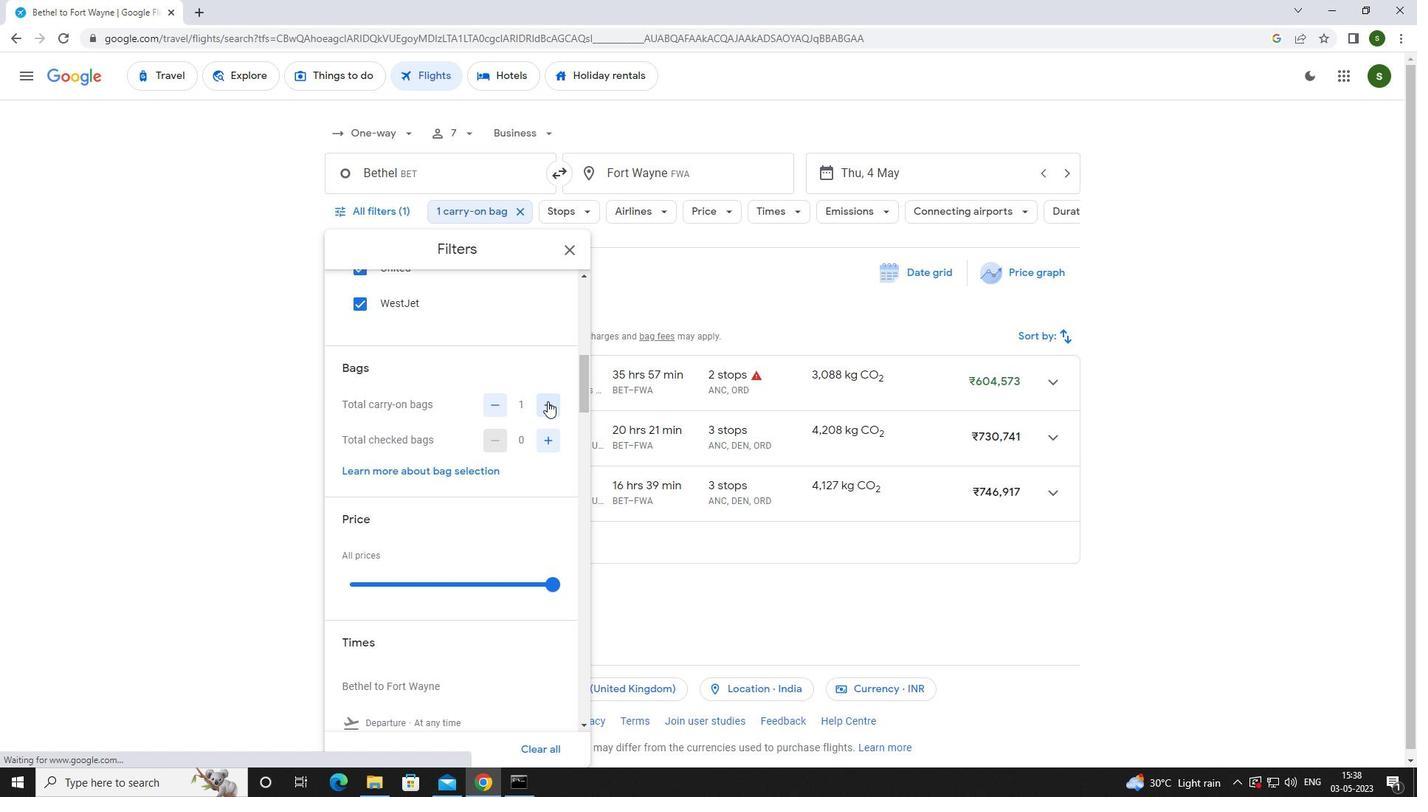 
Action: Mouse scrolled (547, 400) with delta (0, 0)
Screenshot: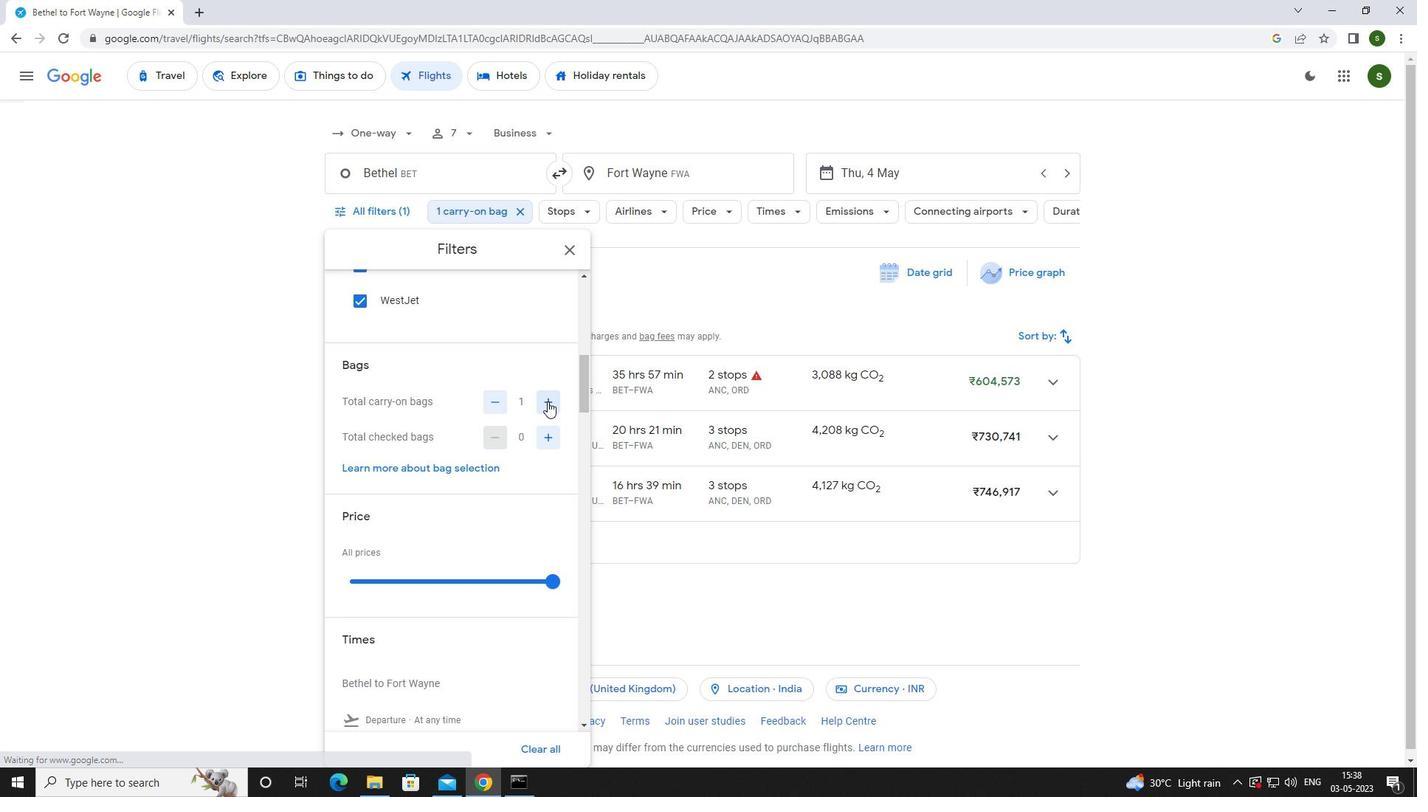
Action: Mouse moved to (557, 365)
Screenshot: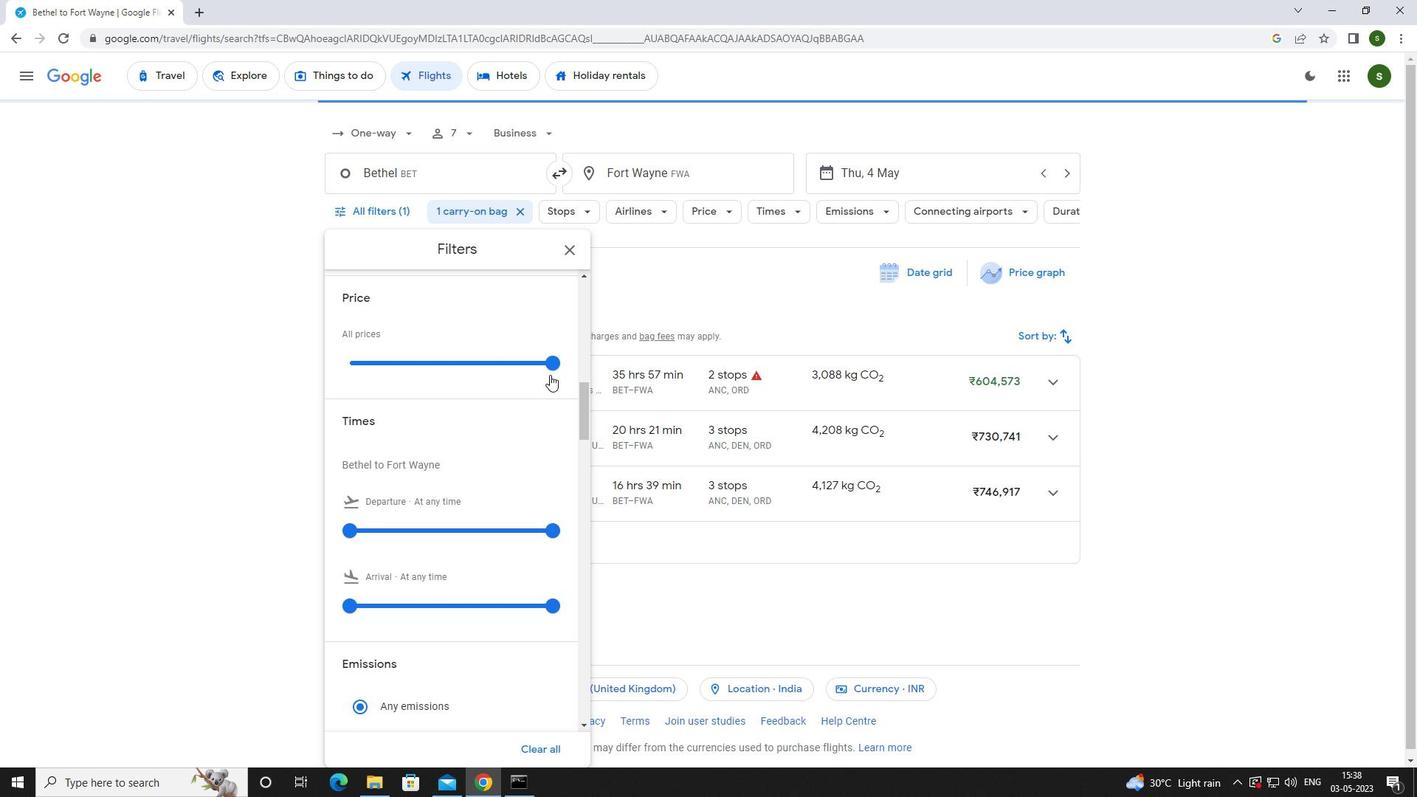 
Action: Mouse pressed left at (557, 365)
Screenshot: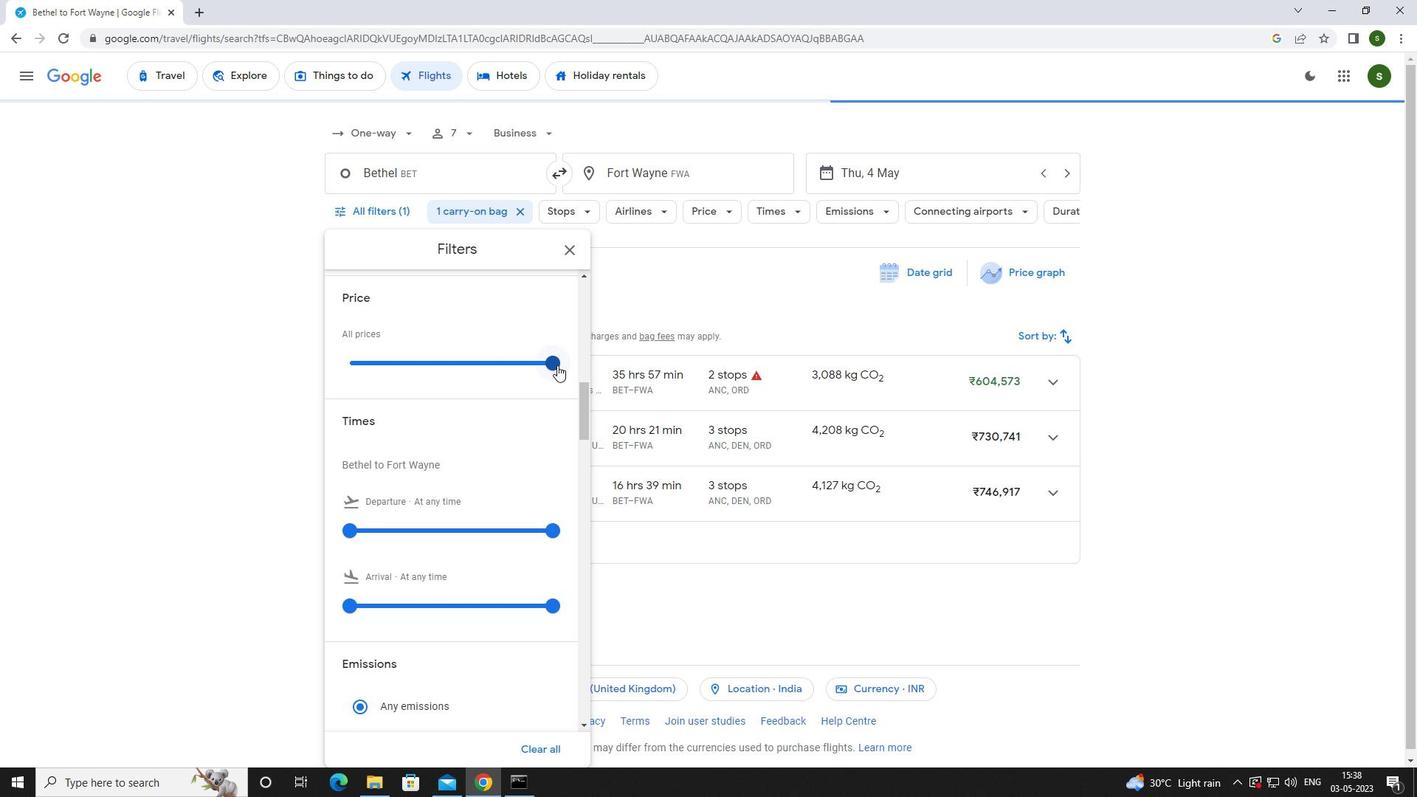 
Action: Mouse moved to (389, 377)
Screenshot: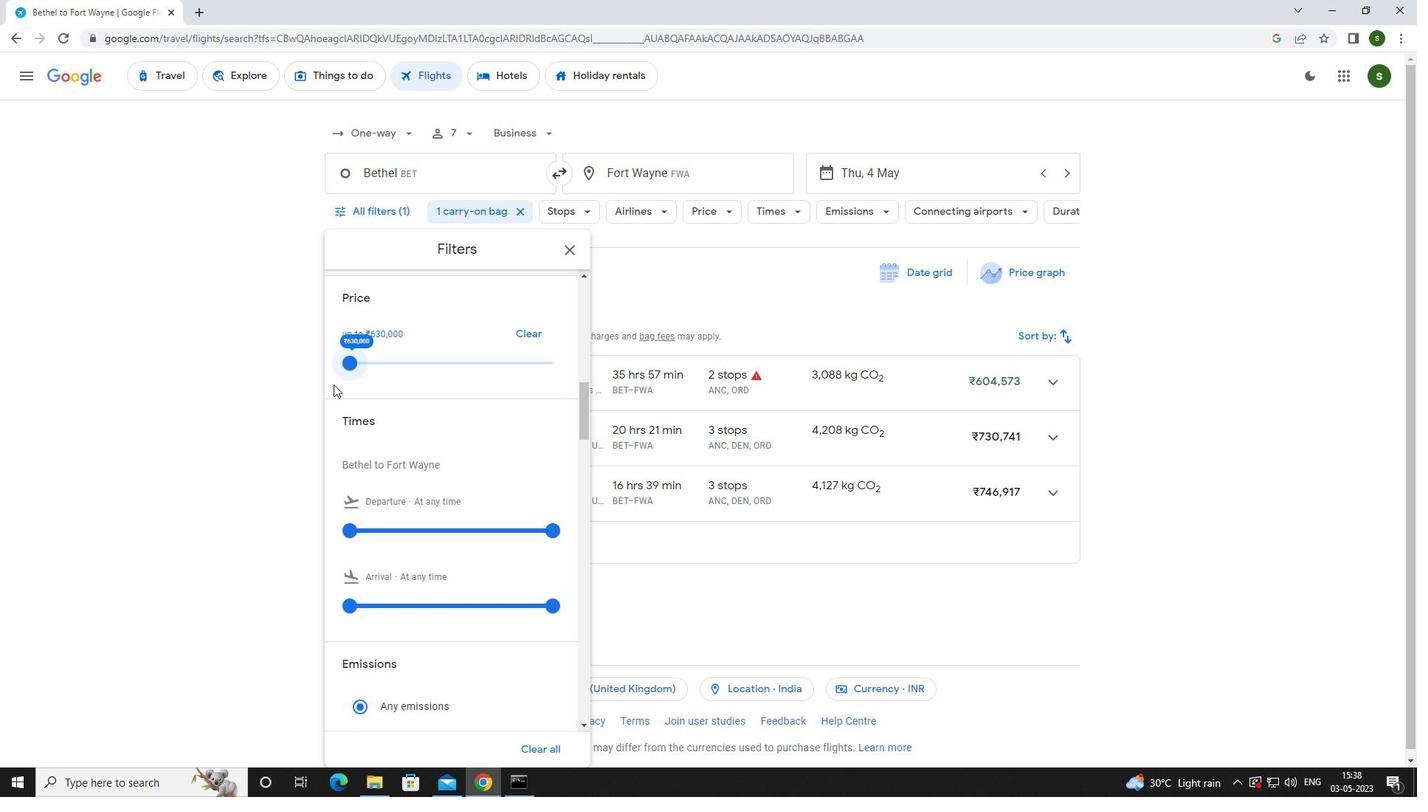 
Action: Mouse scrolled (389, 376) with delta (0, 0)
Screenshot: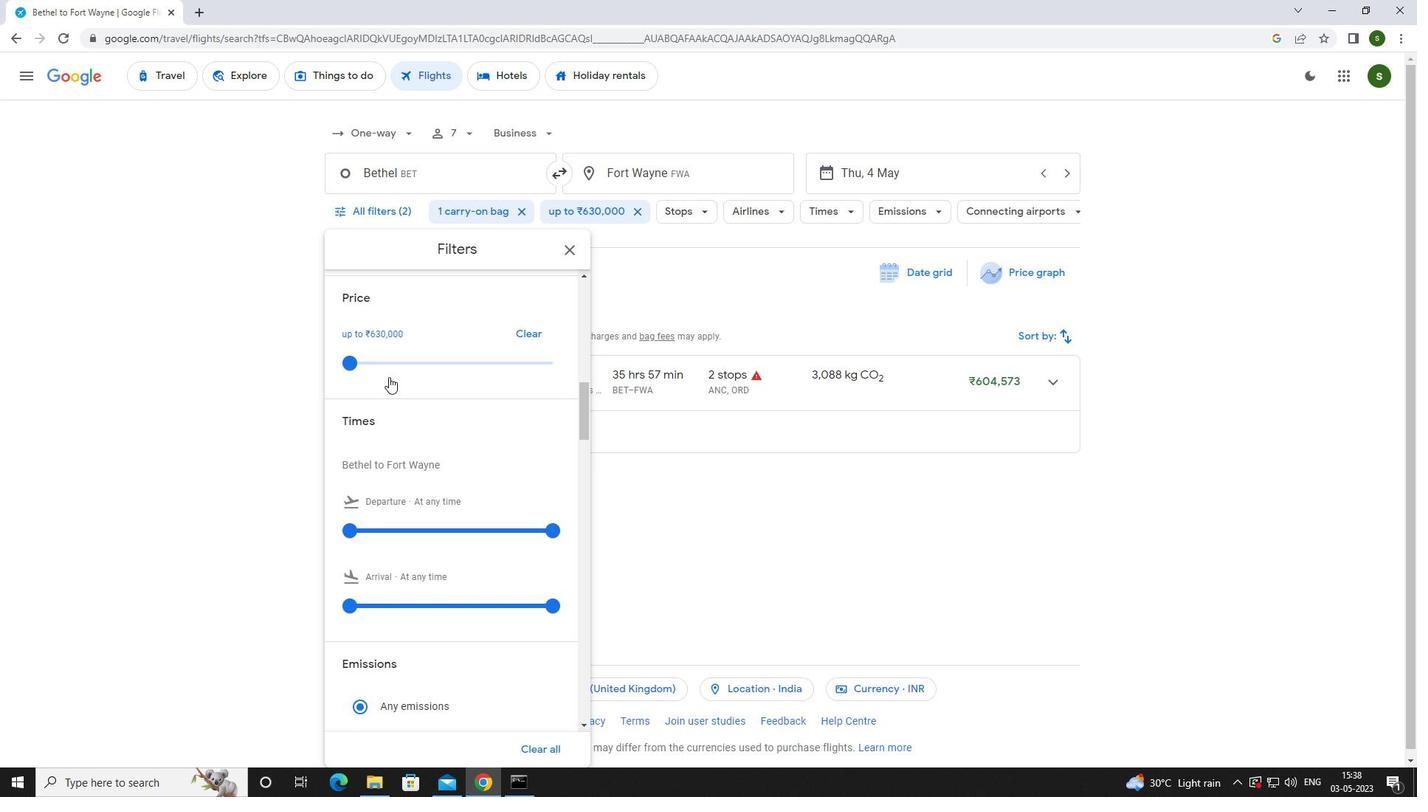 
Action: Mouse scrolled (389, 376) with delta (0, 0)
Screenshot: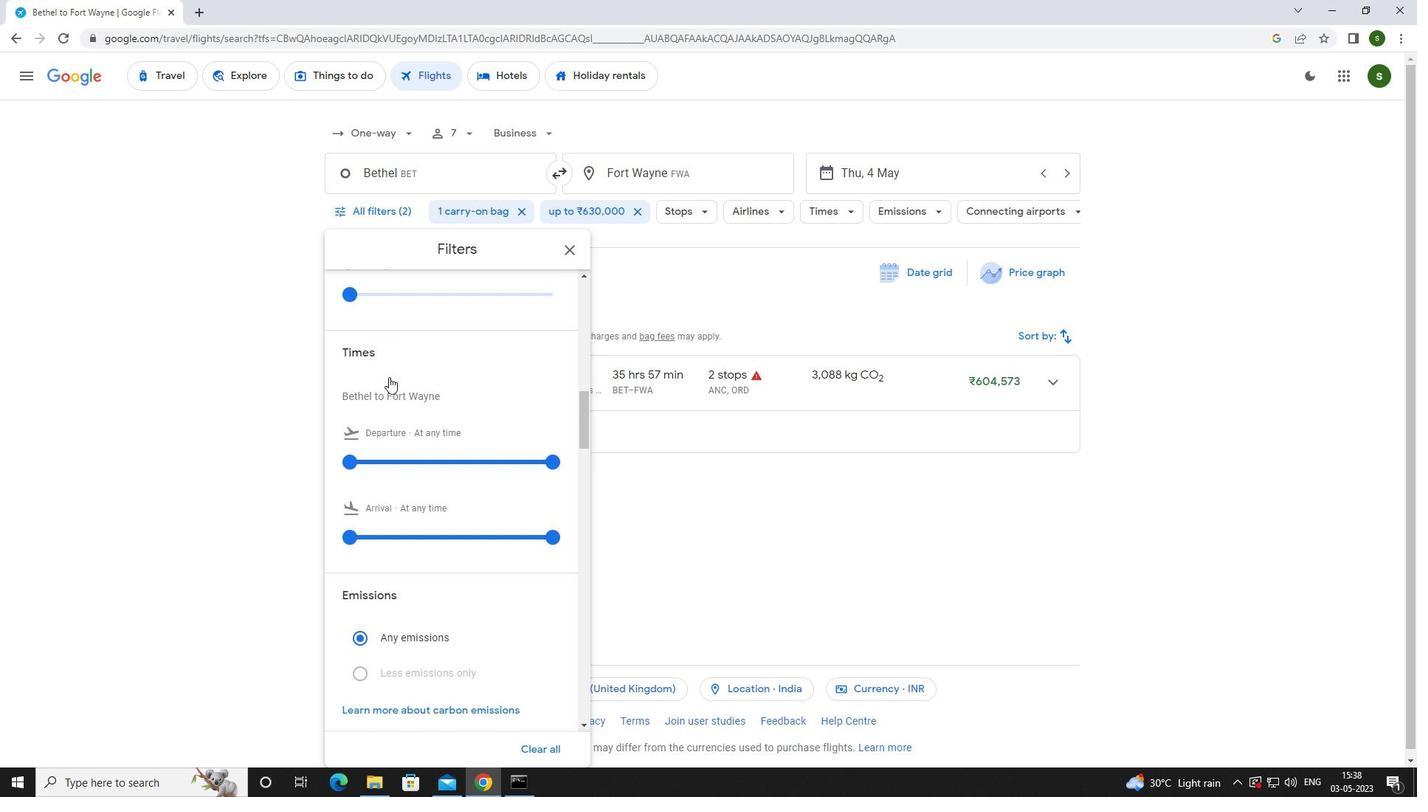 
Action: Mouse moved to (344, 385)
Screenshot: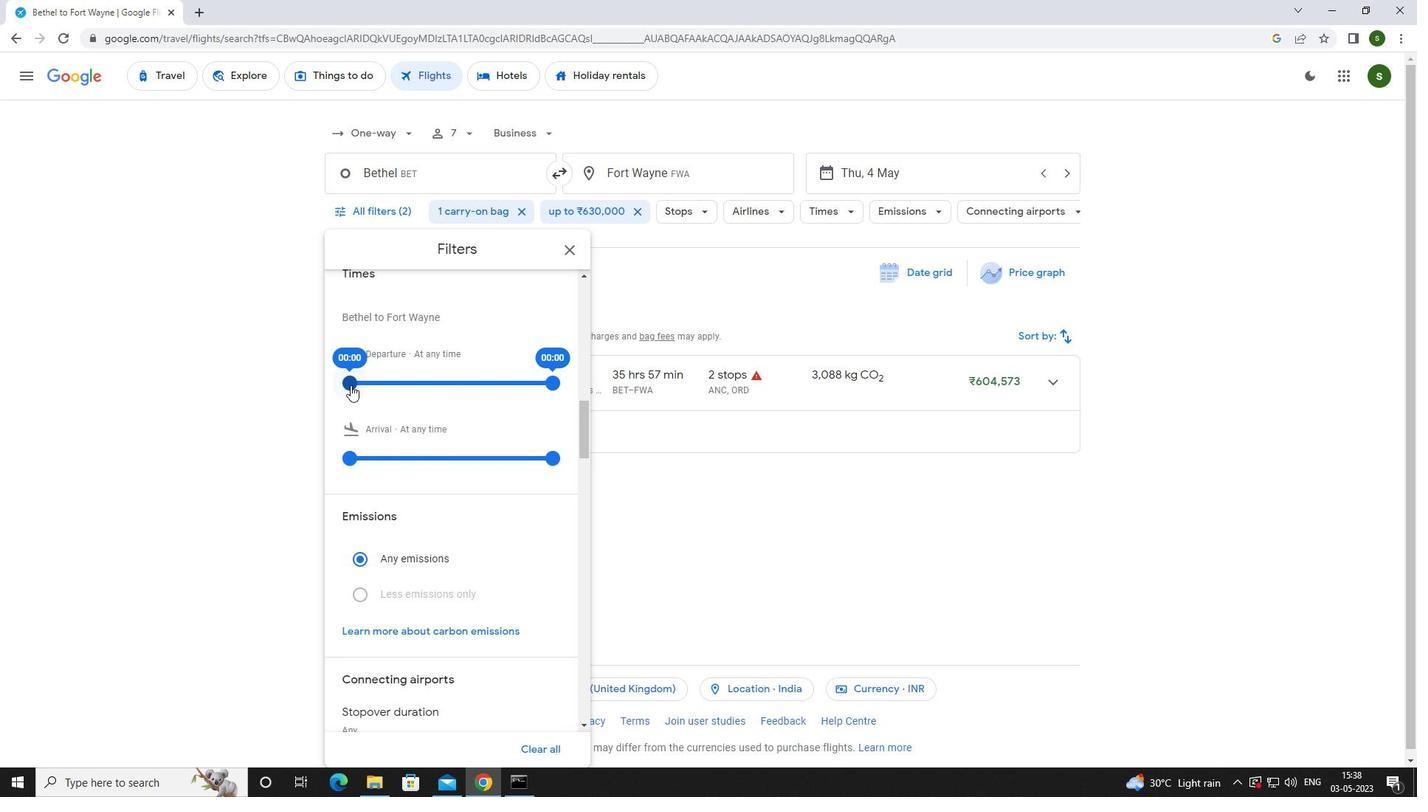 
Action: Mouse pressed left at (344, 385)
Screenshot: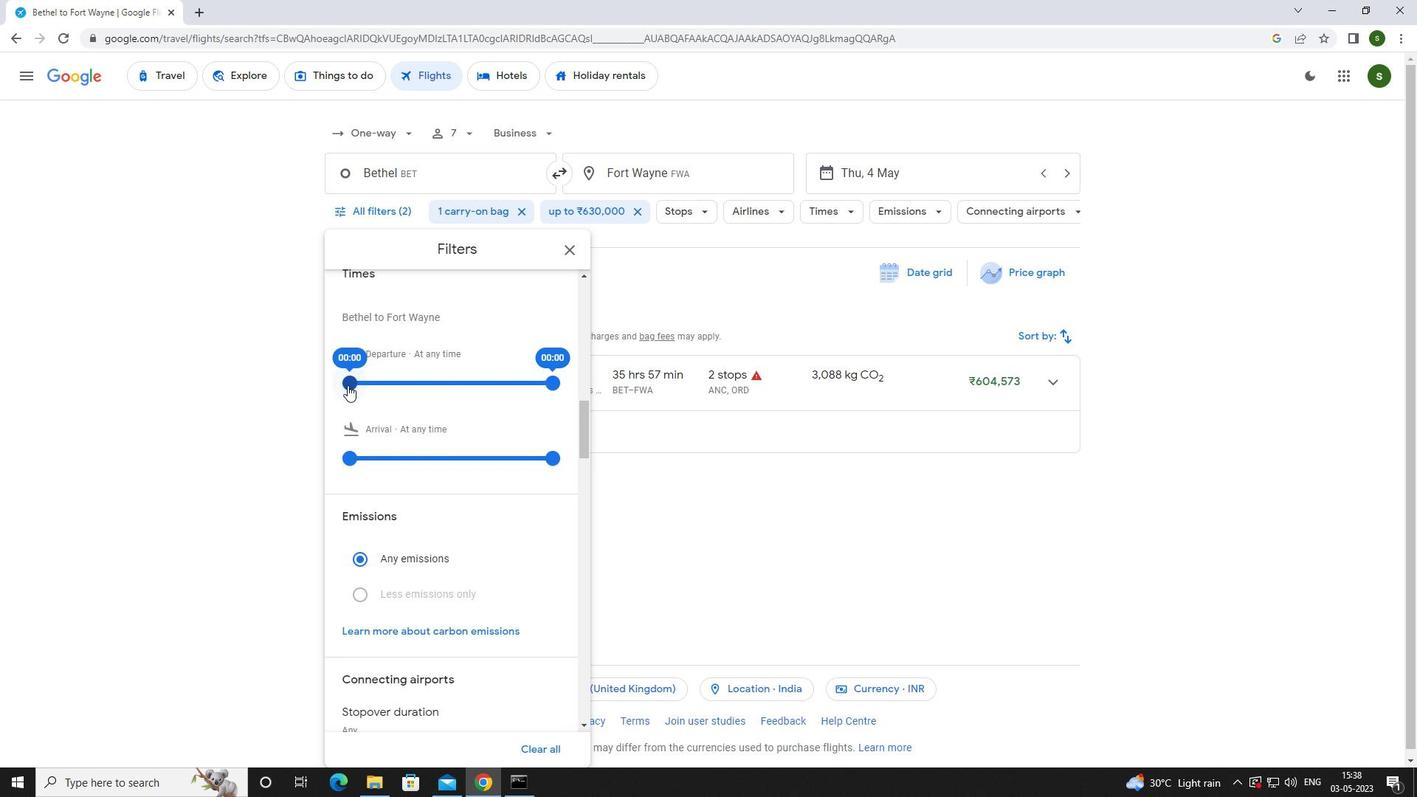 
Action: Mouse moved to (648, 533)
Screenshot: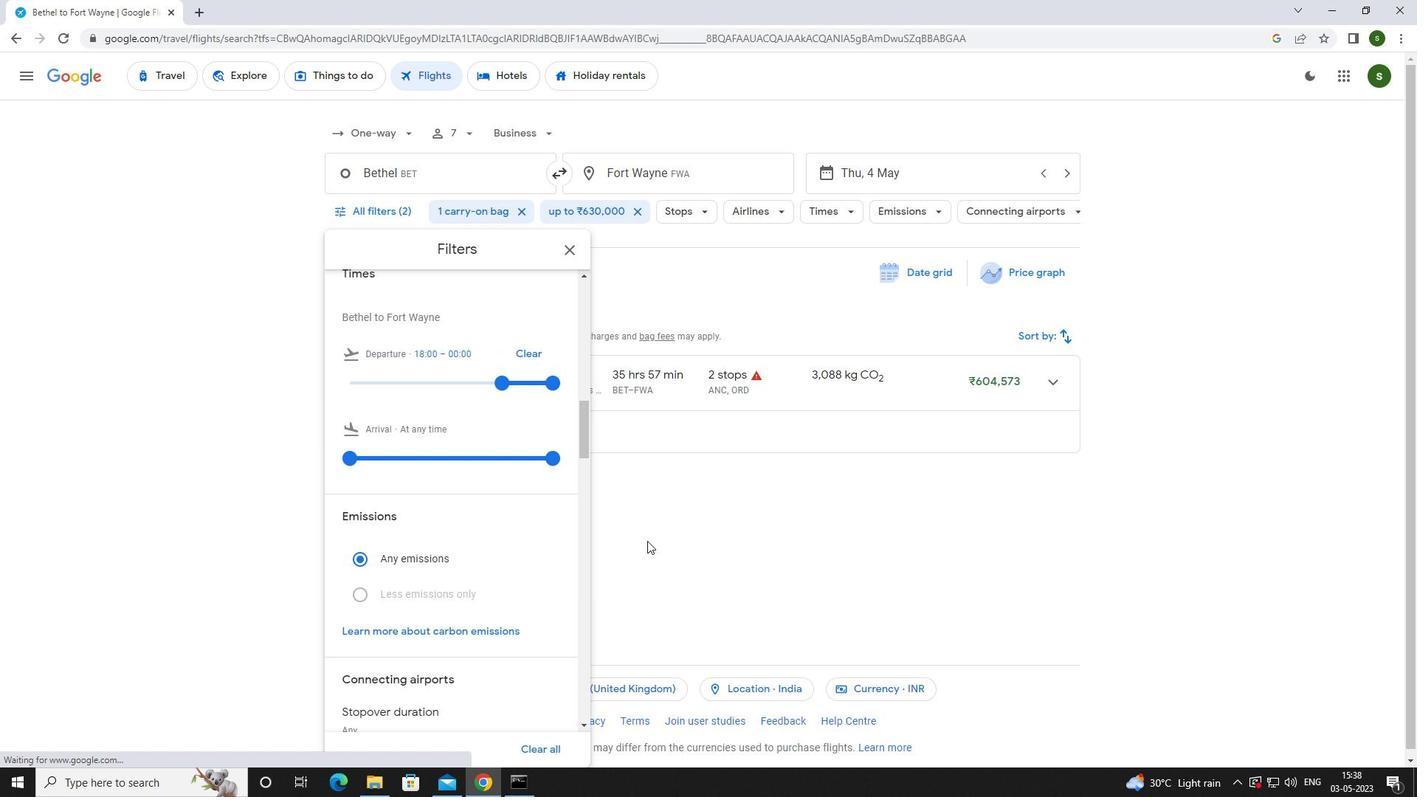 
Action: Mouse pressed left at (648, 533)
Screenshot: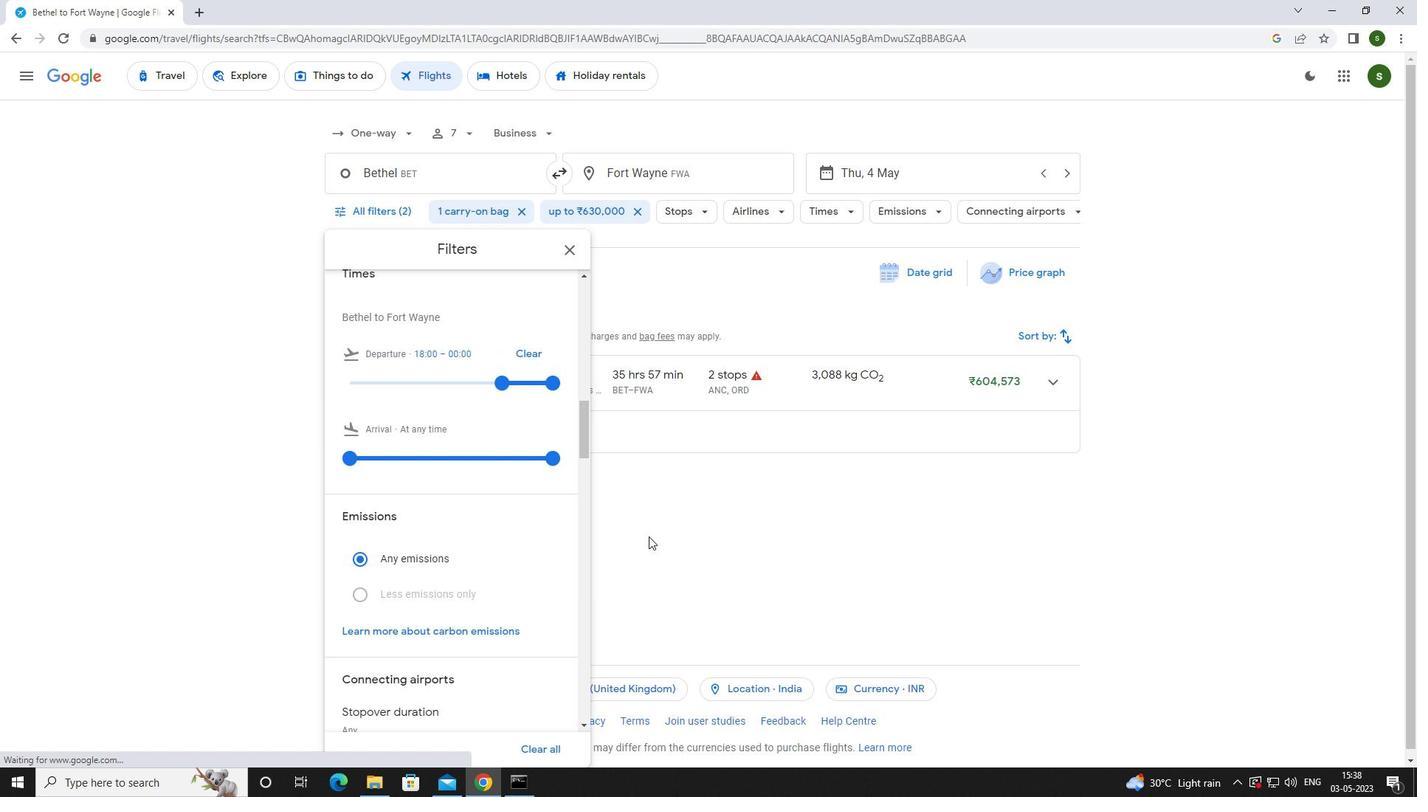 
